 Task: In the  document Cyberbullyingfile.rtf Change the allignment of footer to  'Right' Select the entire text and insert font style 'Merriweather' and font size: 16
Action: Mouse moved to (269, 434)
Screenshot: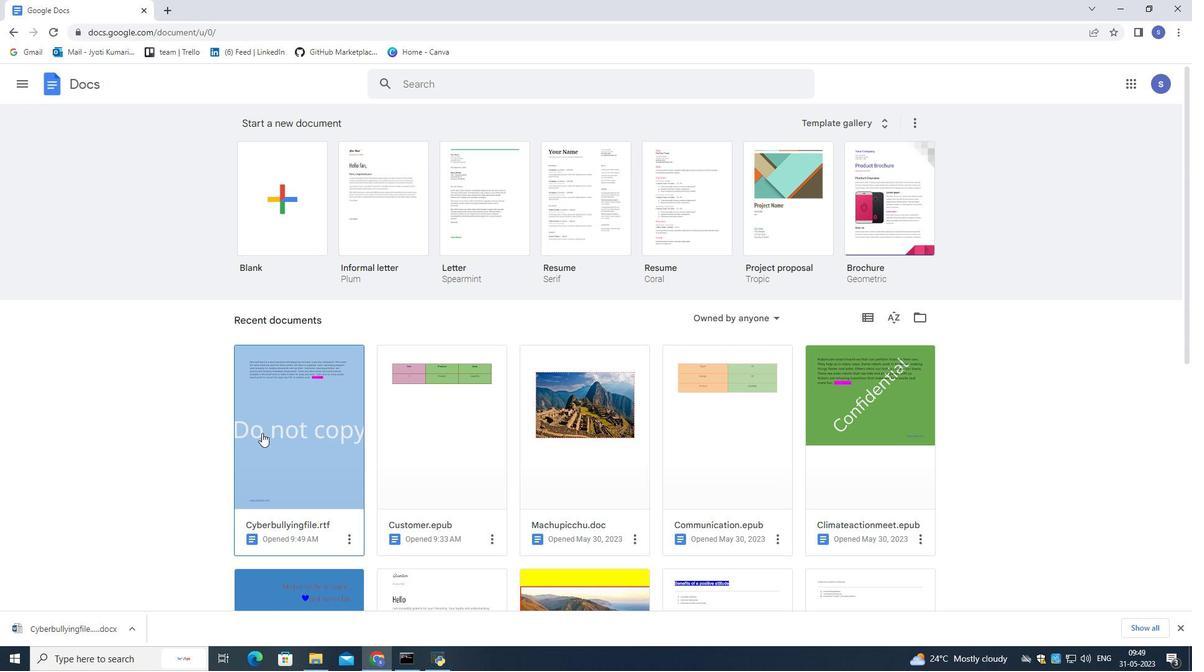 
Action: Mouse pressed left at (269, 434)
Screenshot: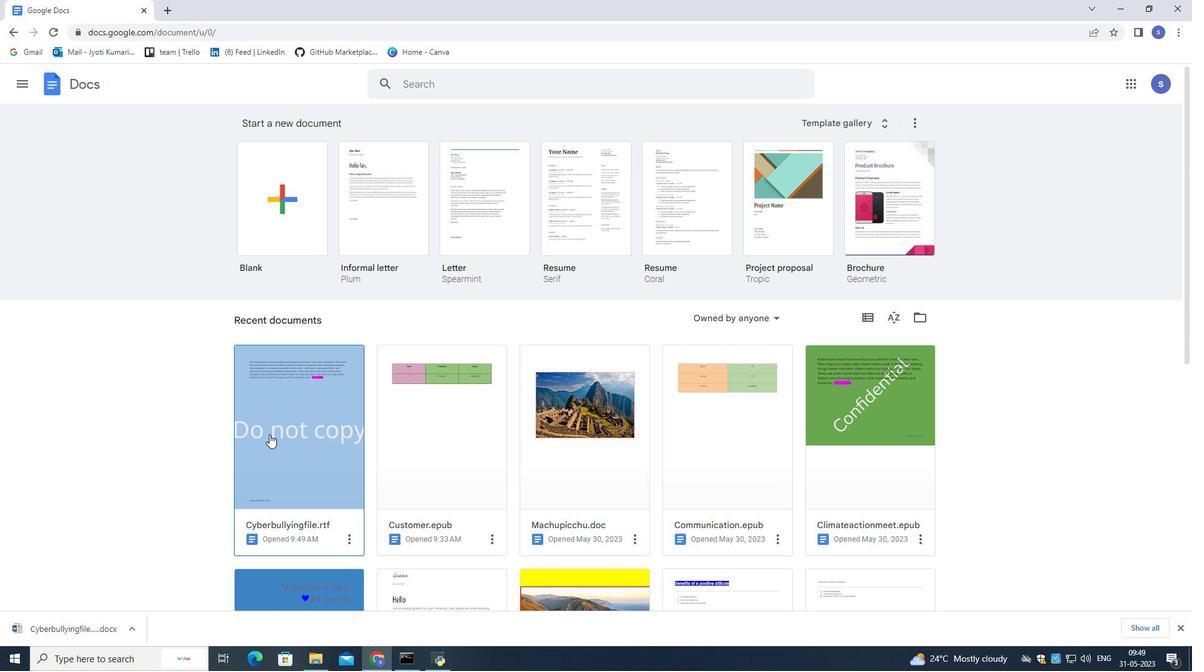 
Action: Mouse moved to (469, 508)
Screenshot: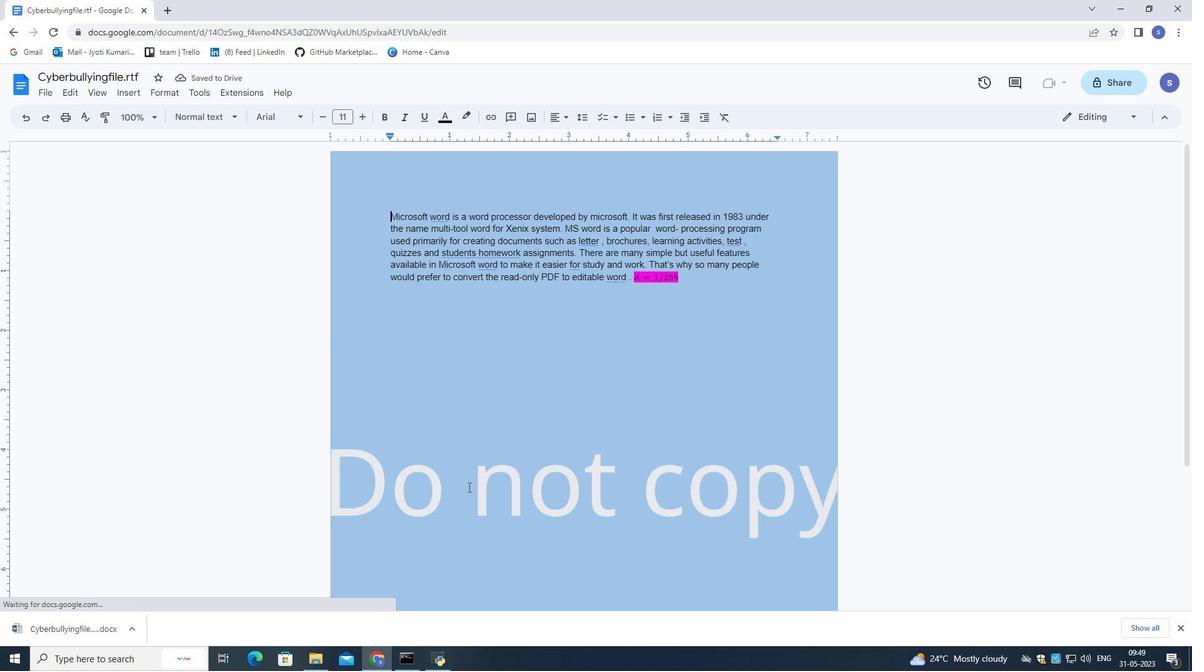 
Action: Mouse scrolled (469, 507) with delta (0, 0)
Screenshot: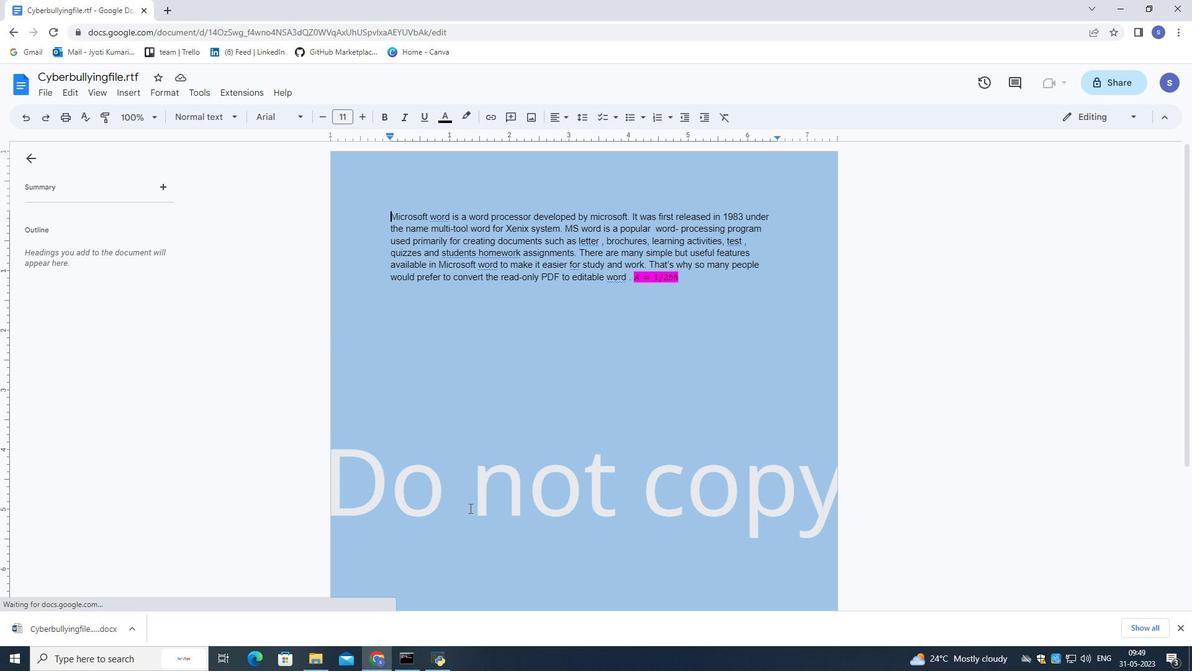 
Action: Mouse scrolled (469, 507) with delta (0, 0)
Screenshot: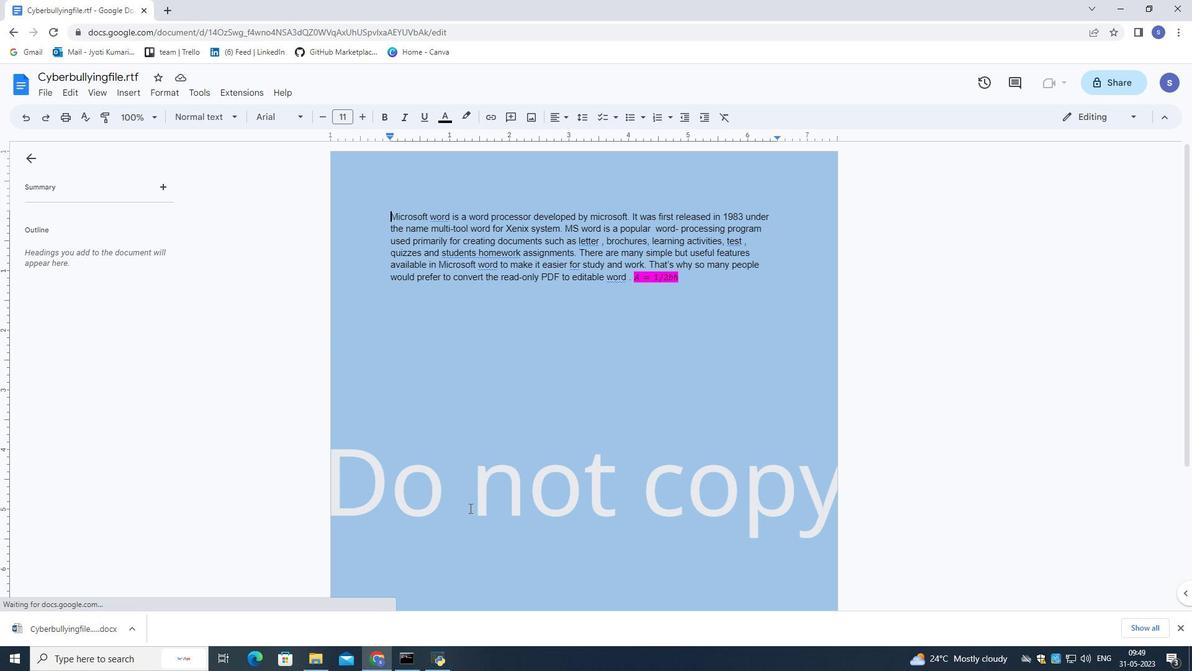 
Action: Mouse scrolled (469, 507) with delta (0, 0)
Screenshot: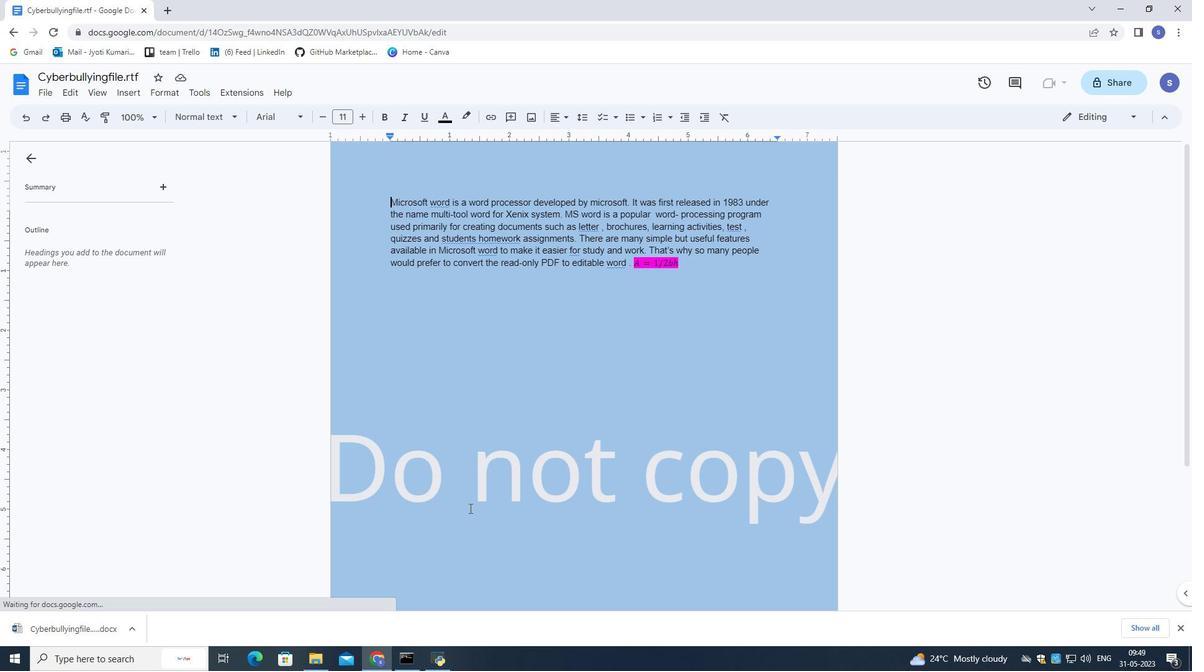 
Action: Mouse scrolled (469, 507) with delta (0, 0)
Screenshot: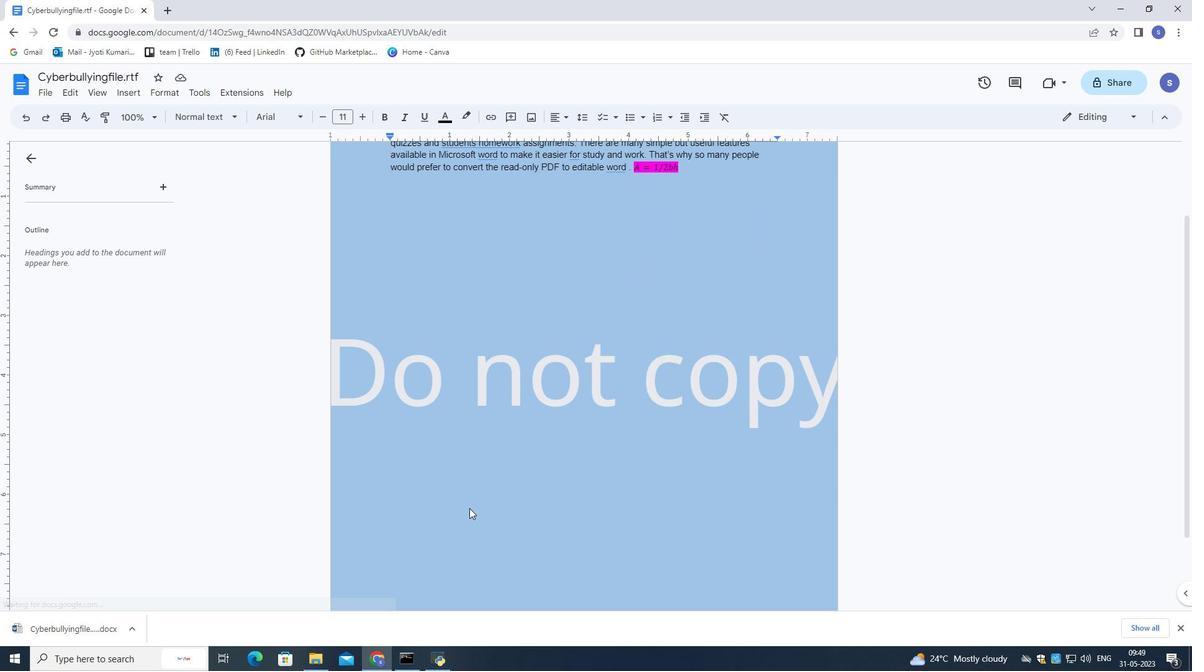 
Action: Mouse scrolled (469, 507) with delta (0, 0)
Screenshot: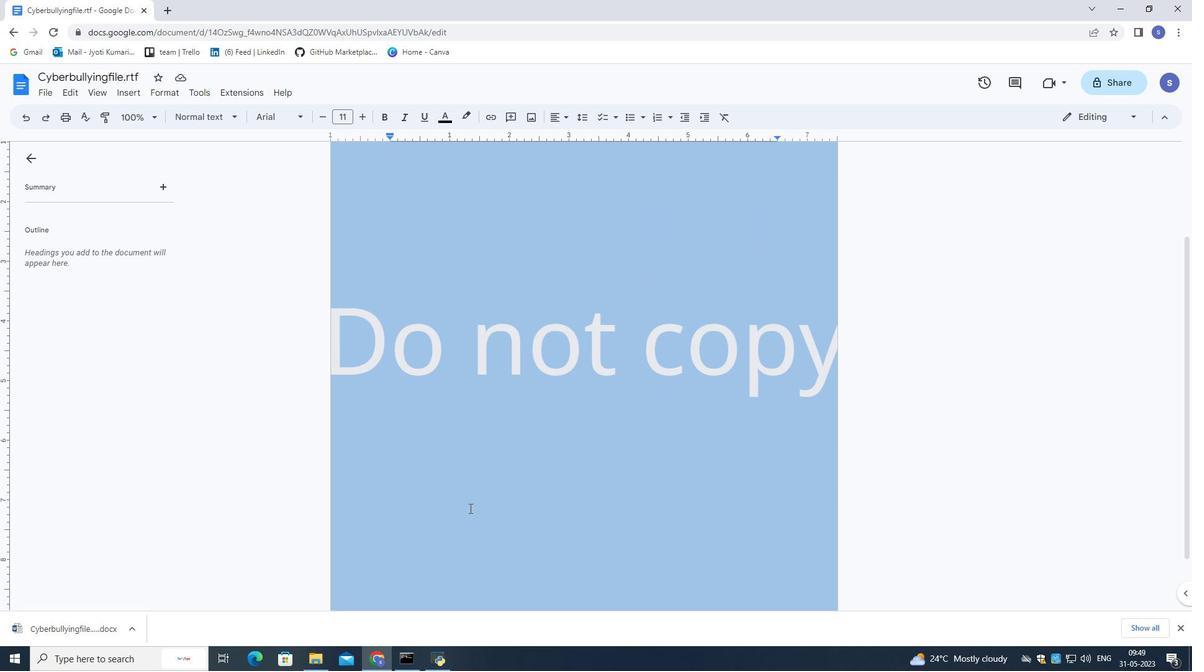 
Action: Mouse moved to (475, 553)
Screenshot: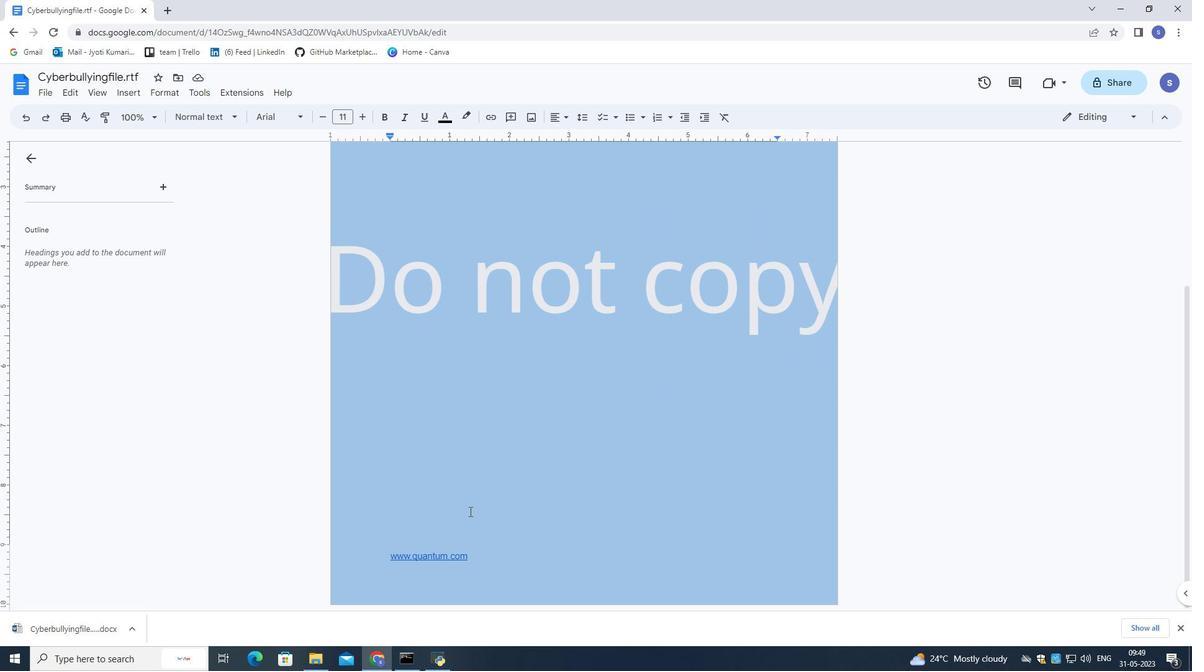 
Action: Mouse pressed left at (475, 553)
Screenshot: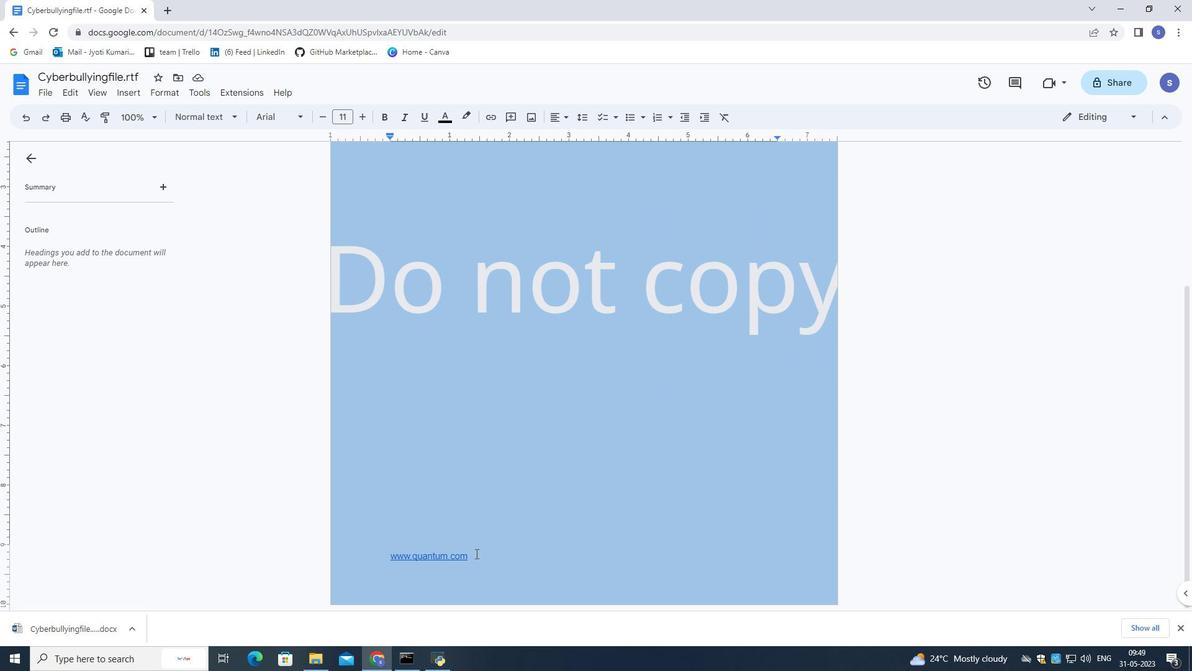 
Action: Mouse pressed left at (475, 553)
Screenshot: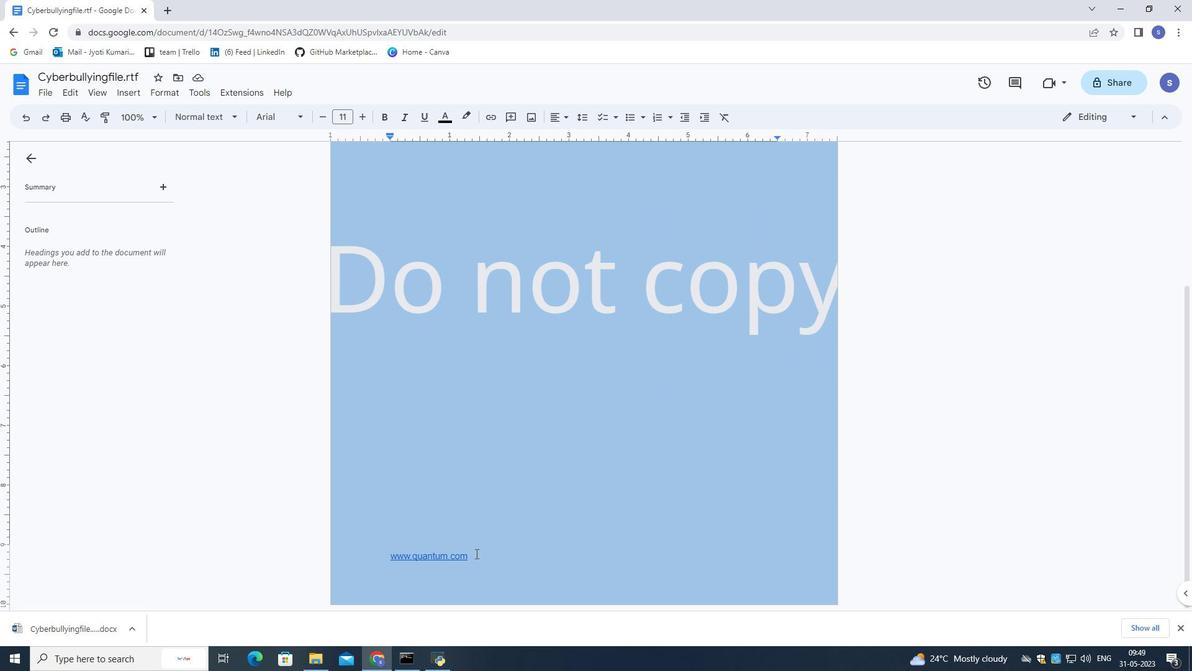 
Action: Mouse pressed left at (475, 553)
Screenshot: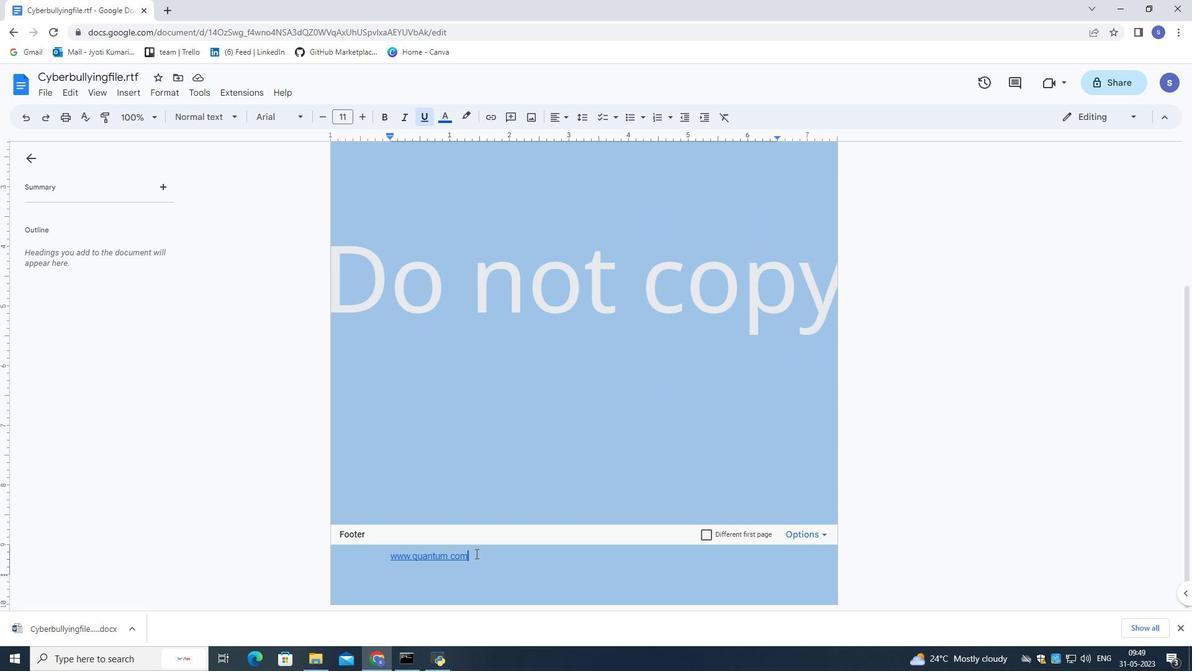 
Action: Mouse pressed left at (475, 553)
Screenshot: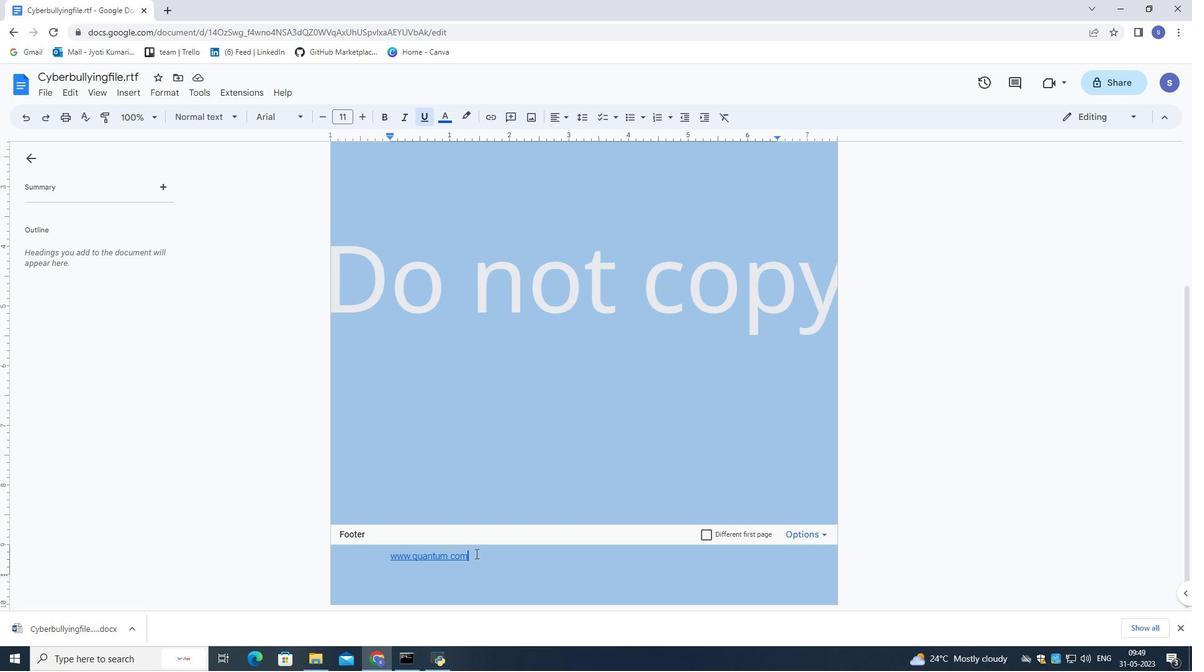 
Action: Mouse pressed left at (475, 553)
Screenshot: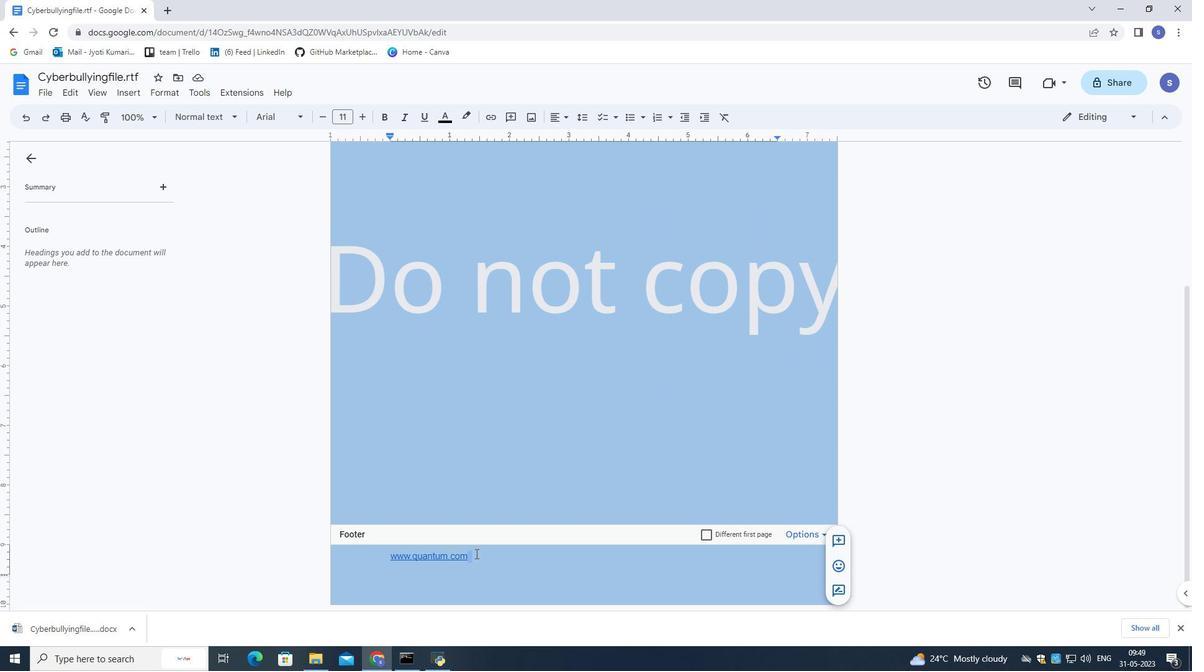 
Action: Mouse moved to (482, 580)
Screenshot: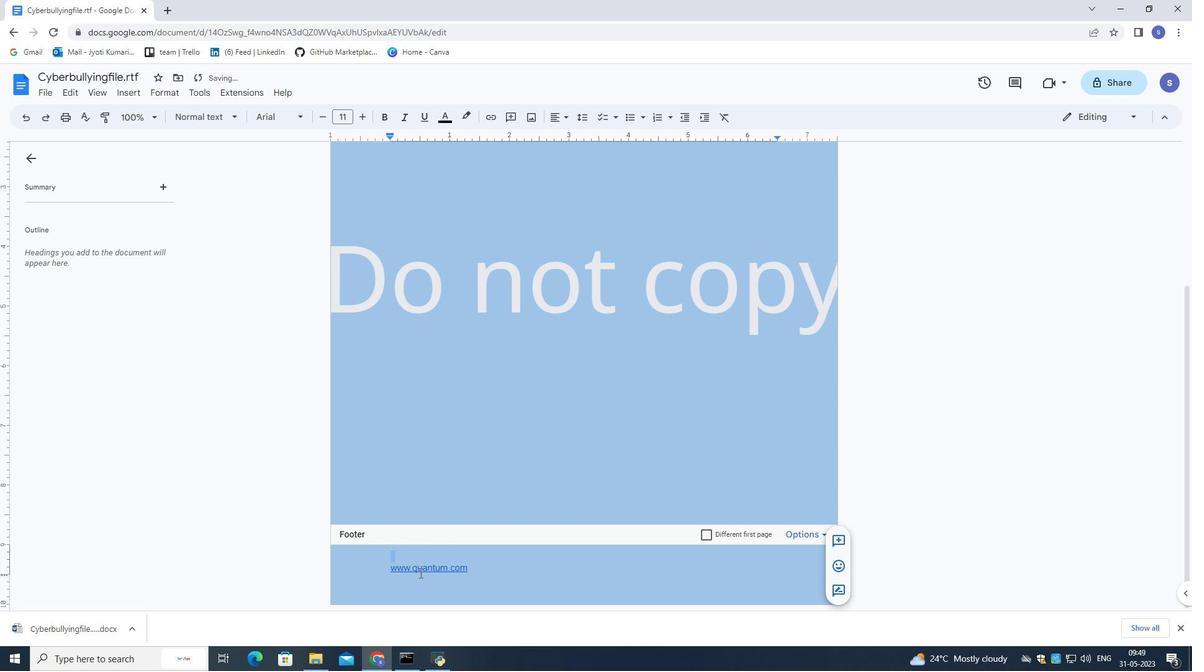 
Action: Mouse pressed left at (482, 580)
Screenshot: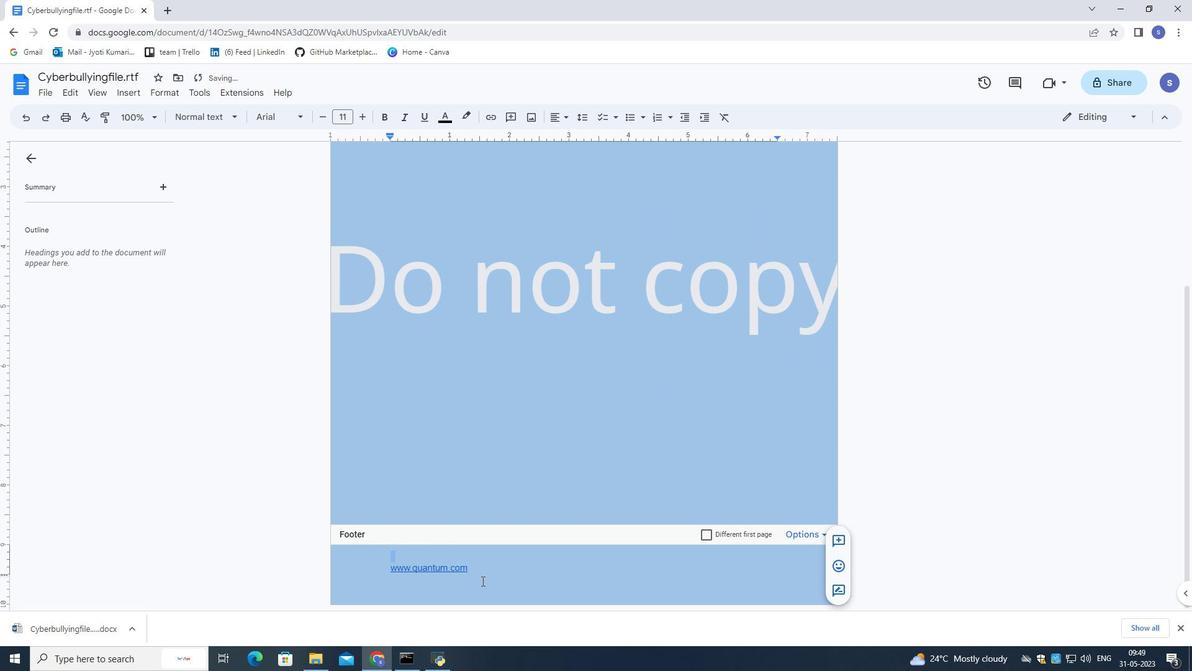 
Action: Mouse moved to (482, 571)
Screenshot: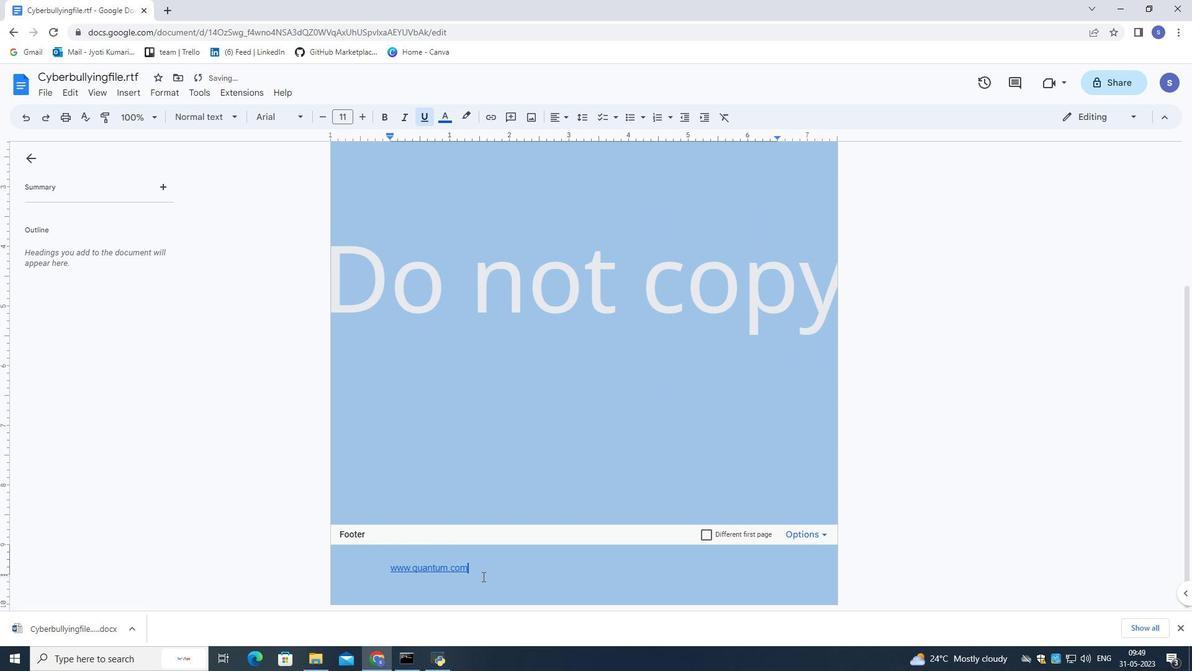 
Action: Mouse pressed left at (482, 571)
Screenshot: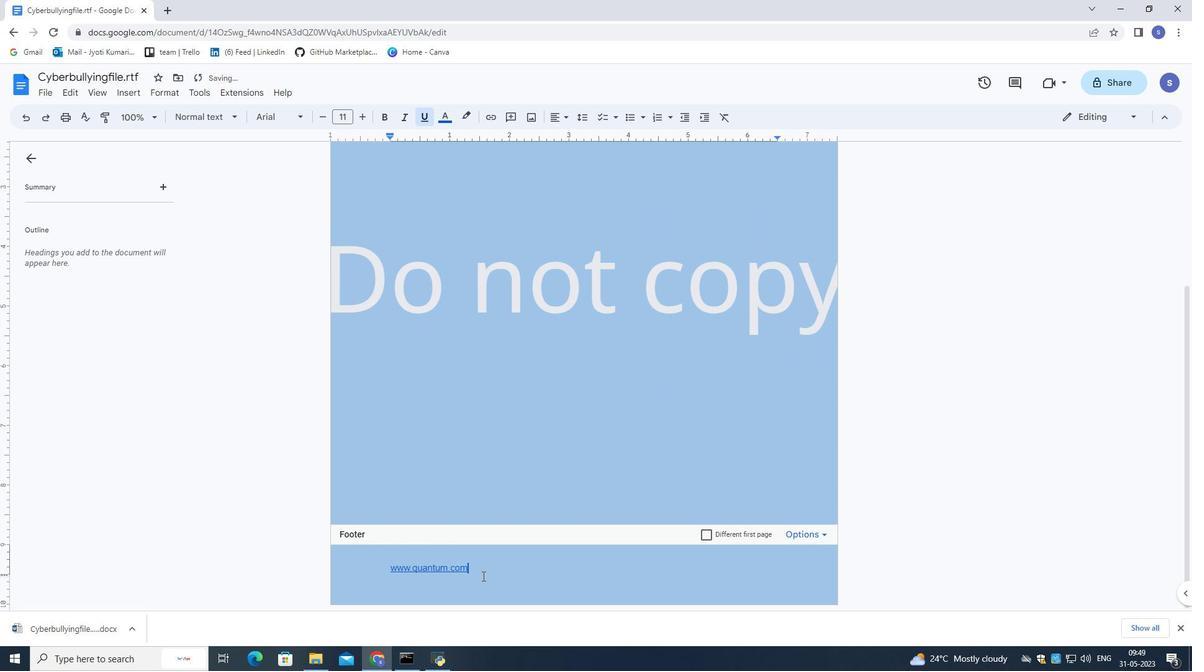 
Action: Mouse moved to (567, 108)
Screenshot: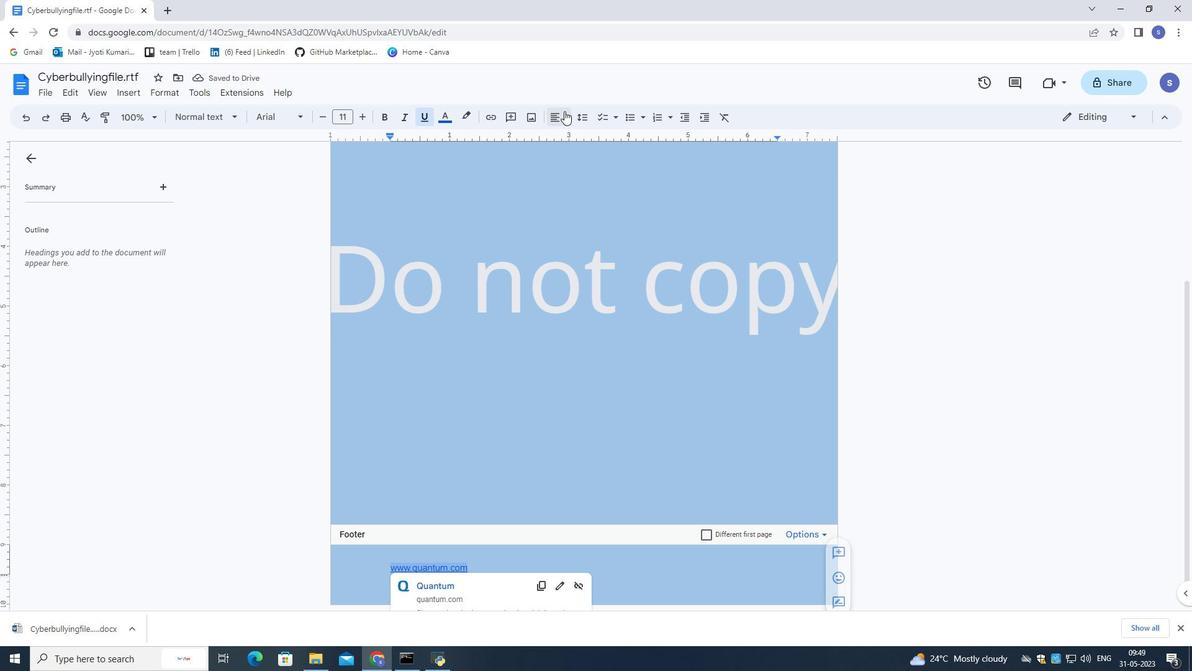 
Action: Mouse pressed left at (567, 108)
Screenshot: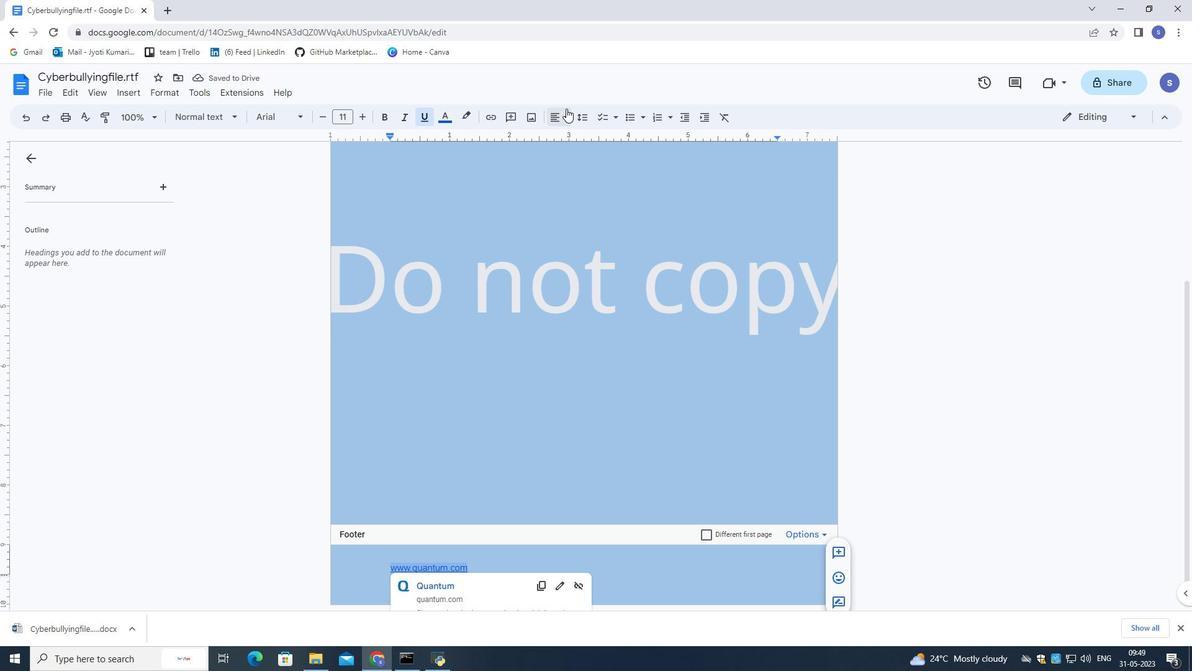 
Action: Mouse moved to (589, 140)
Screenshot: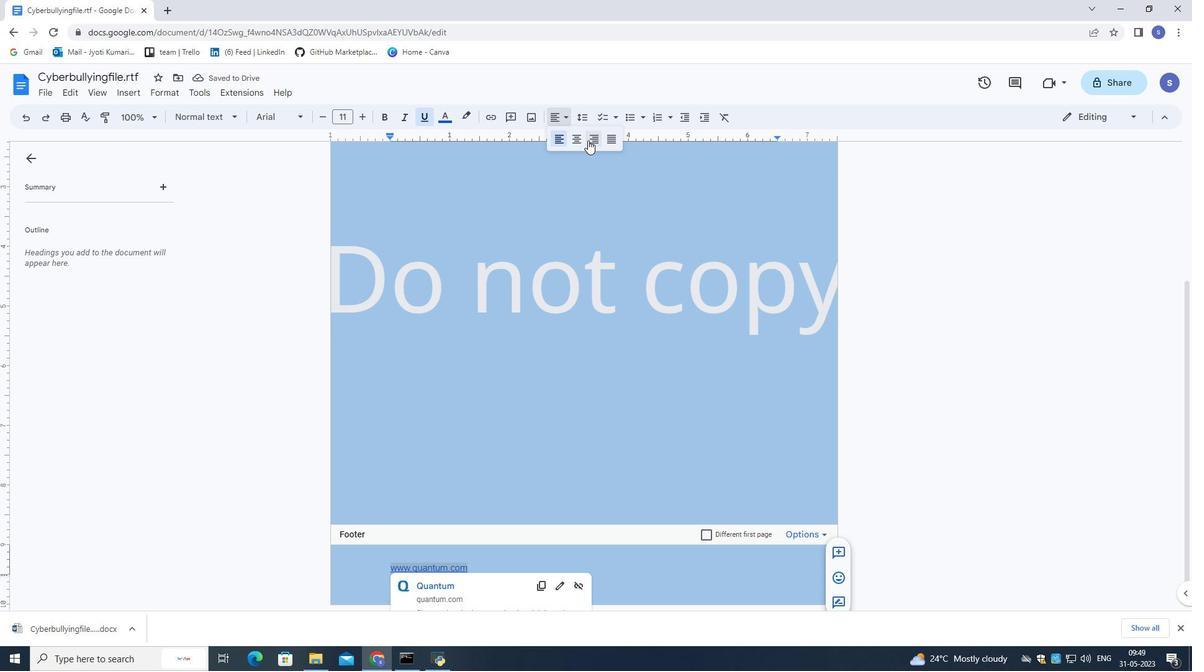 
Action: Mouse pressed left at (589, 140)
Screenshot: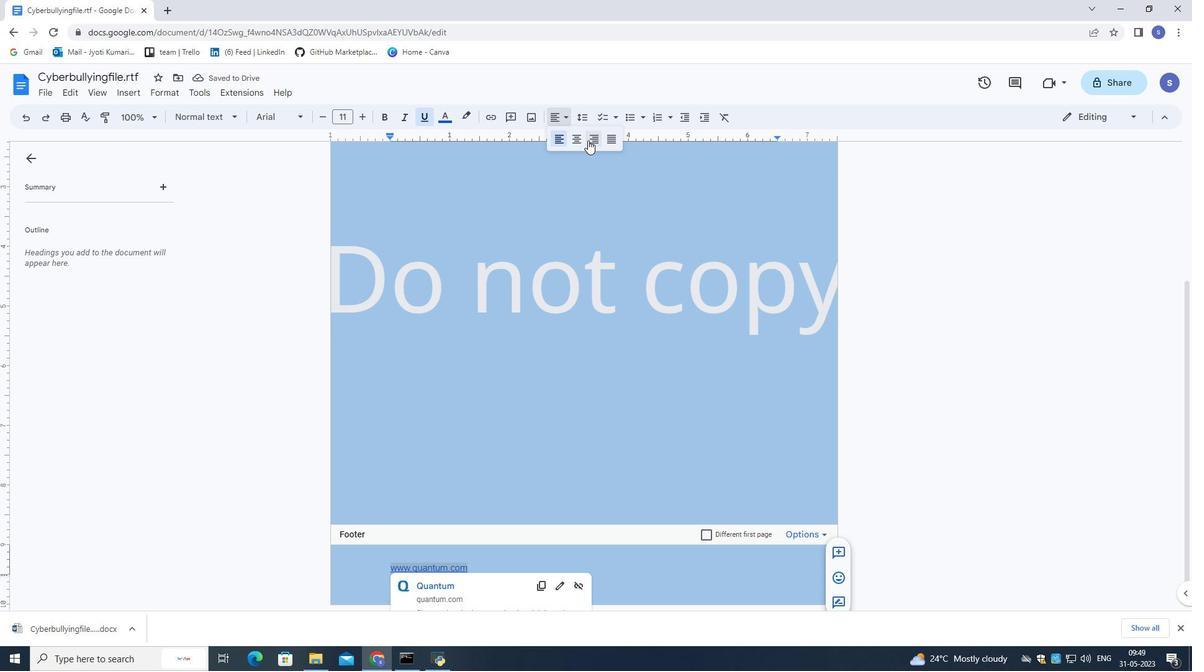 
Action: Mouse moved to (788, 529)
Screenshot: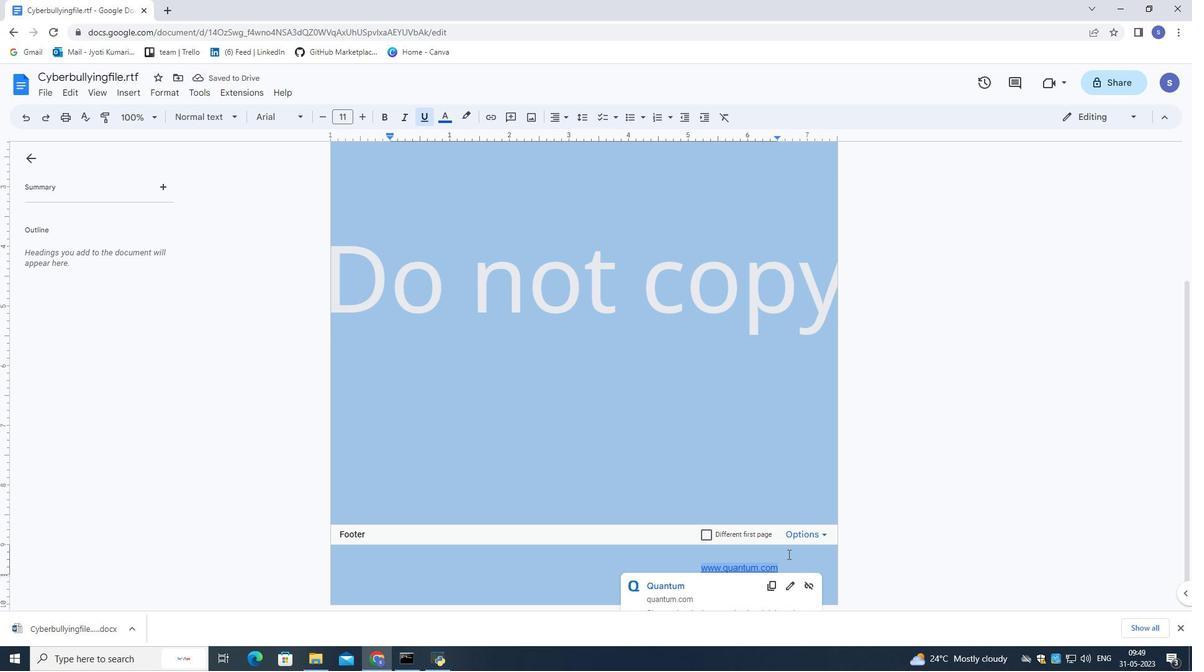 
Action: Mouse scrolled (788, 528) with delta (0, 0)
Screenshot: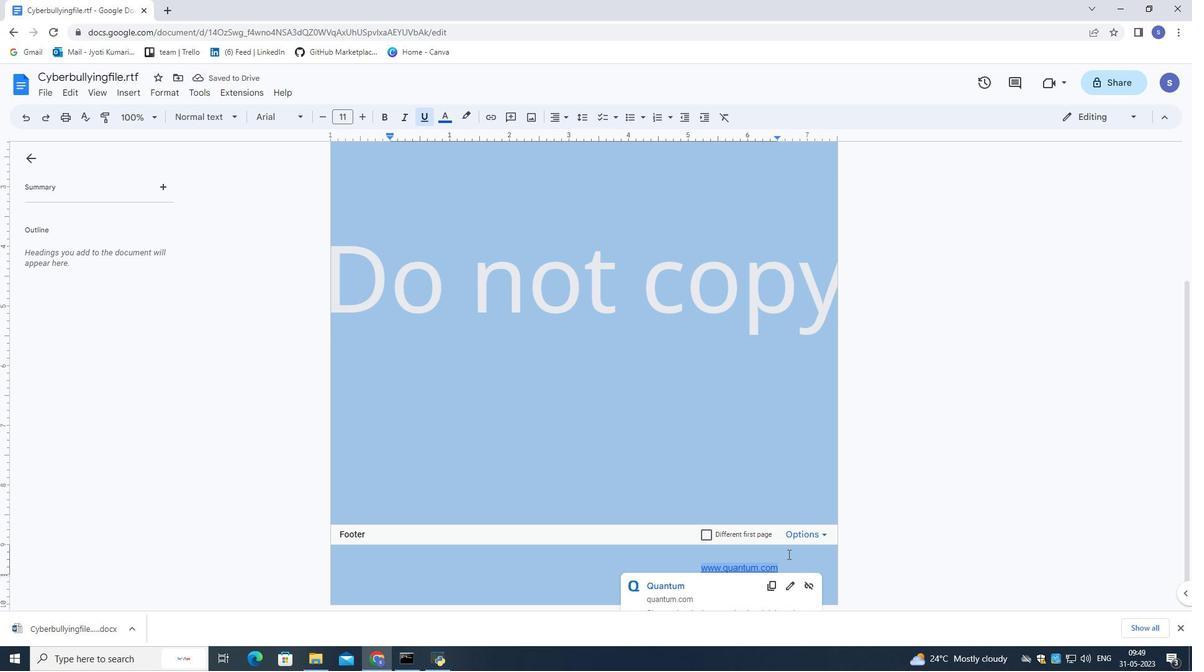 
Action: Mouse scrolled (788, 528) with delta (0, 0)
Screenshot: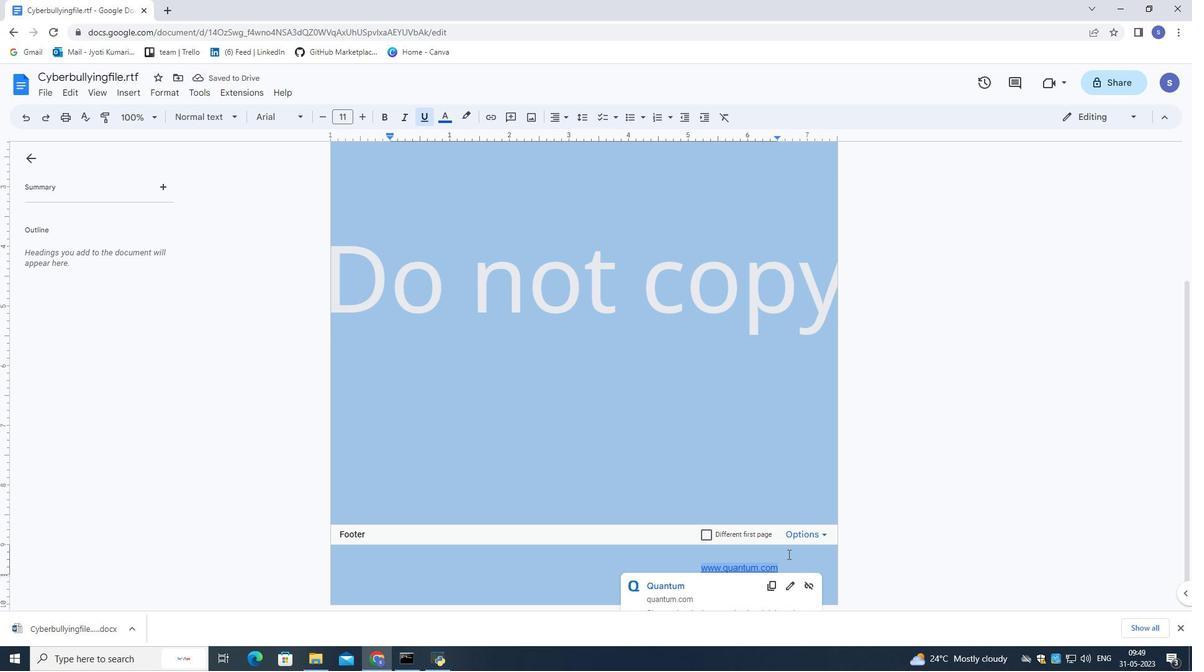 
Action: Mouse moved to (789, 527)
Screenshot: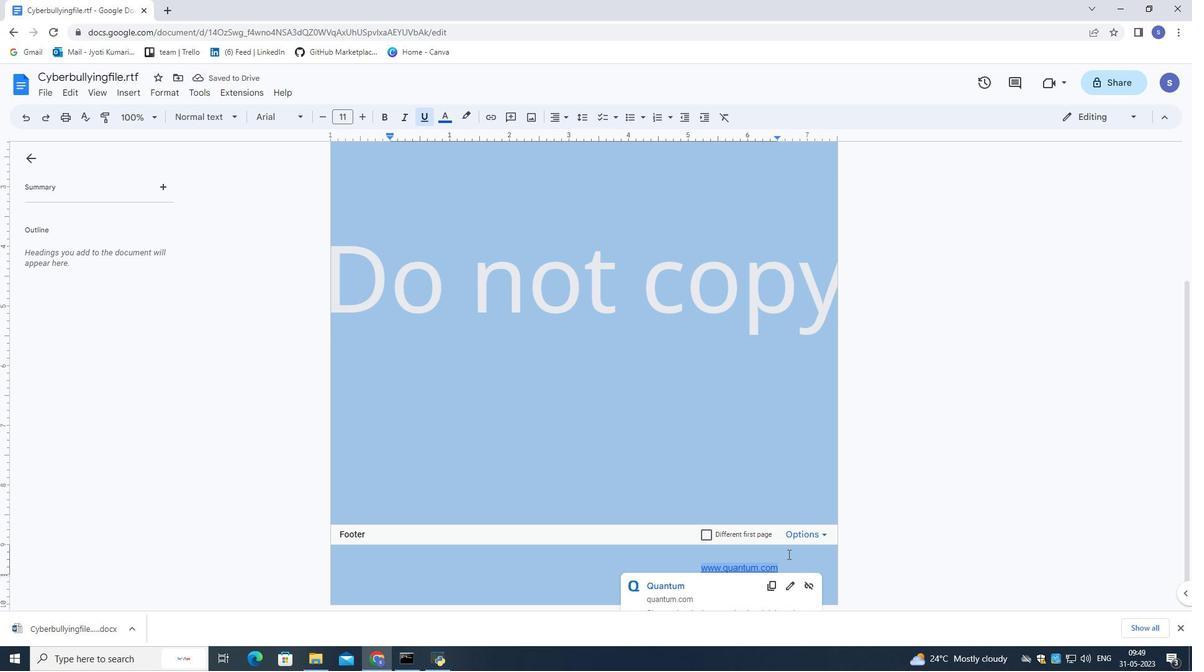 
Action: Mouse scrolled (789, 526) with delta (0, 0)
Screenshot: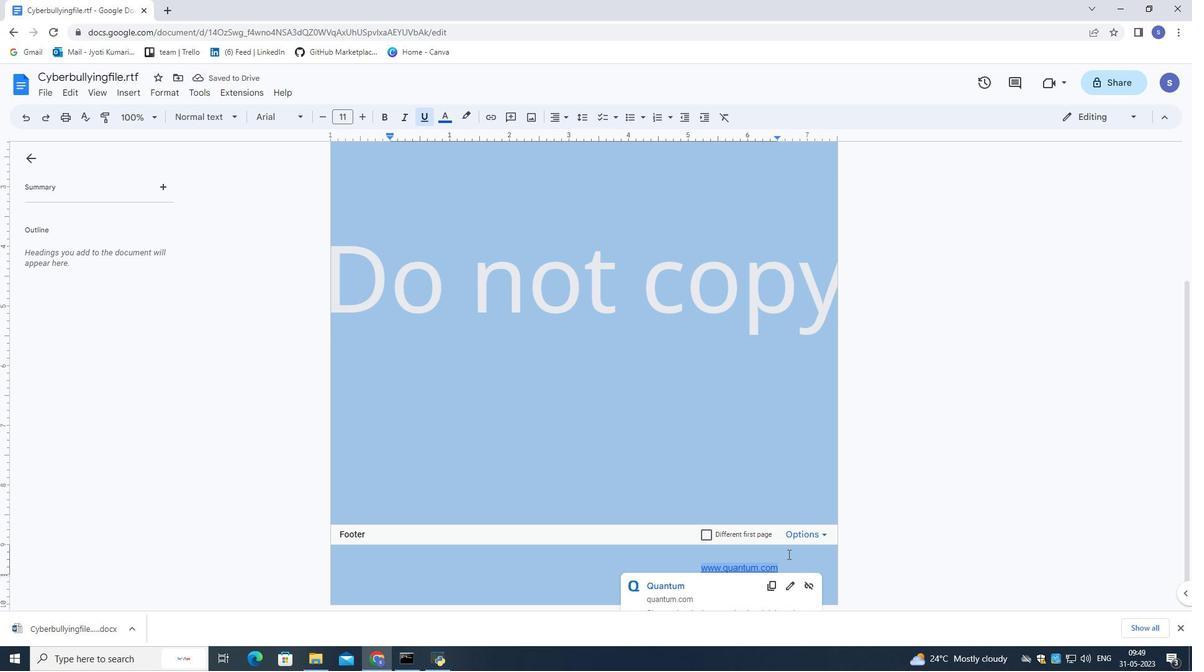 
Action: Mouse moved to (789, 524)
Screenshot: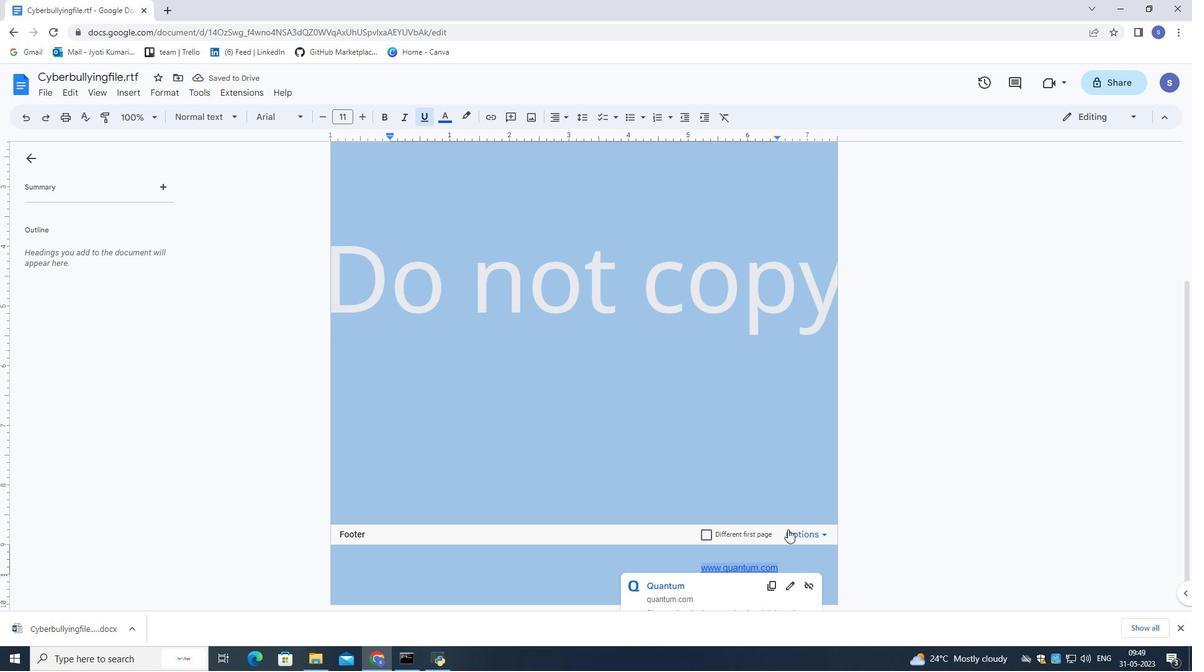 
Action: Mouse scrolled (789, 523) with delta (0, 0)
Screenshot: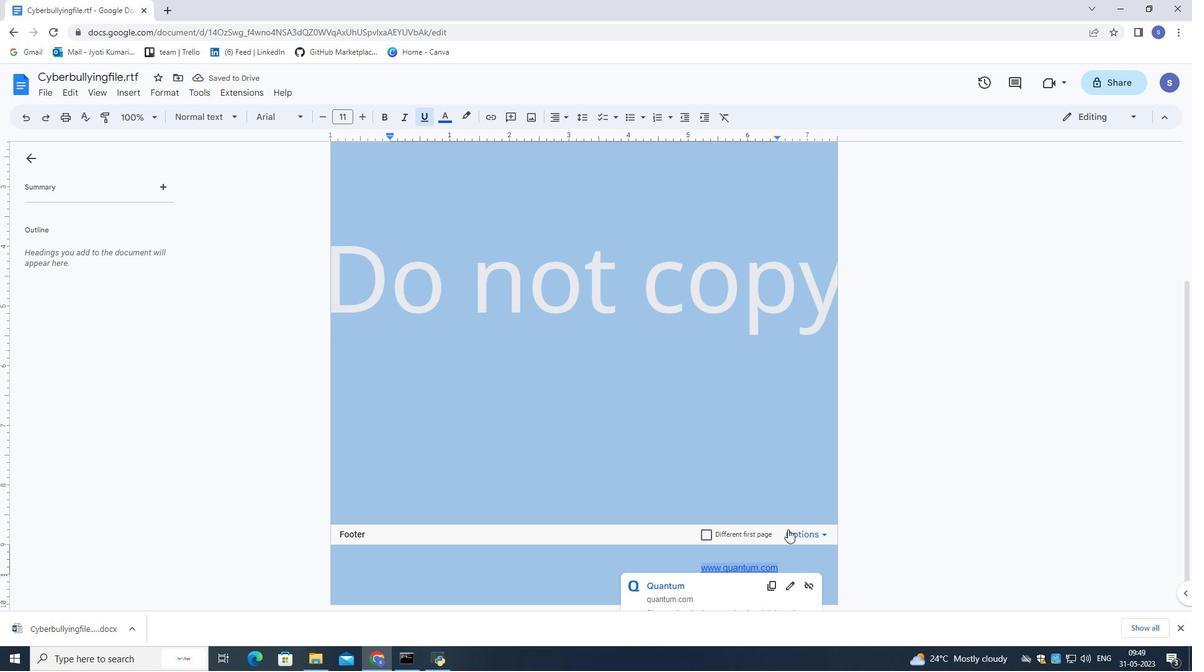 
Action: Mouse moved to (791, 512)
Screenshot: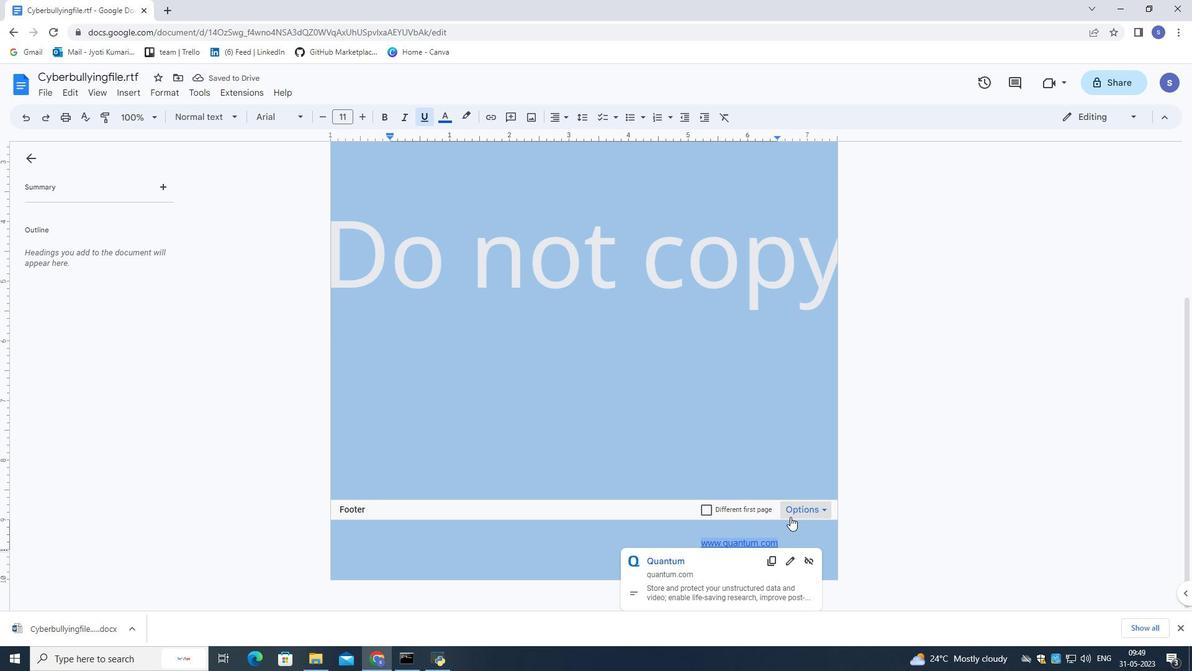 
Action: Mouse scrolled (791, 511) with delta (0, 0)
Screenshot: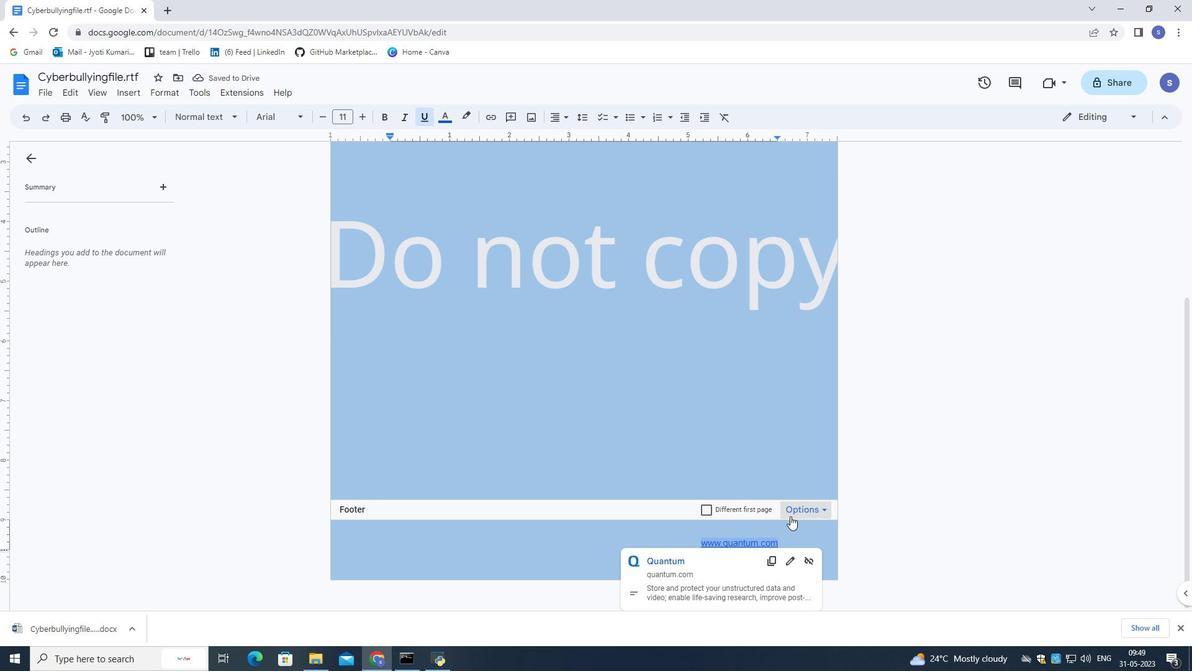 
Action: Mouse scrolled (791, 511) with delta (0, 0)
Screenshot: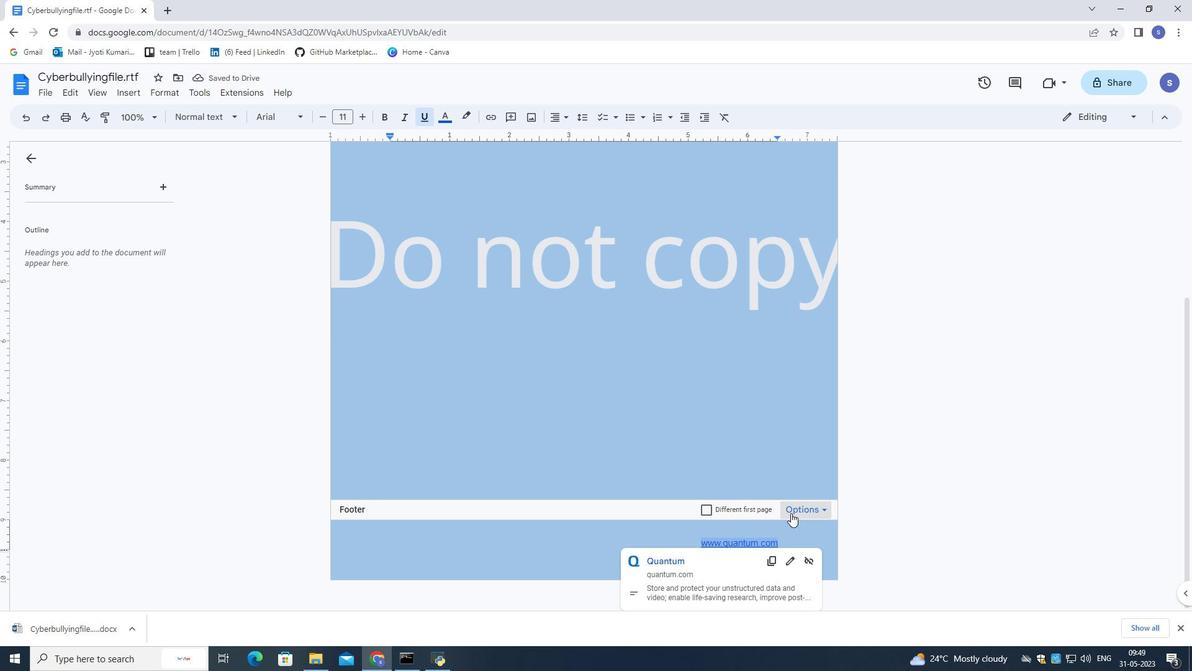 
Action: Mouse moved to (690, 400)
Screenshot: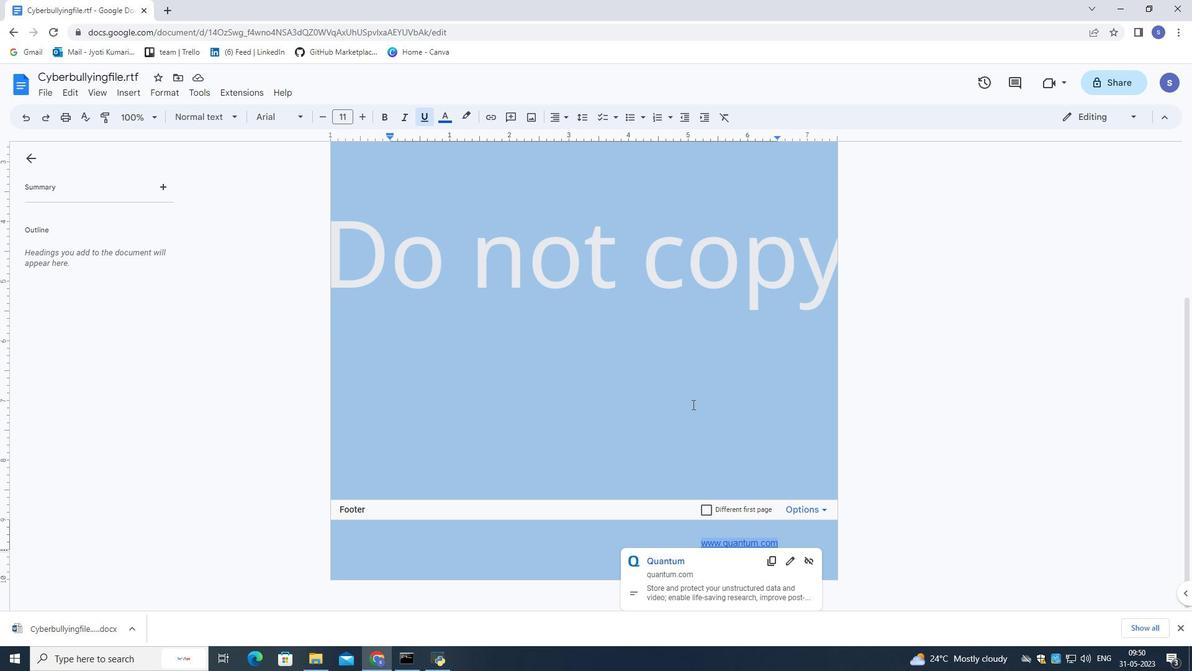 
Action: Mouse pressed left at (690, 400)
Screenshot: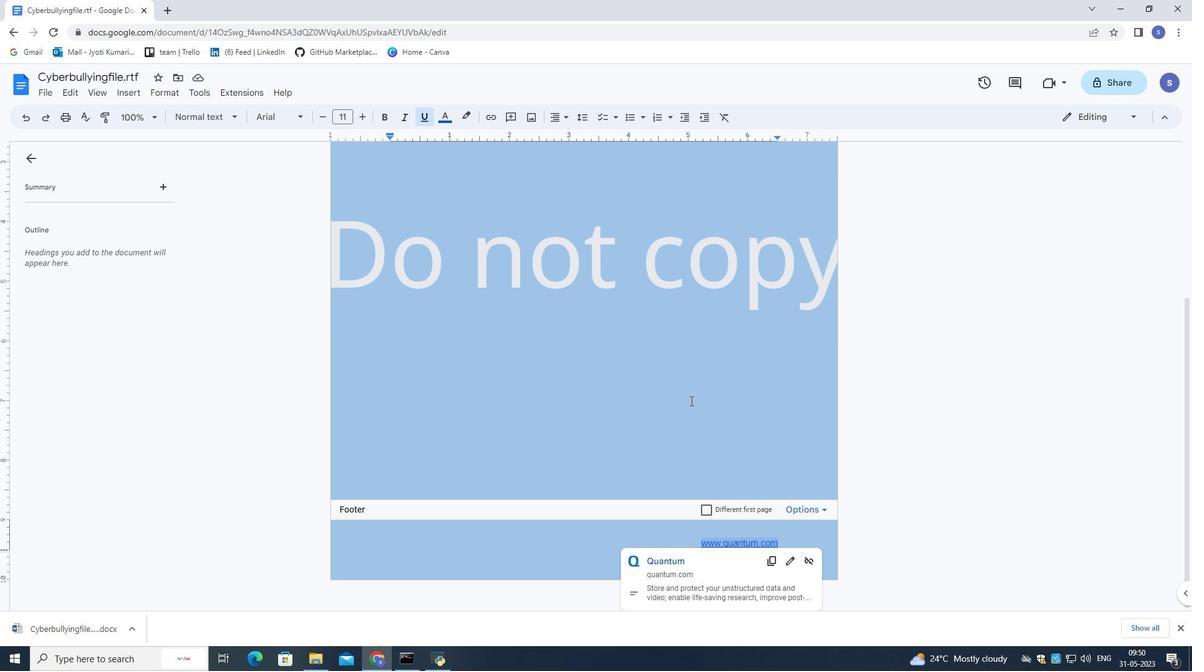 
Action: Mouse scrolled (690, 401) with delta (0, 0)
Screenshot: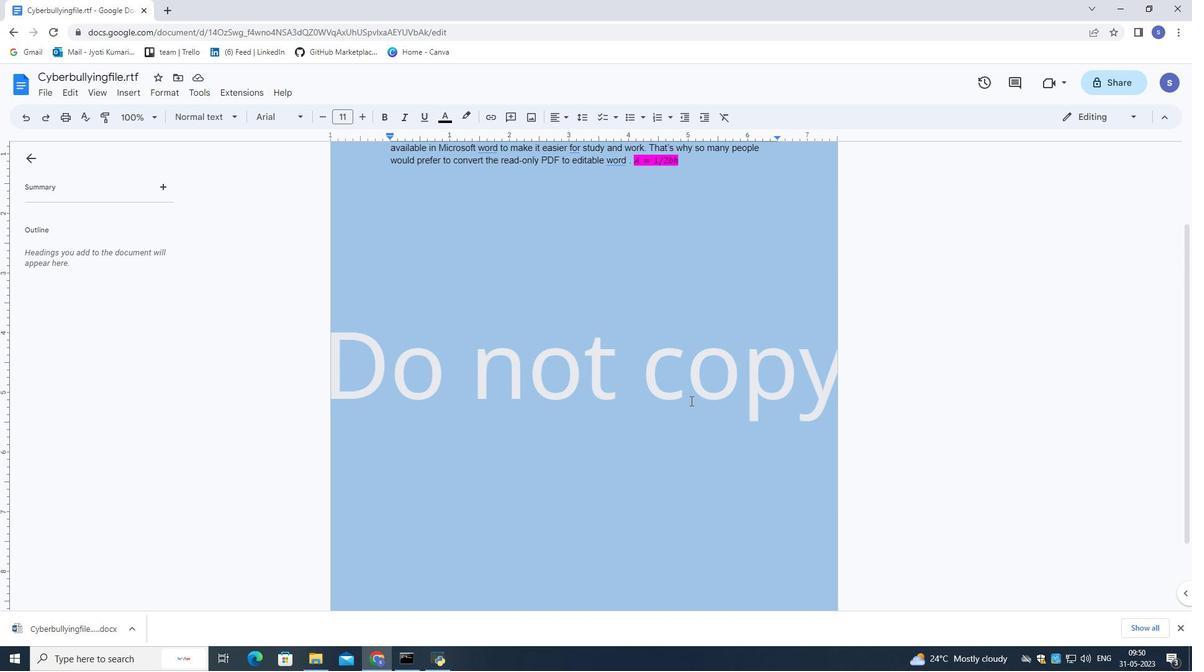 
Action: Mouse moved to (689, 399)
Screenshot: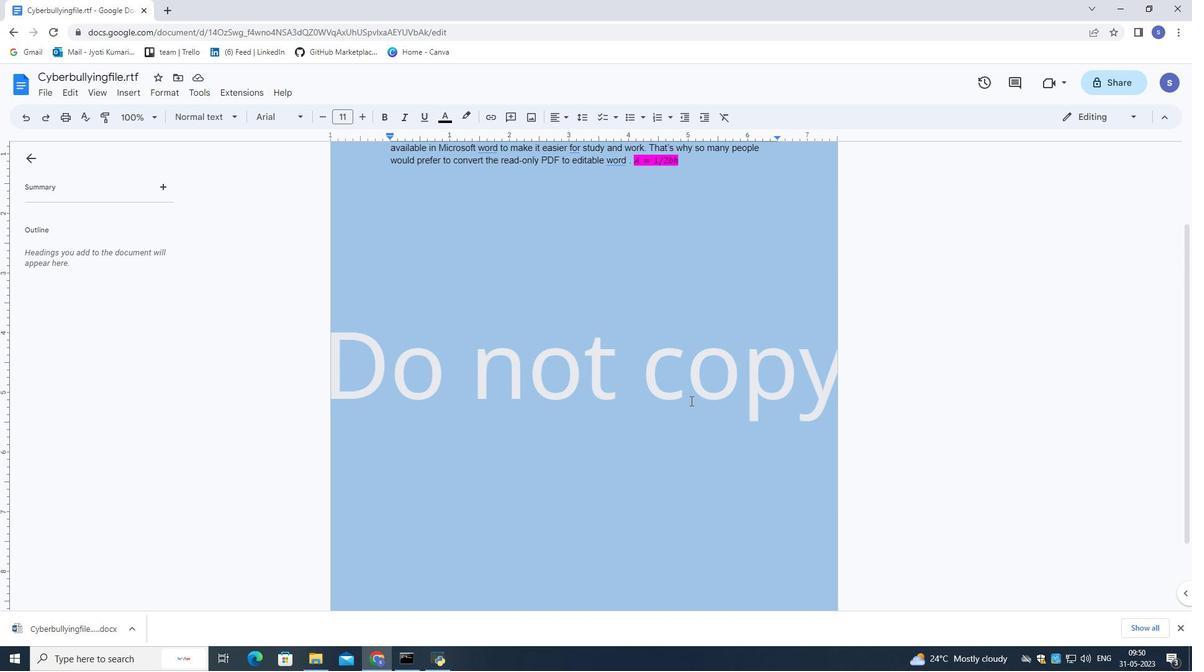 
Action: Mouse scrolled (689, 400) with delta (0, 0)
Screenshot: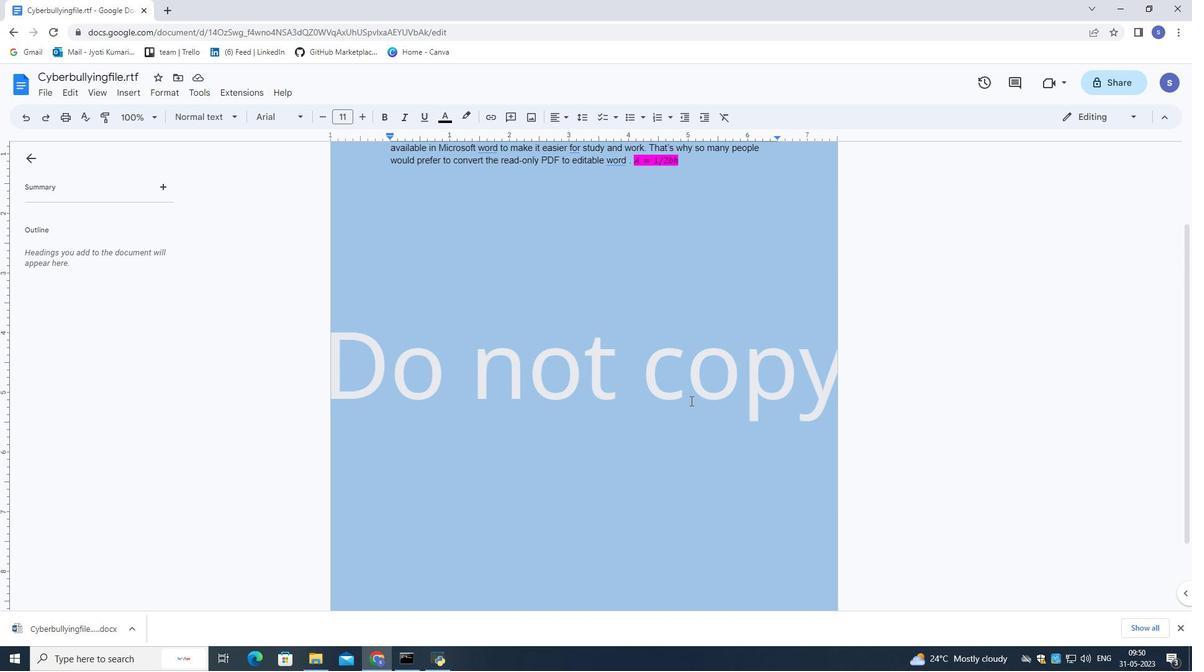 
Action: Mouse moved to (688, 397)
Screenshot: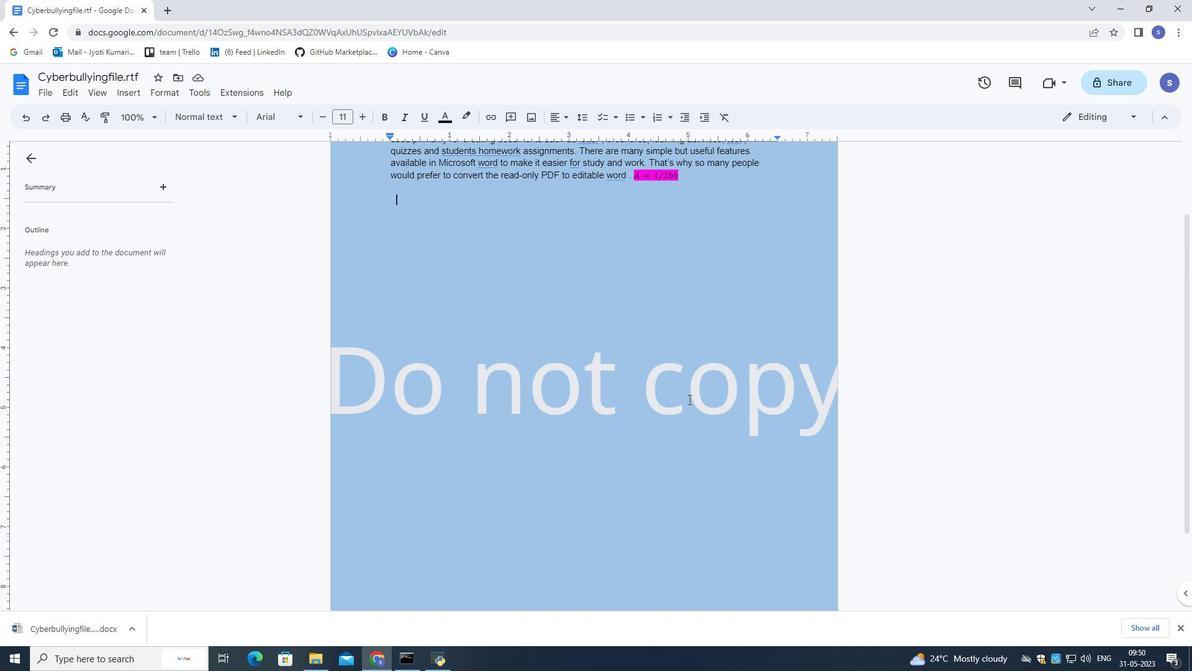 
Action: Mouse scrolled (688, 397) with delta (0, 0)
Screenshot: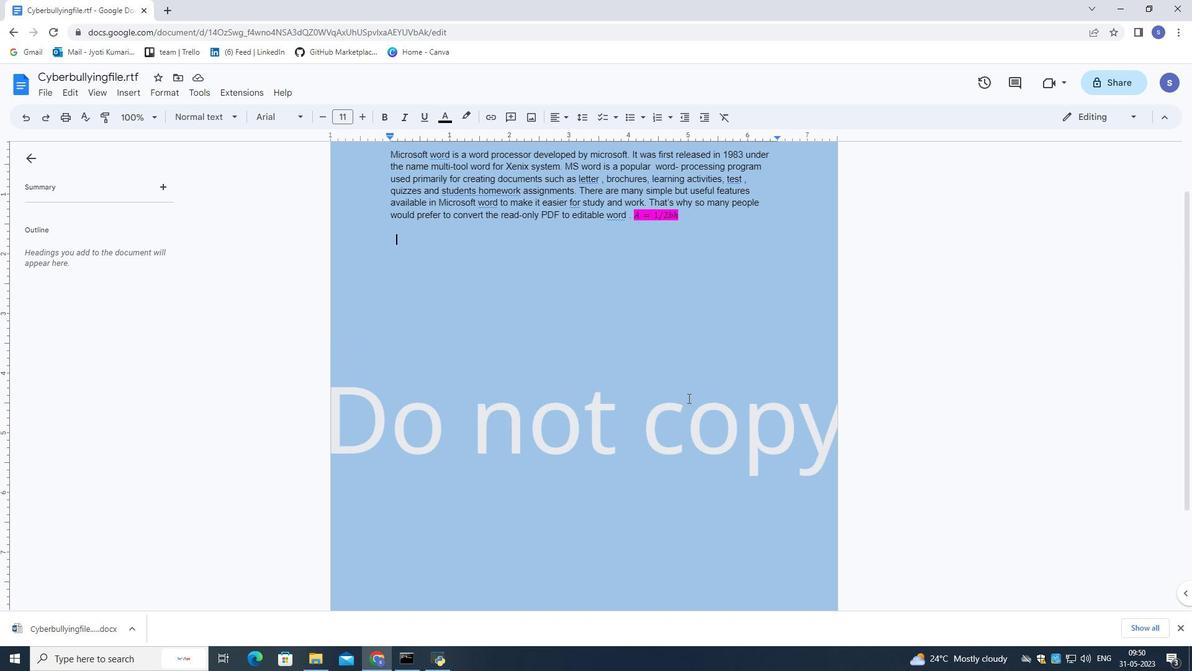 
Action: Mouse scrolled (688, 397) with delta (0, 0)
Screenshot: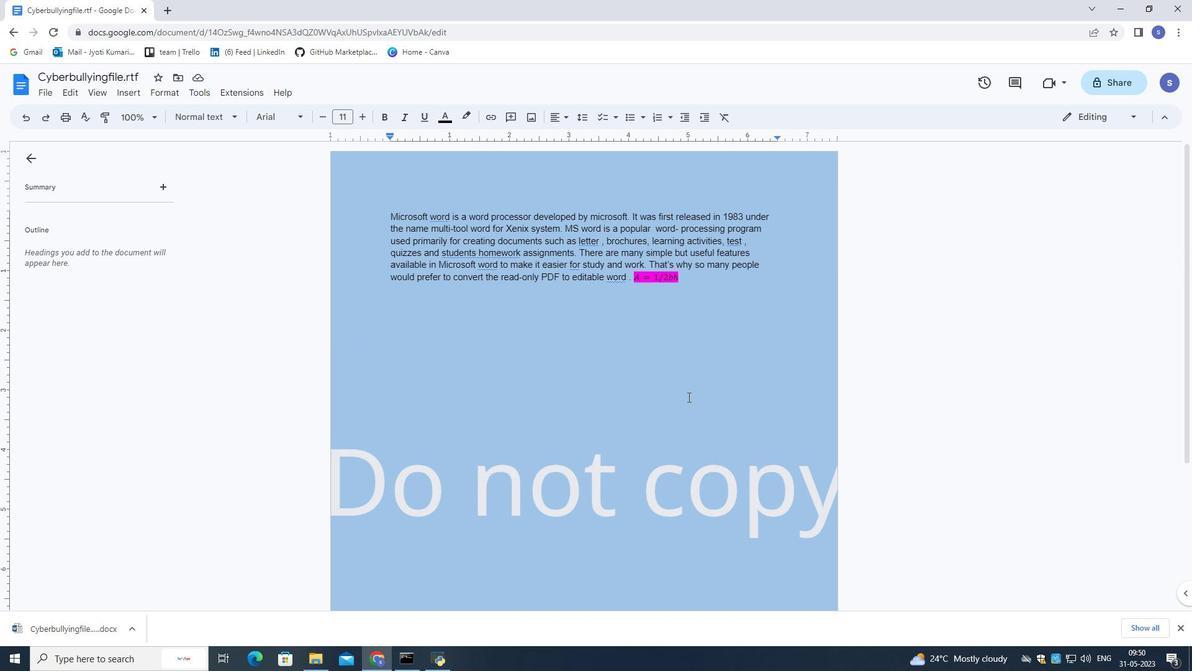 
Action: Mouse scrolled (688, 397) with delta (0, 0)
Screenshot: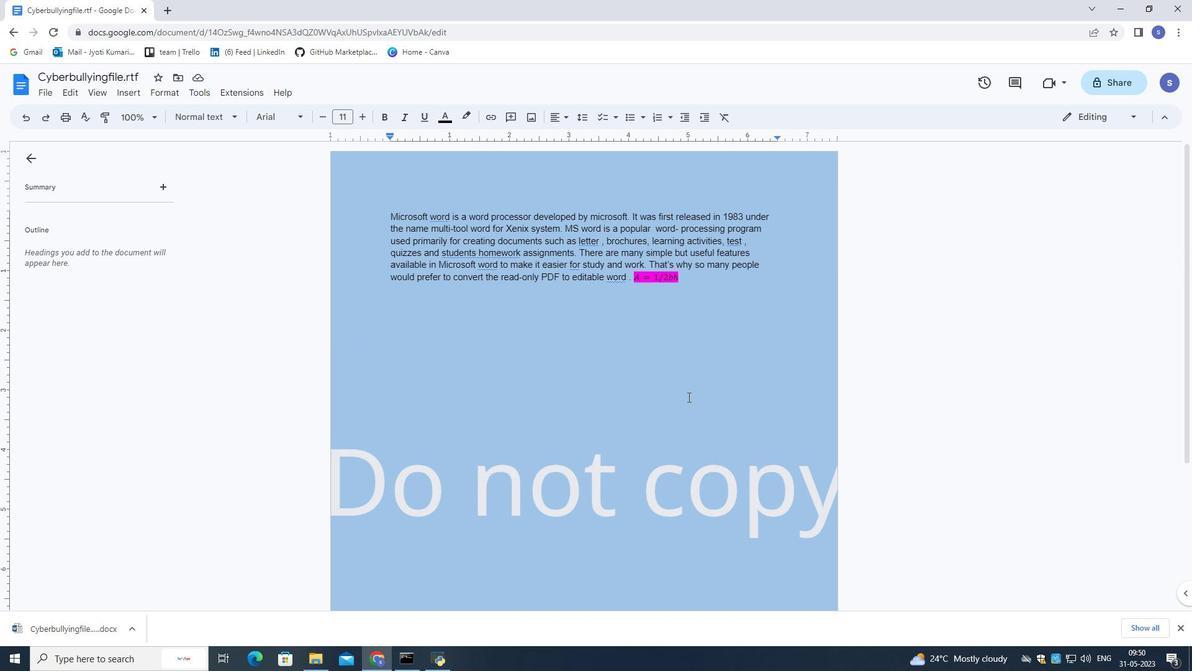 
Action: Mouse moved to (752, 283)
Screenshot: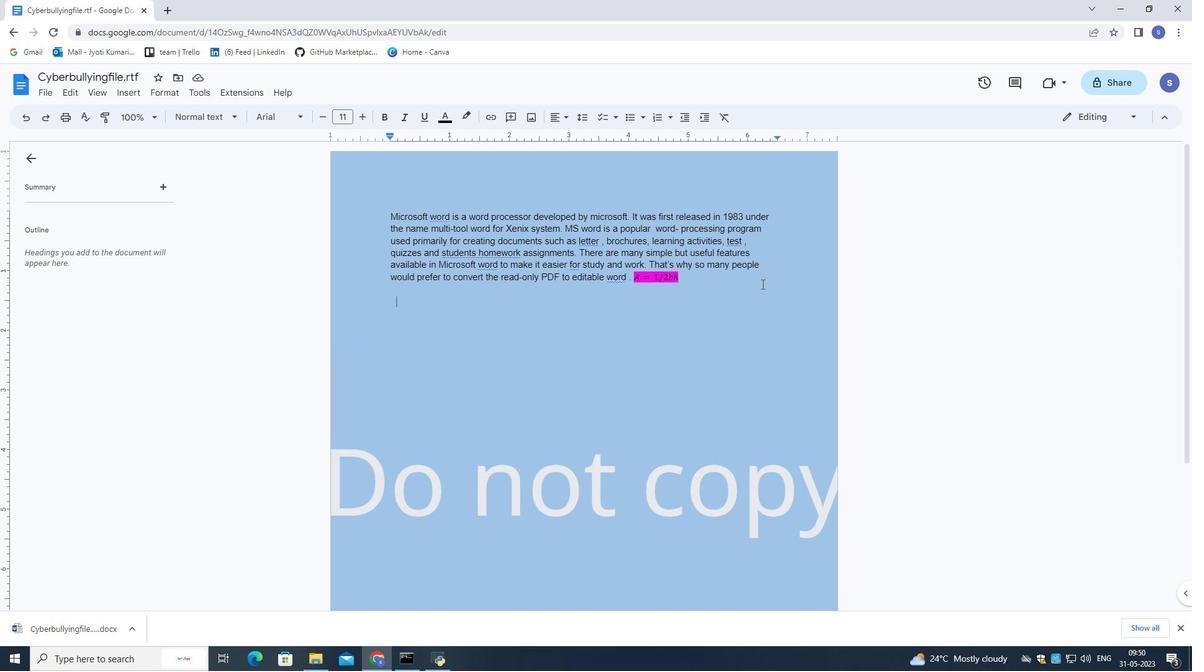 
Action: Mouse pressed left at (752, 283)
Screenshot: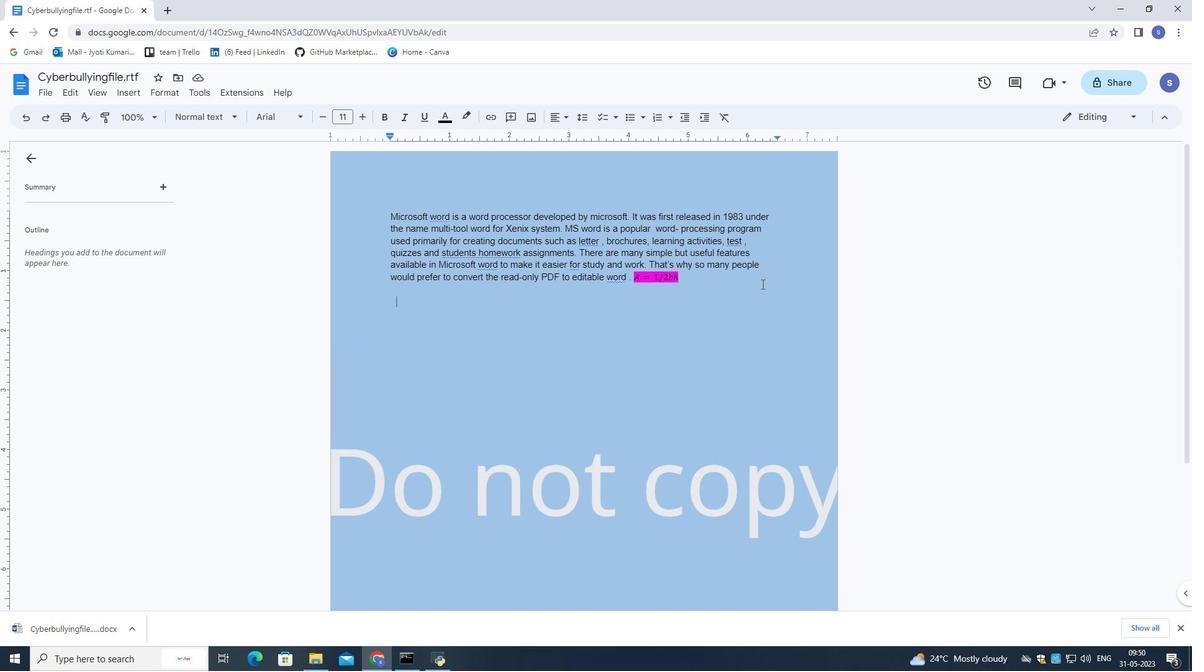 
Action: Mouse moved to (540, 434)
Screenshot: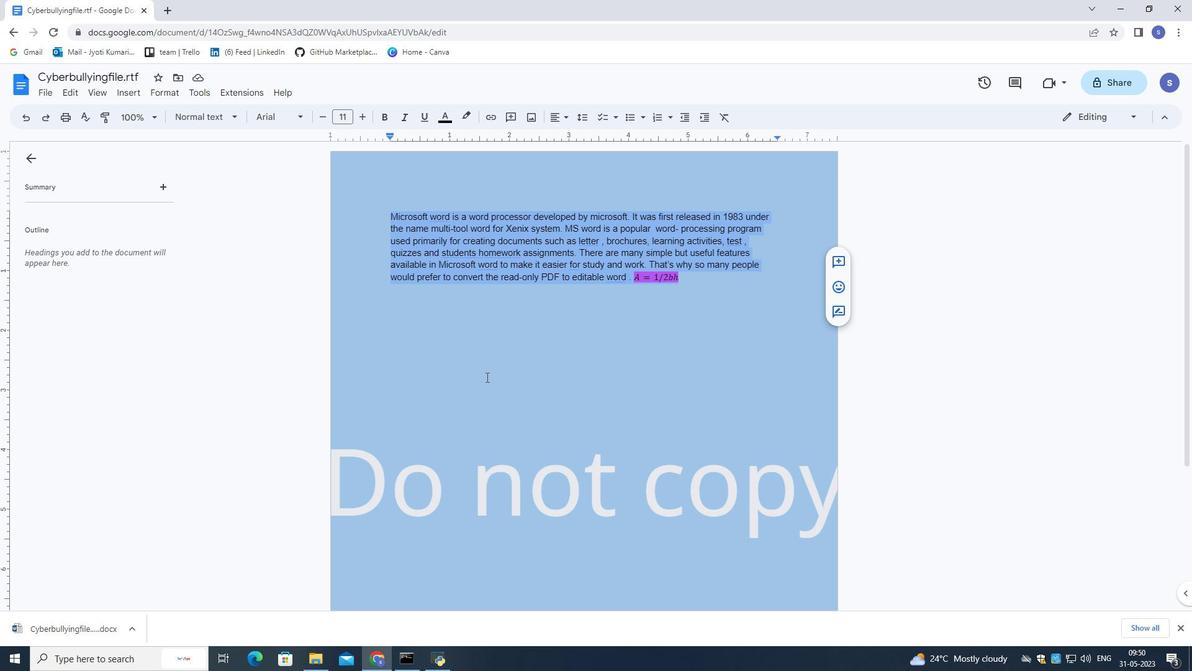 
Action: Mouse pressed left at (540, 434)
Screenshot: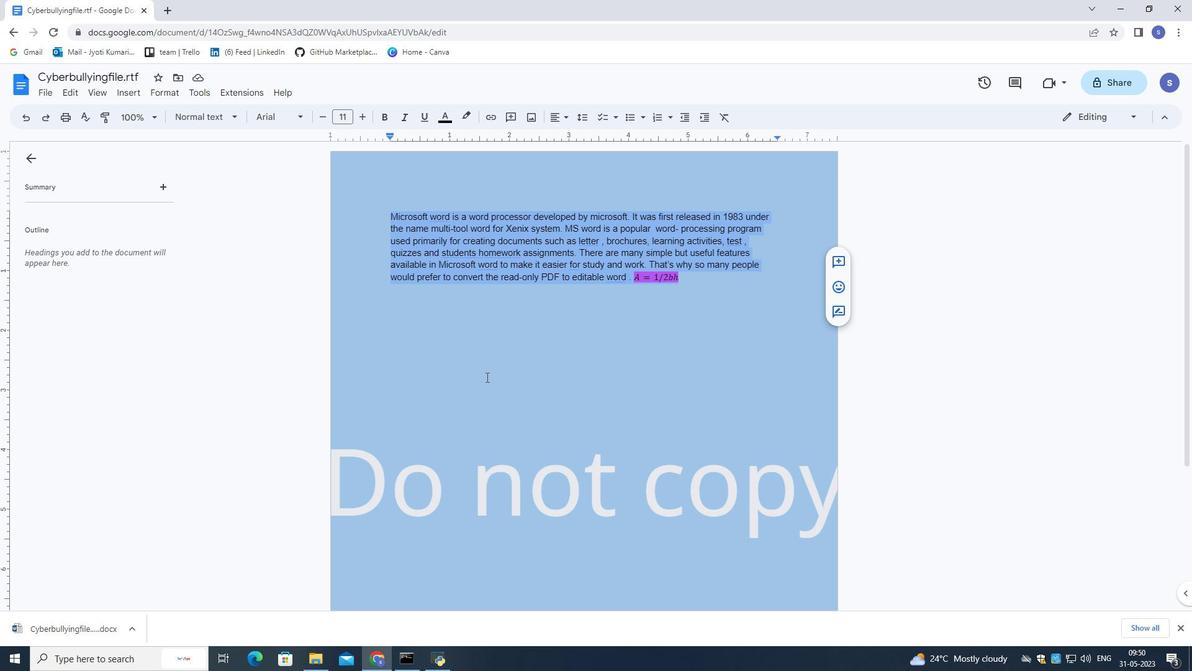 
Action: Mouse moved to (744, 542)
Screenshot: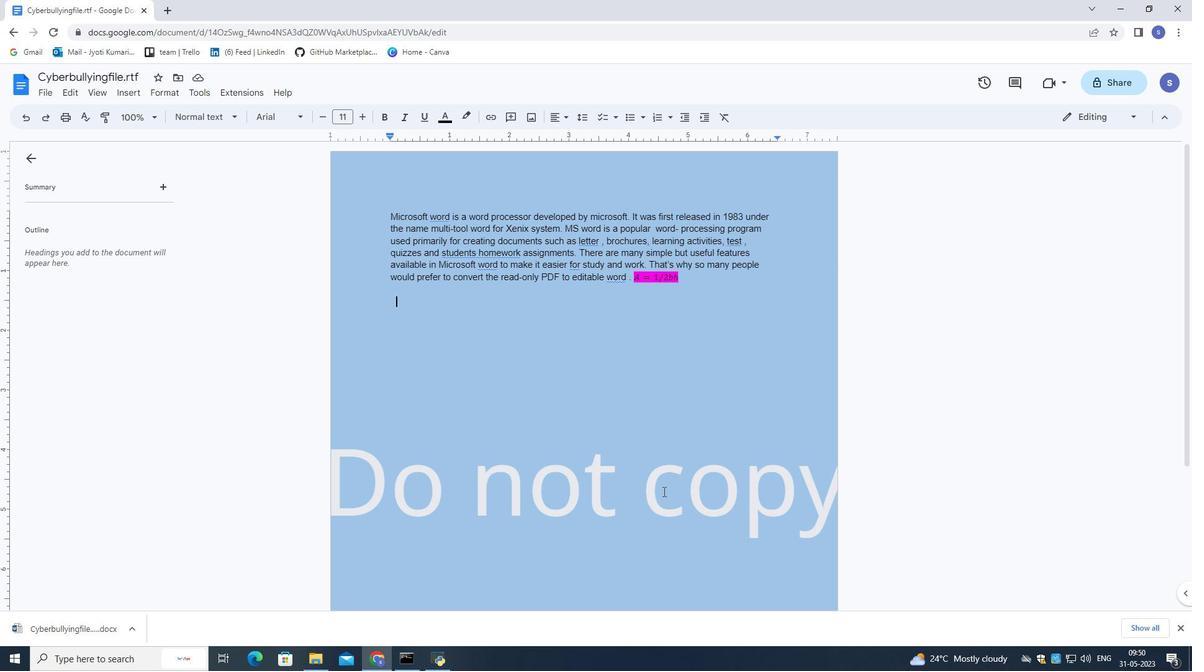 
Action: Mouse pressed left at (744, 542)
Screenshot: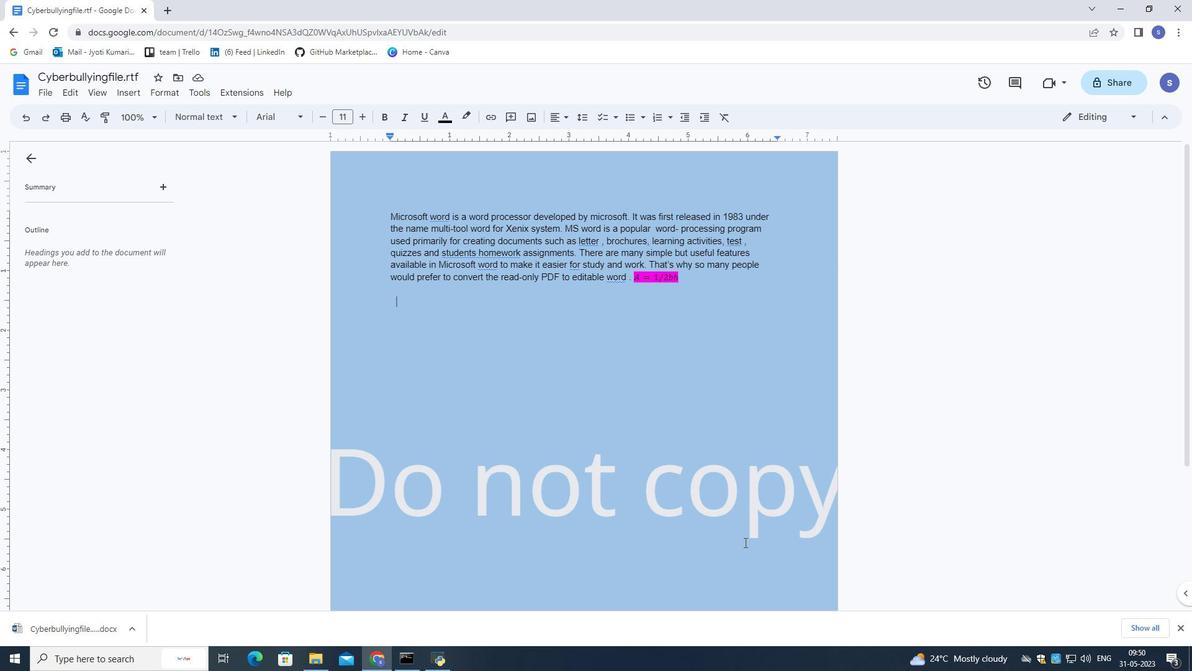 
Action: Mouse moved to (269, 114)
Screenshot: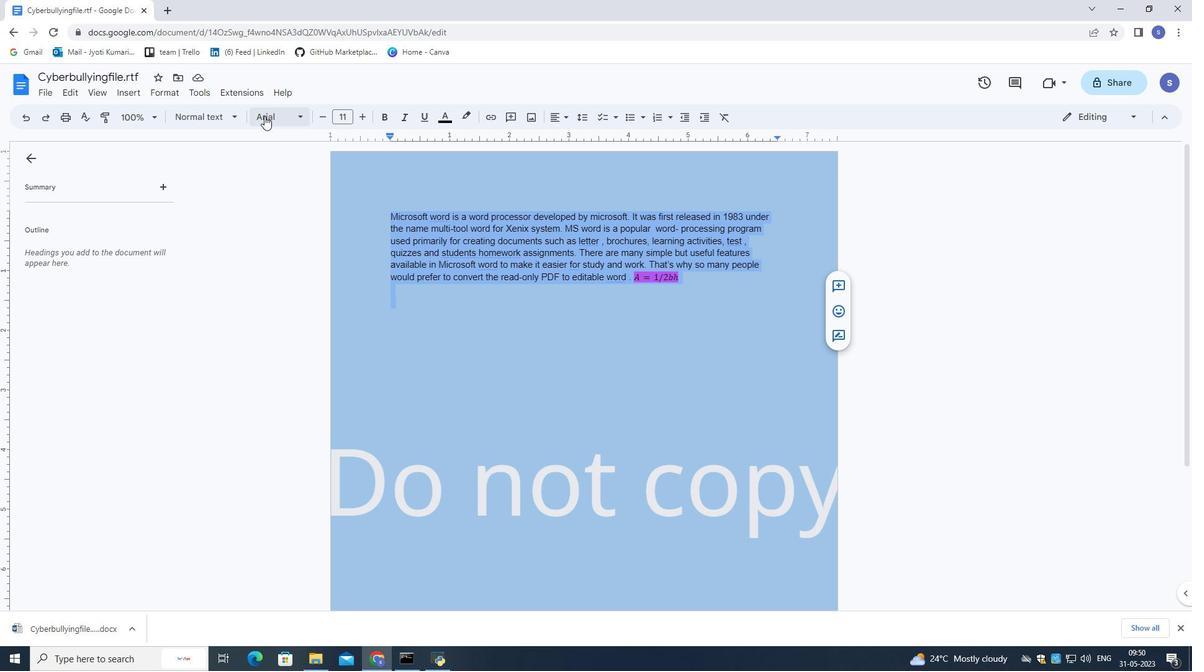 
Action: Mouse pressed left at (269, 114)
Screenshot: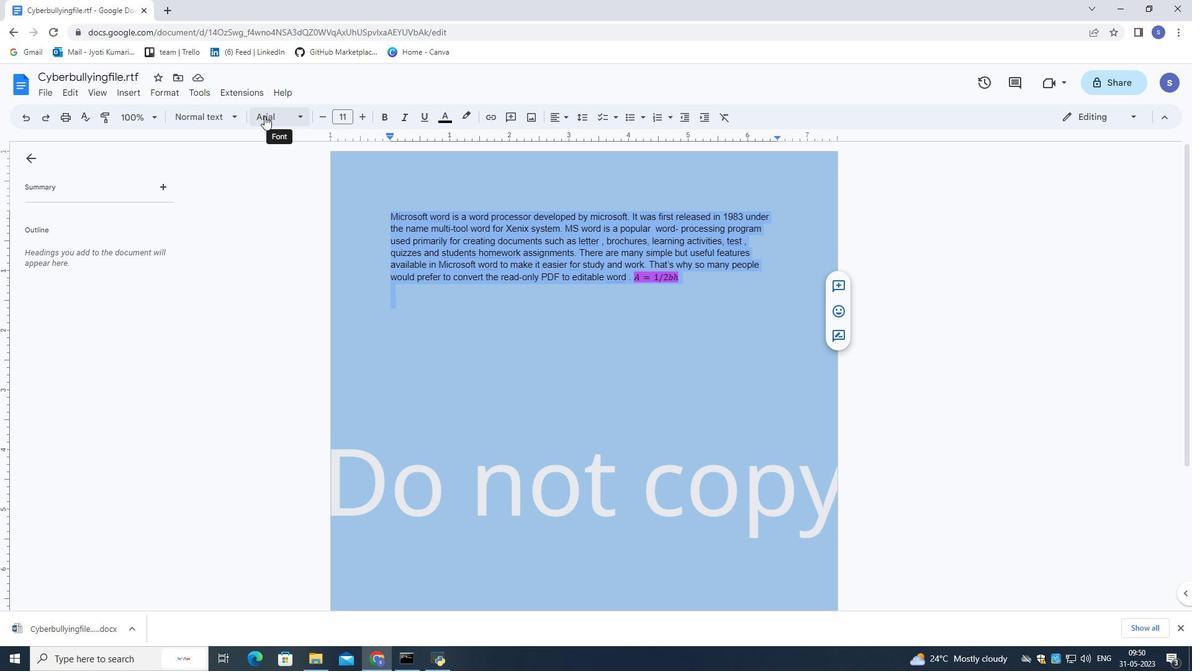 
Action: Mouse moved to (291, 135)
Screenshot: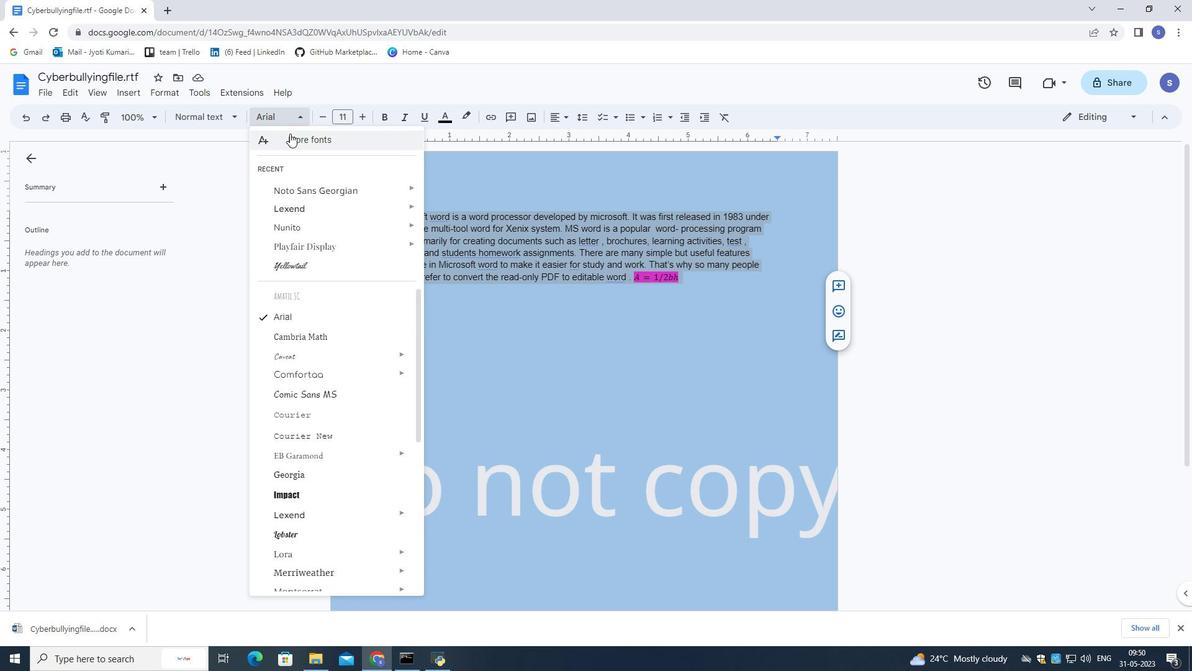 
Action: Mouse pressed left at (291, 135)
Screenshot: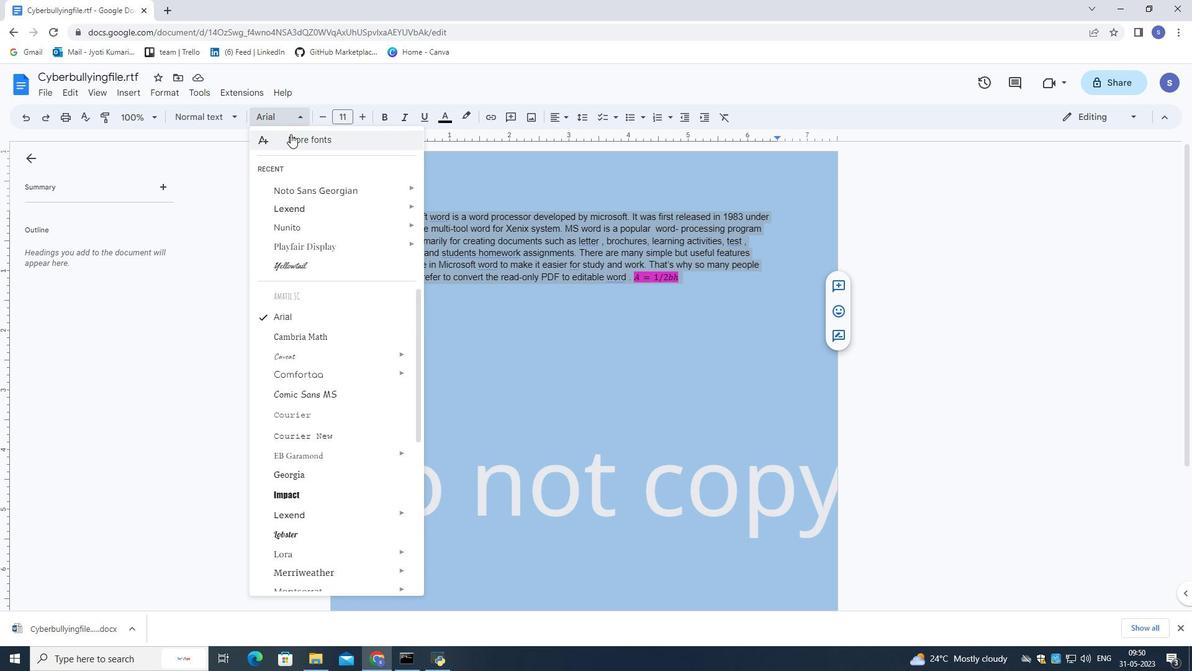 
Action: Mouse moved to (366, 190)
Screenshot: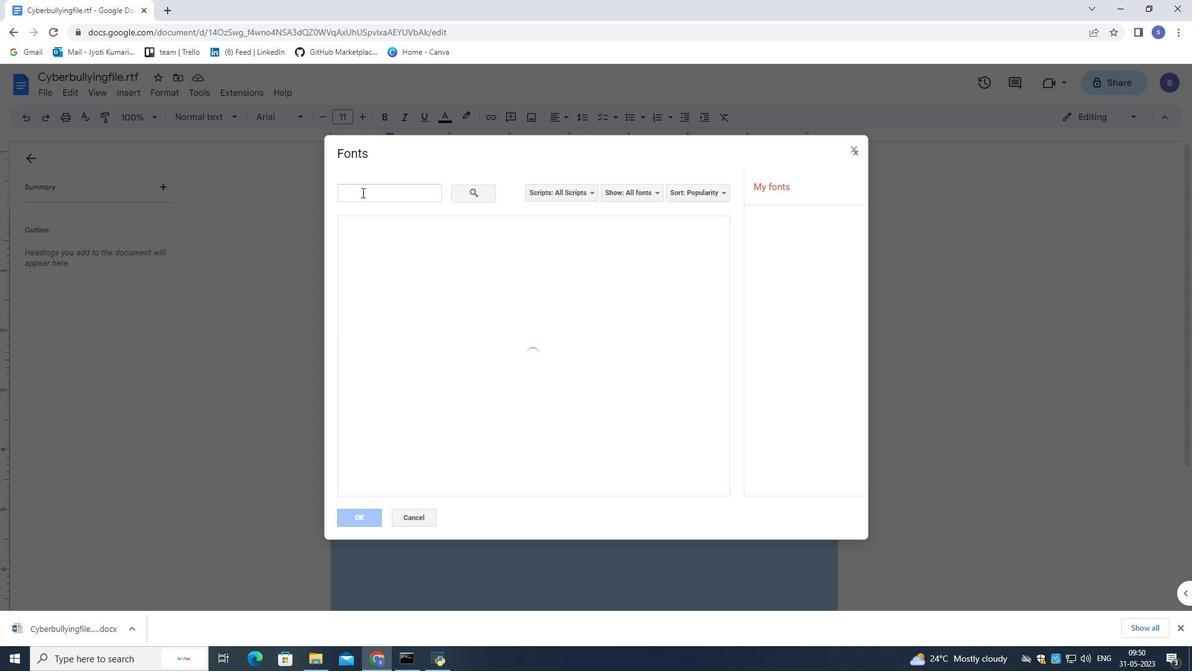 
Action: Mouse pressed left at (366, 190)
Screenshot: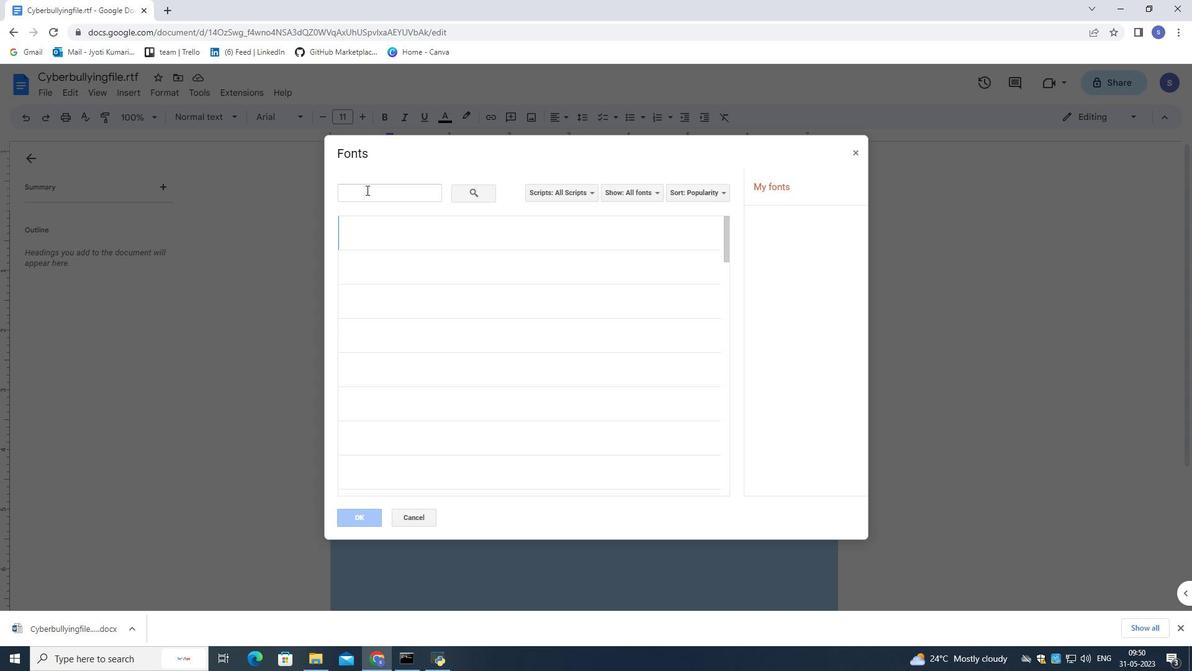 
Action: Key pressed m
Screenshot: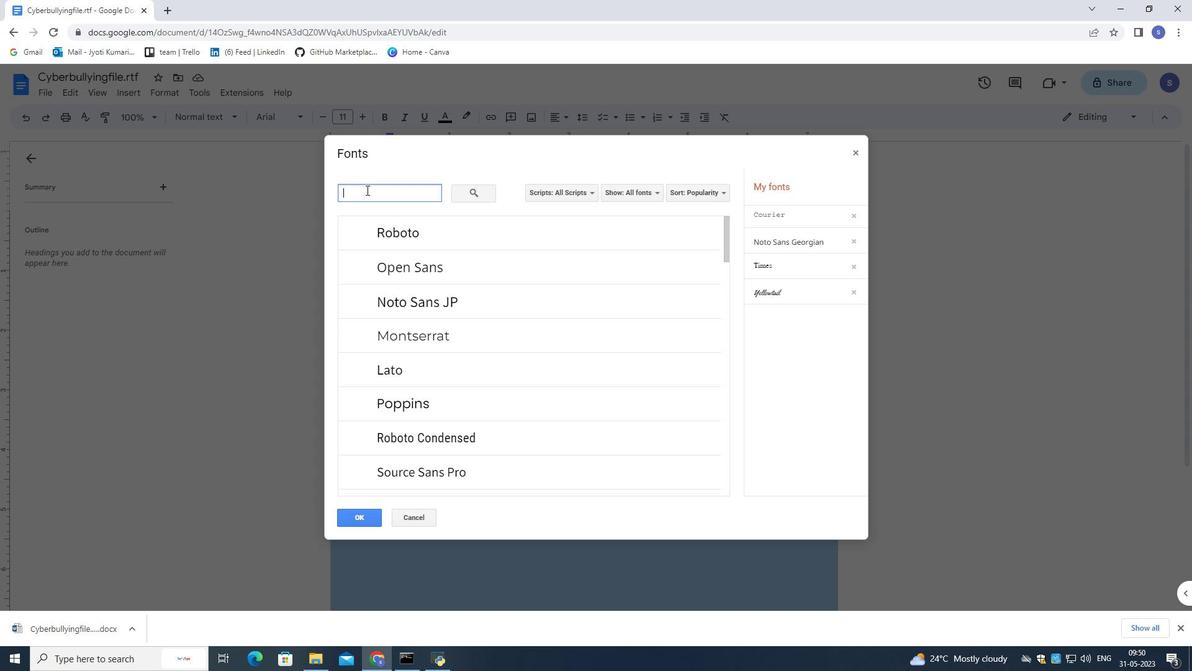 
Action: Mouse moved to (368, 187)
Screenshot: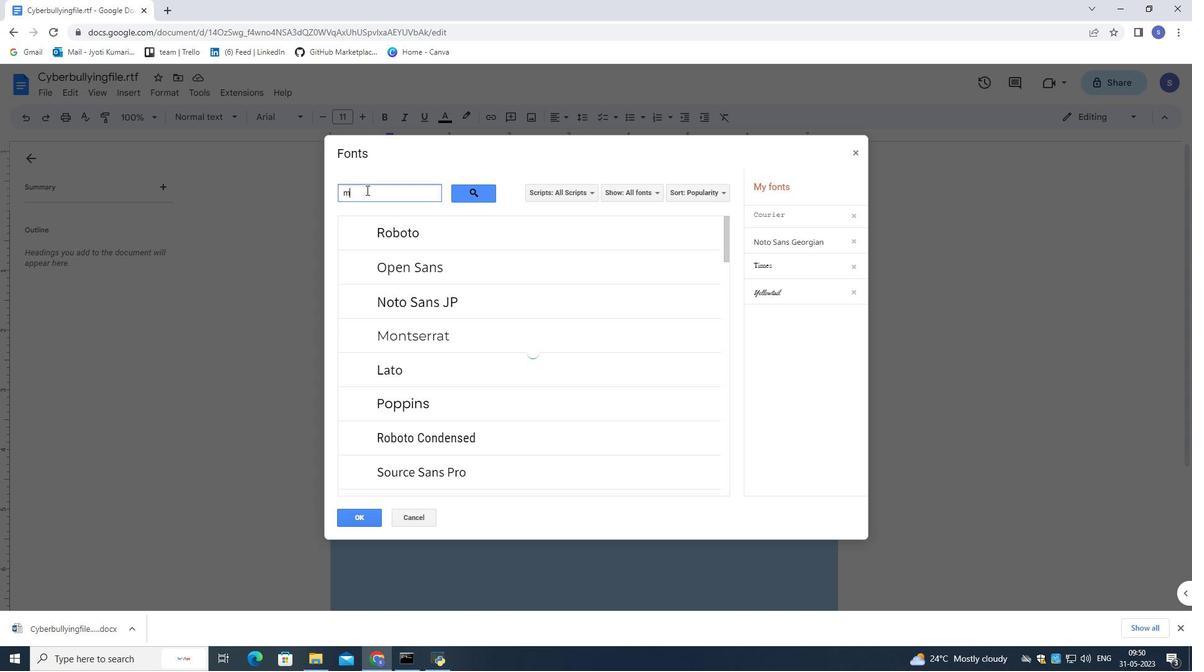 
Action: Key pressed e
Screenshot: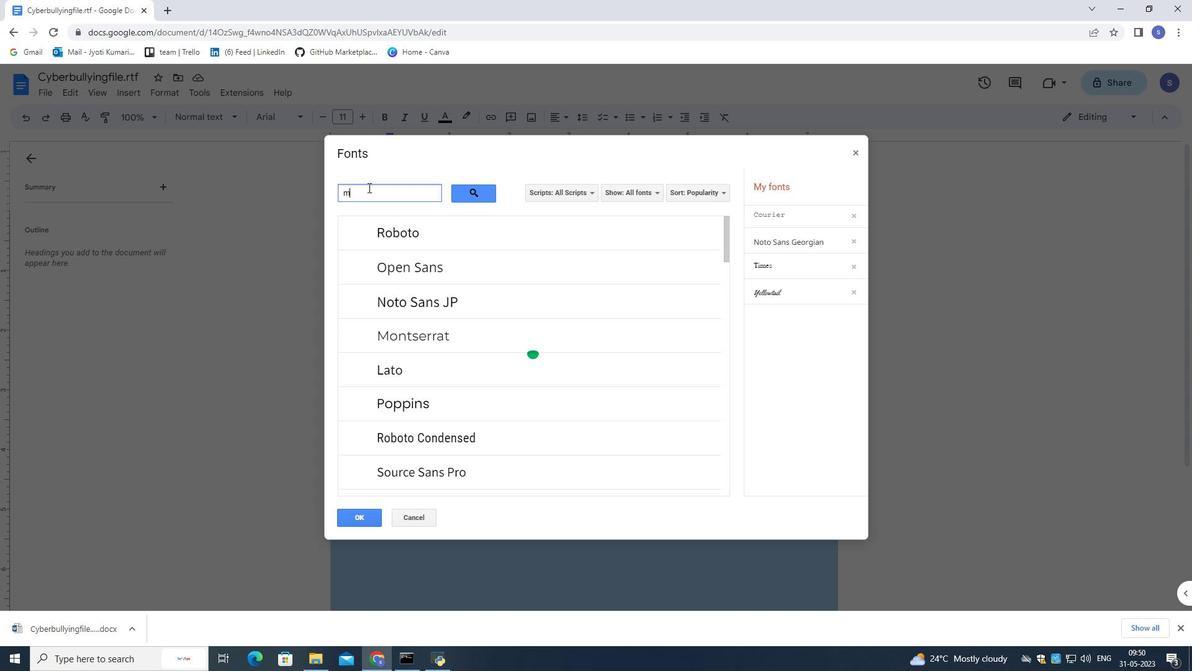 
Action: Mouse moved to (369, 185)
Screenshot: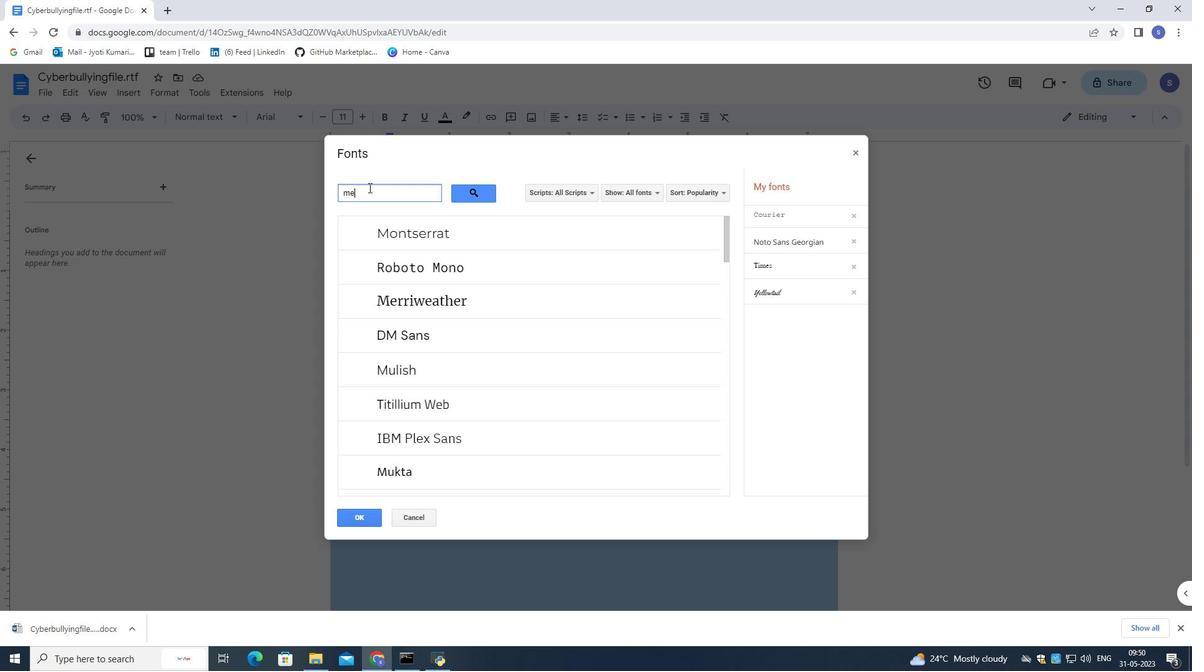
Action: Key pressed rr
Screenshot: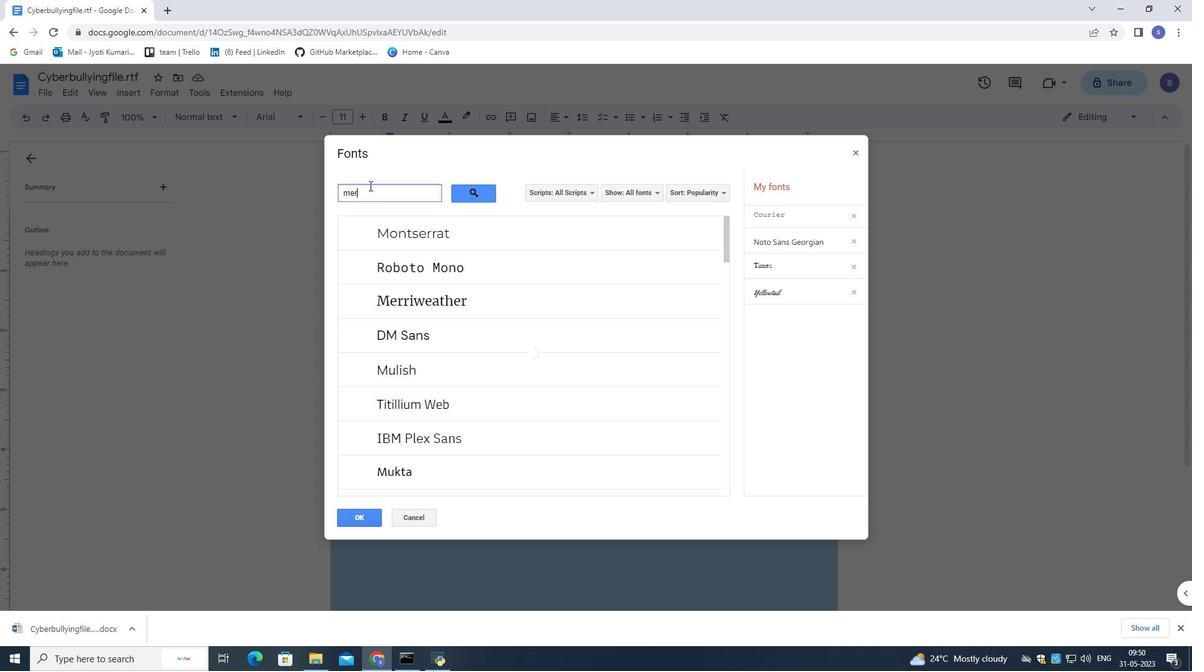 
Action: Mouse moved to (369, 182)
Screenshot: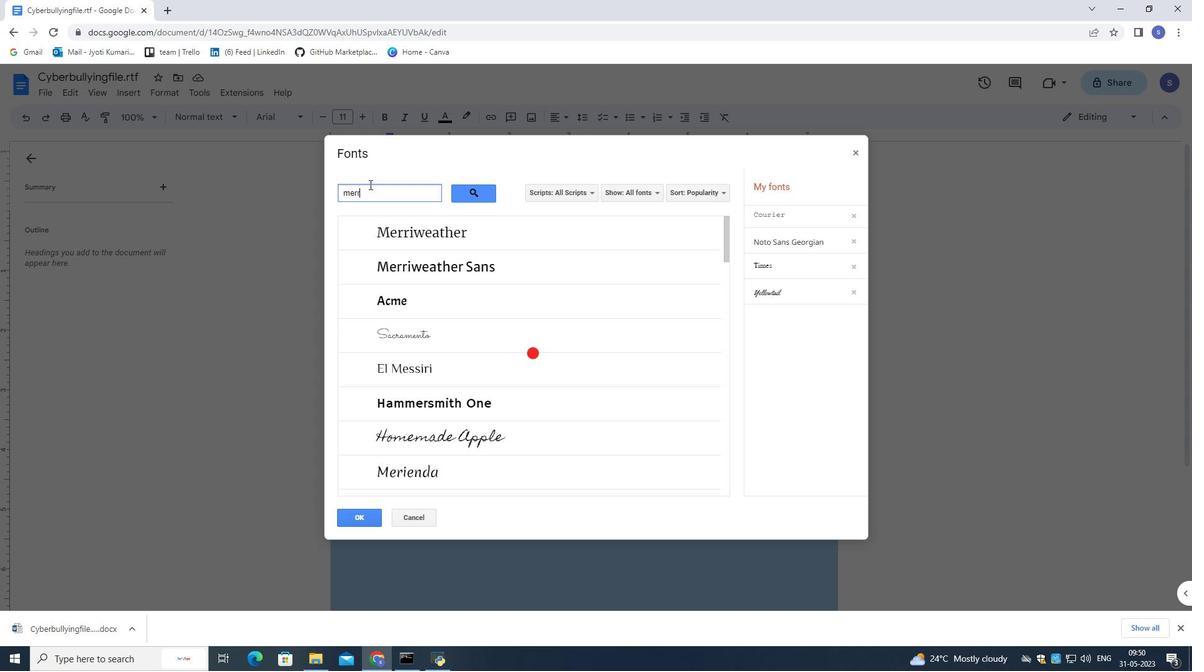 
Action: Key pressed i
Screenshot: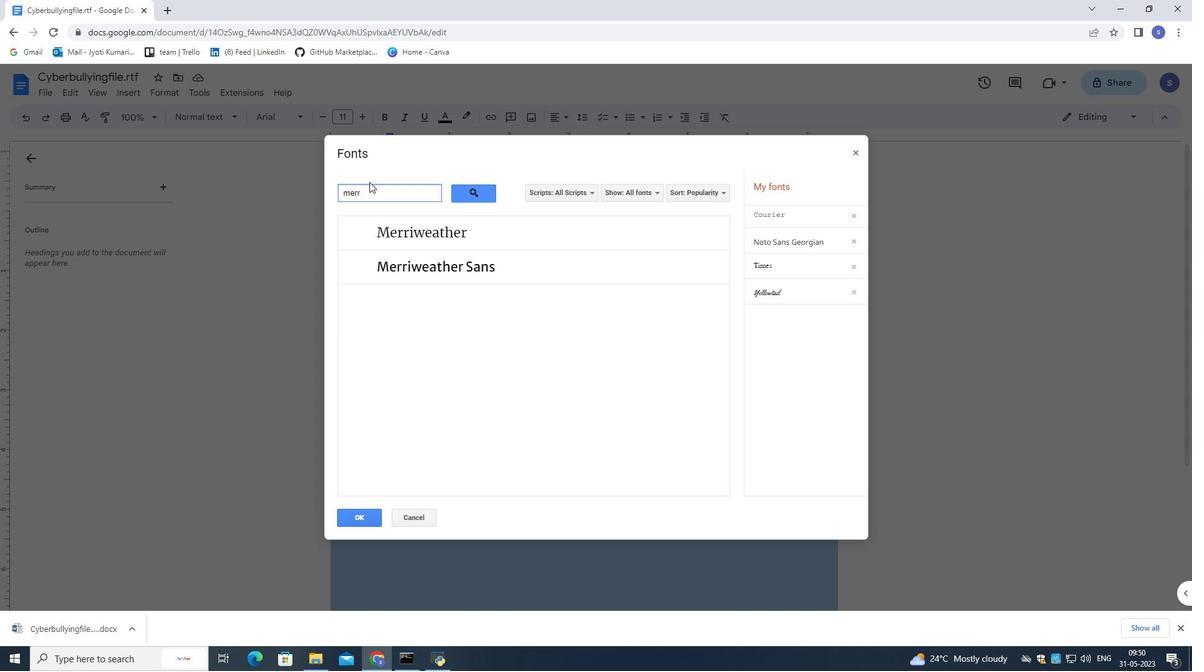 
Action: Mouse moved to (370, 180)
Screenshot: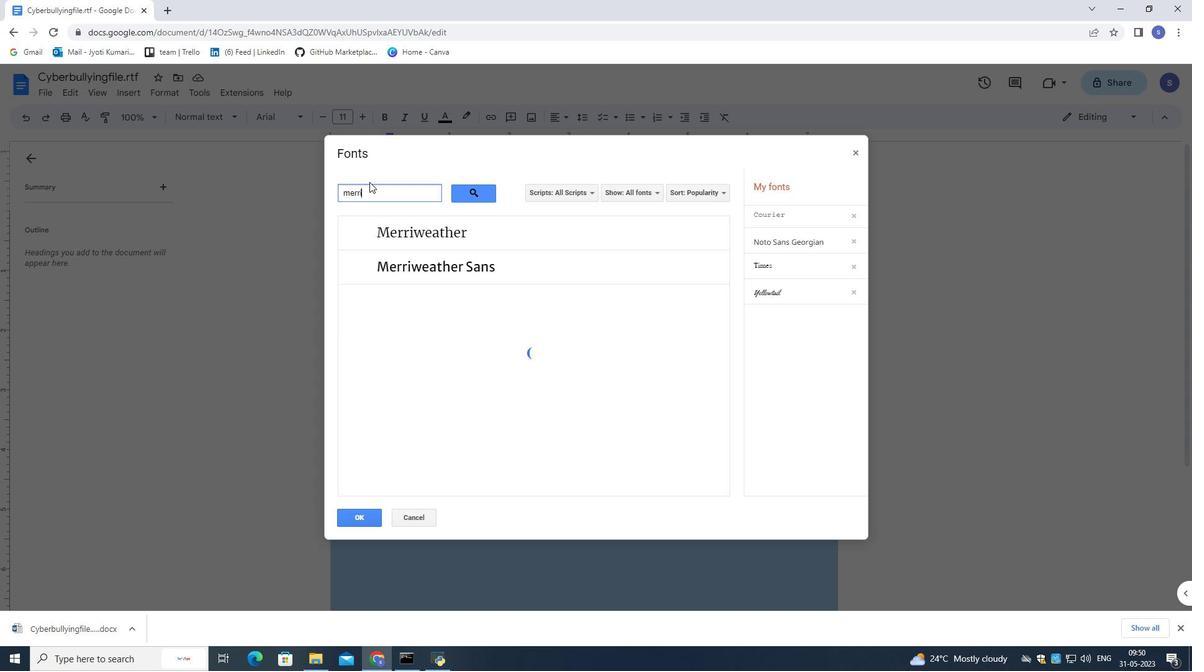 
Action: Key pressed w
Screenshot: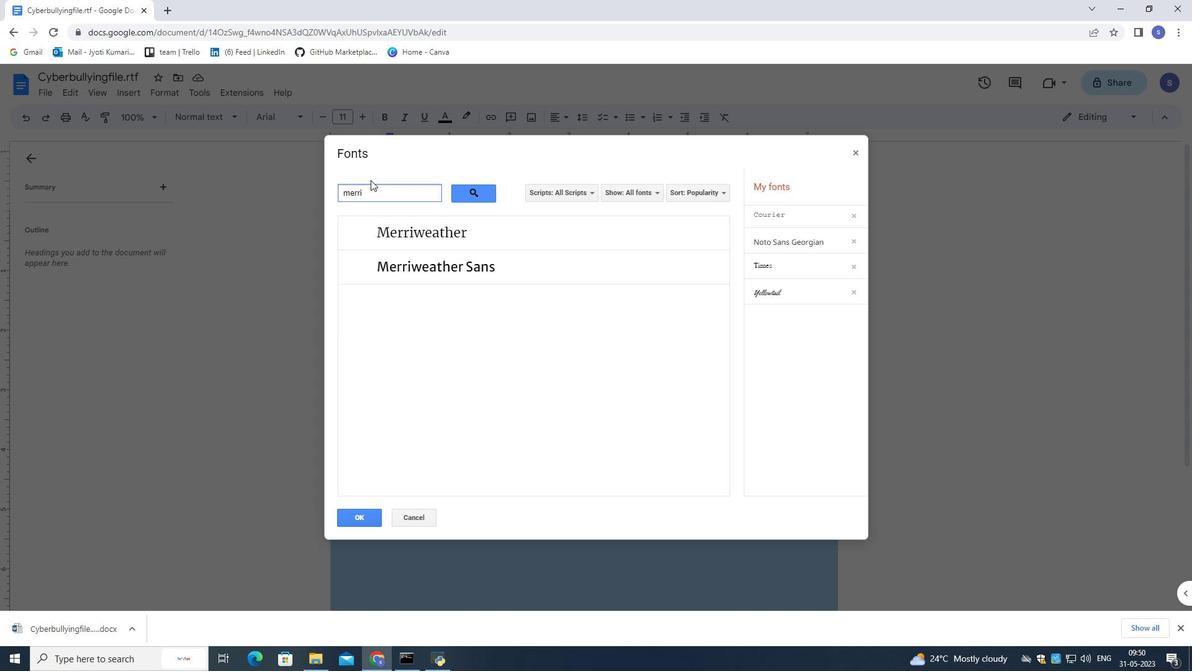 
Action: Mouse moved to (370, 179)
Screenshot: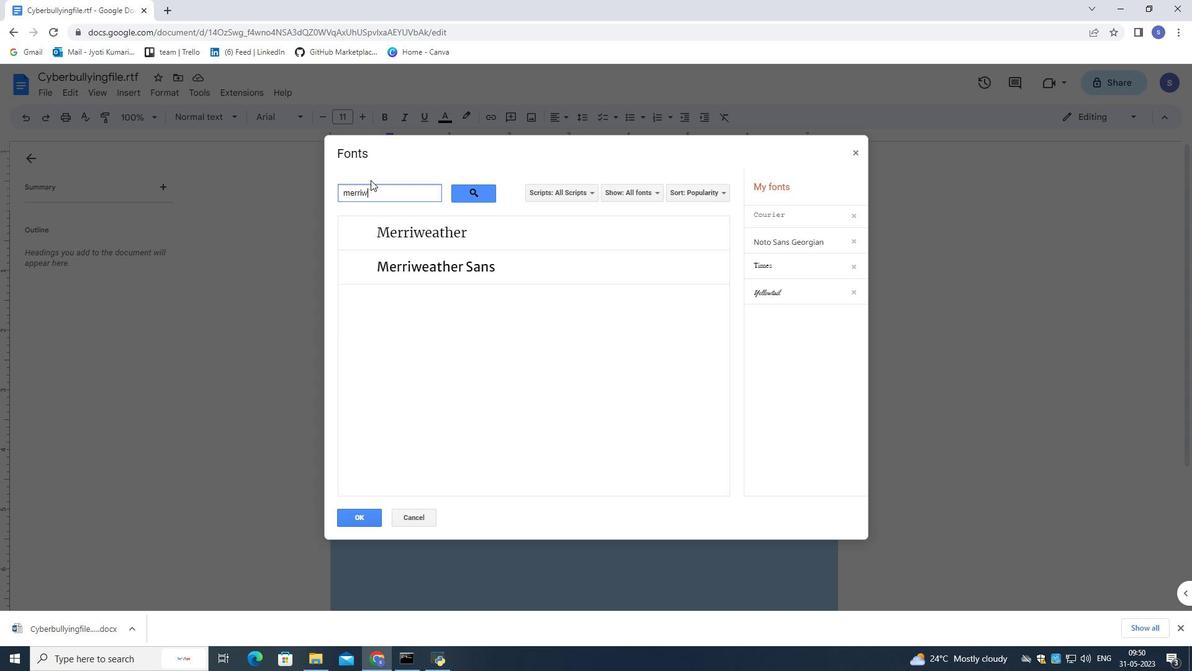 
Action: Key pressed e
Screenshot: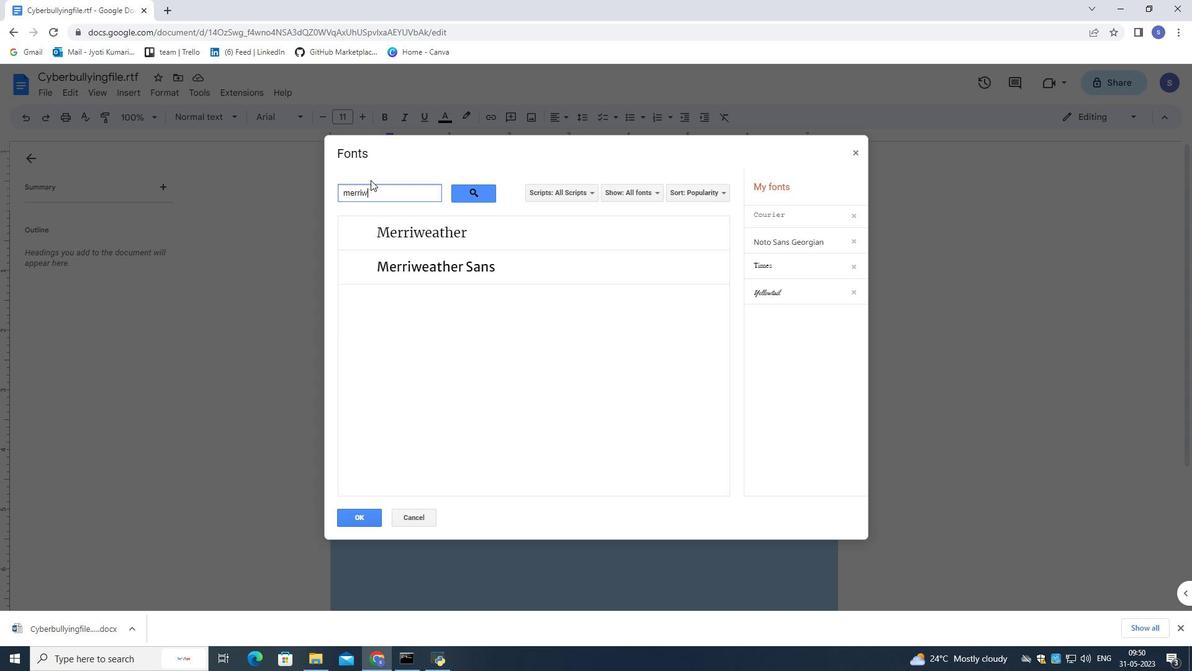 
Action: Mouse moved to (371, 179)
Screenshot: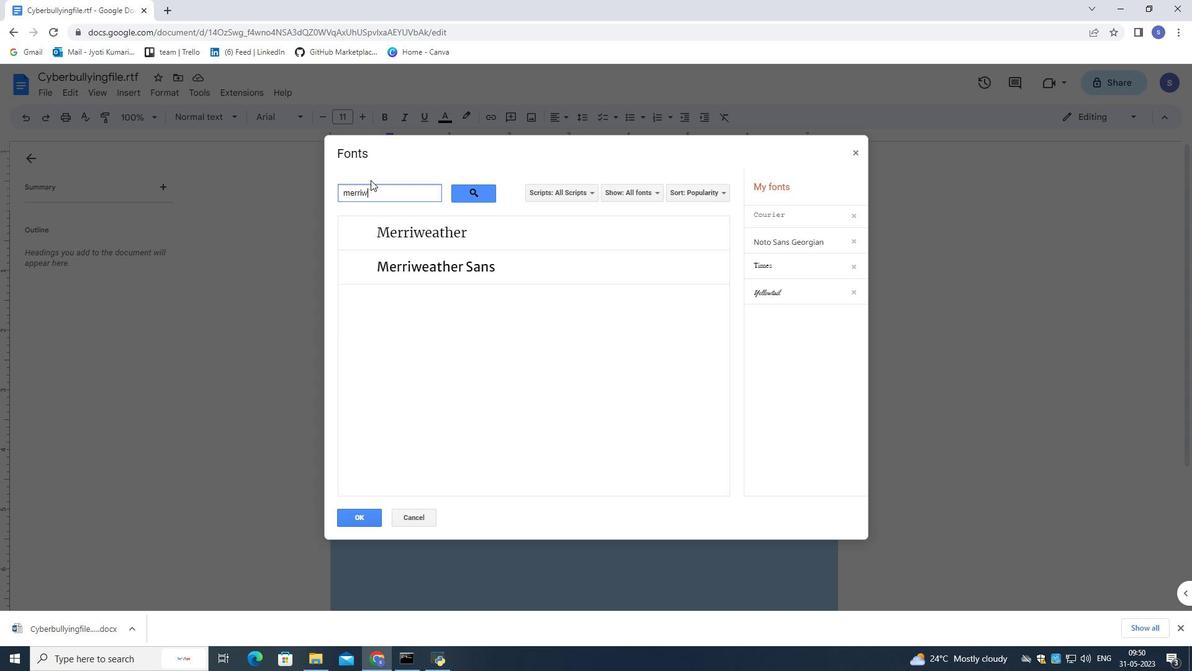 
Action: Key pressed at
Screenshot: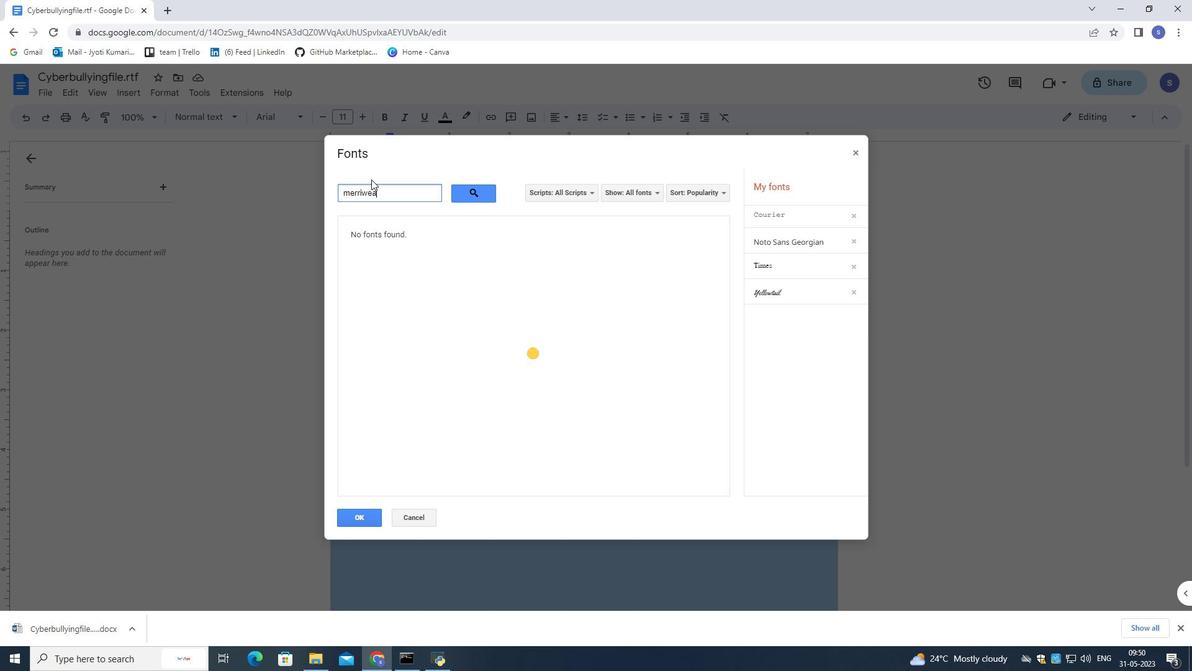 
Action: Mouse moved to (371, 178)
Screenshot: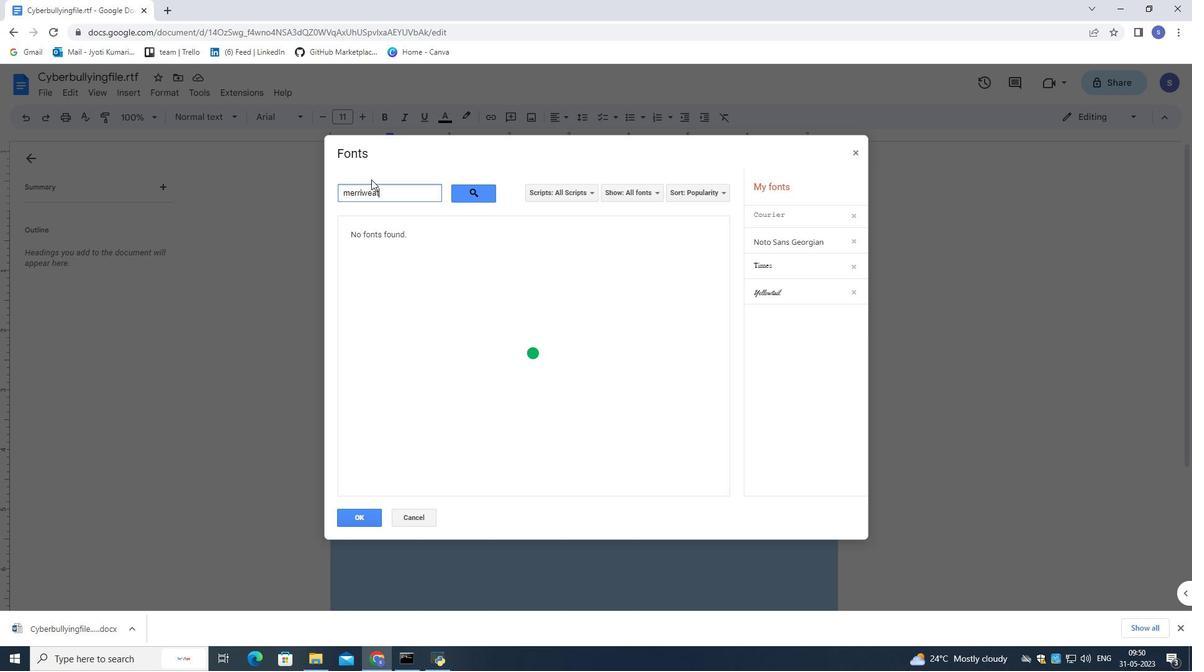 
Action: Key pressed he
Screenshot: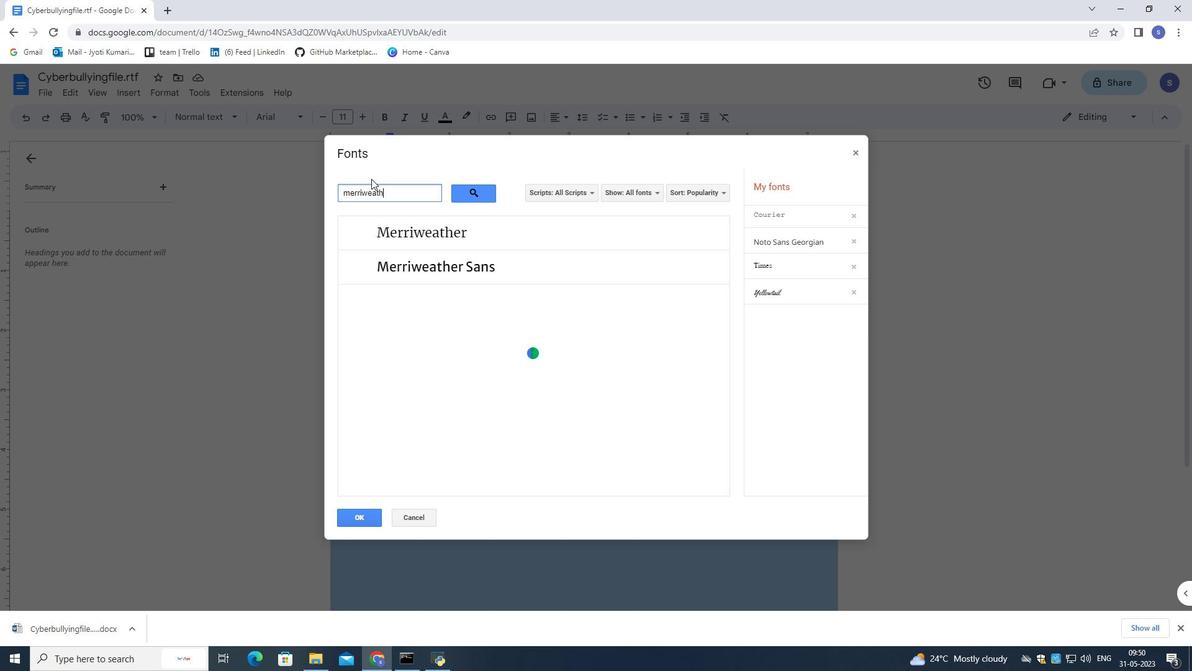 
Action: Mouse moved to (371, 178)
Screenshot: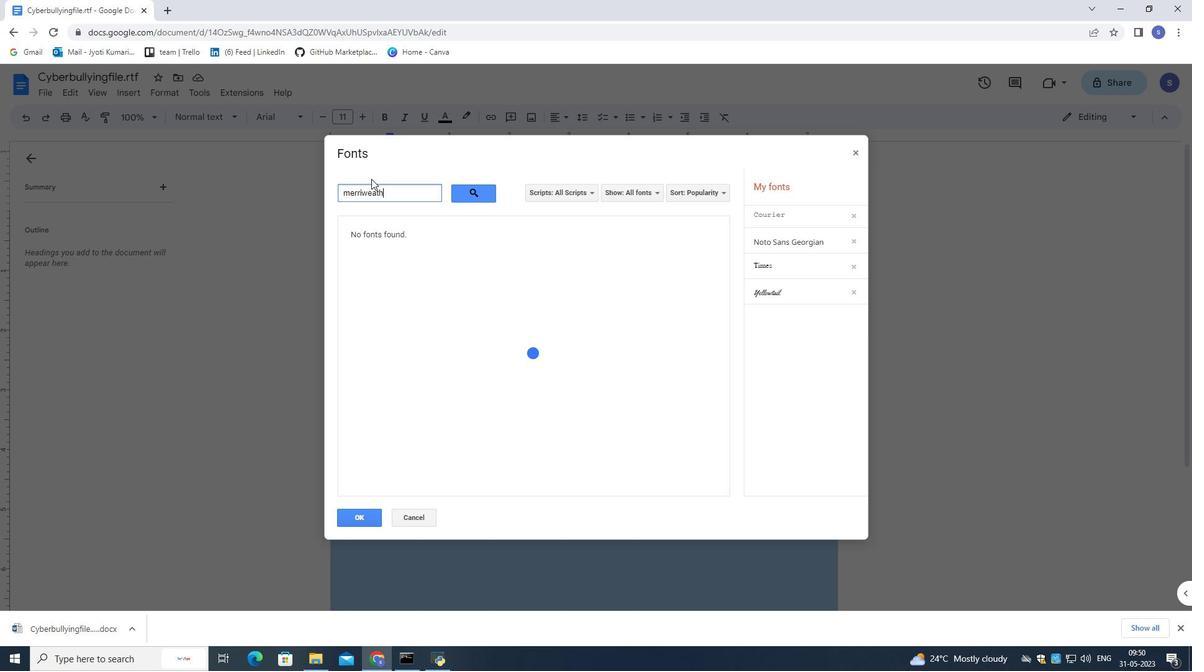 
Action: Key pressed r
Screenshot: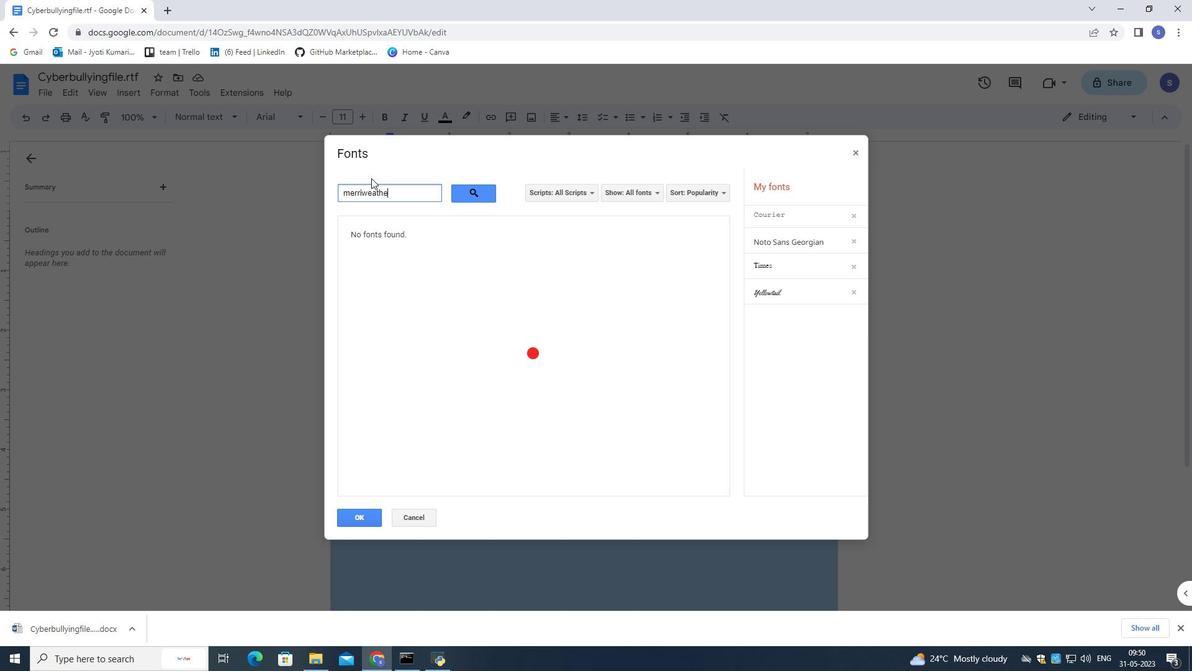 
Action: Mouse moved to (420, 226)
Screenshot: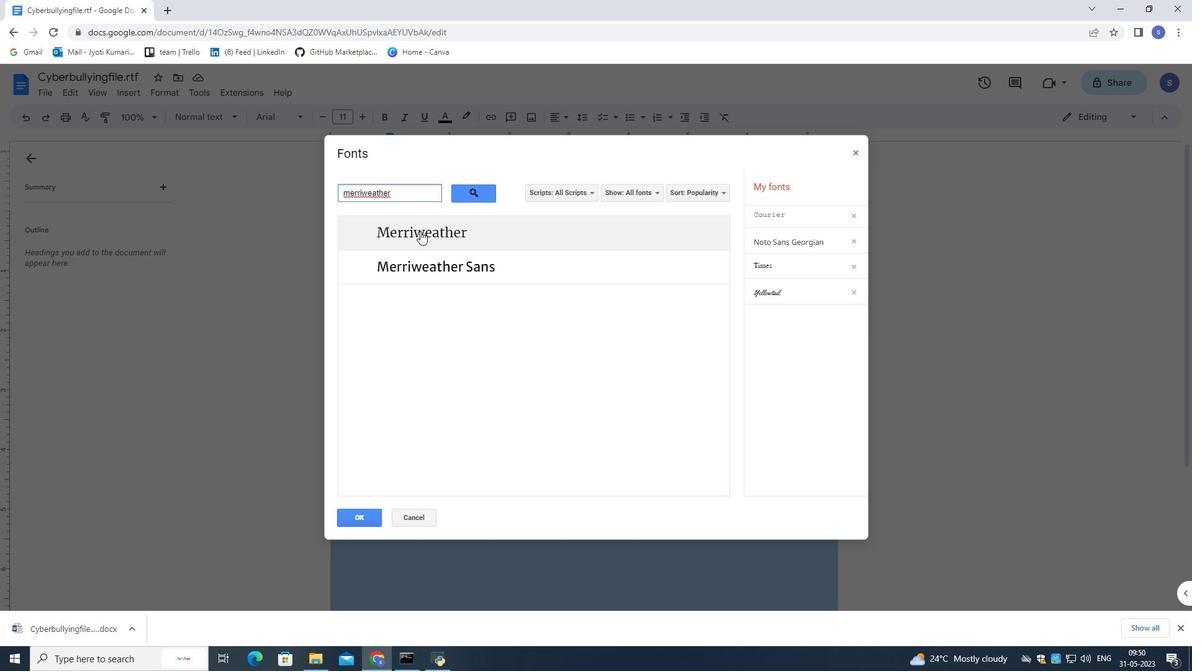 
Action: Mouse pressed left at (420, 226)
Screenshot: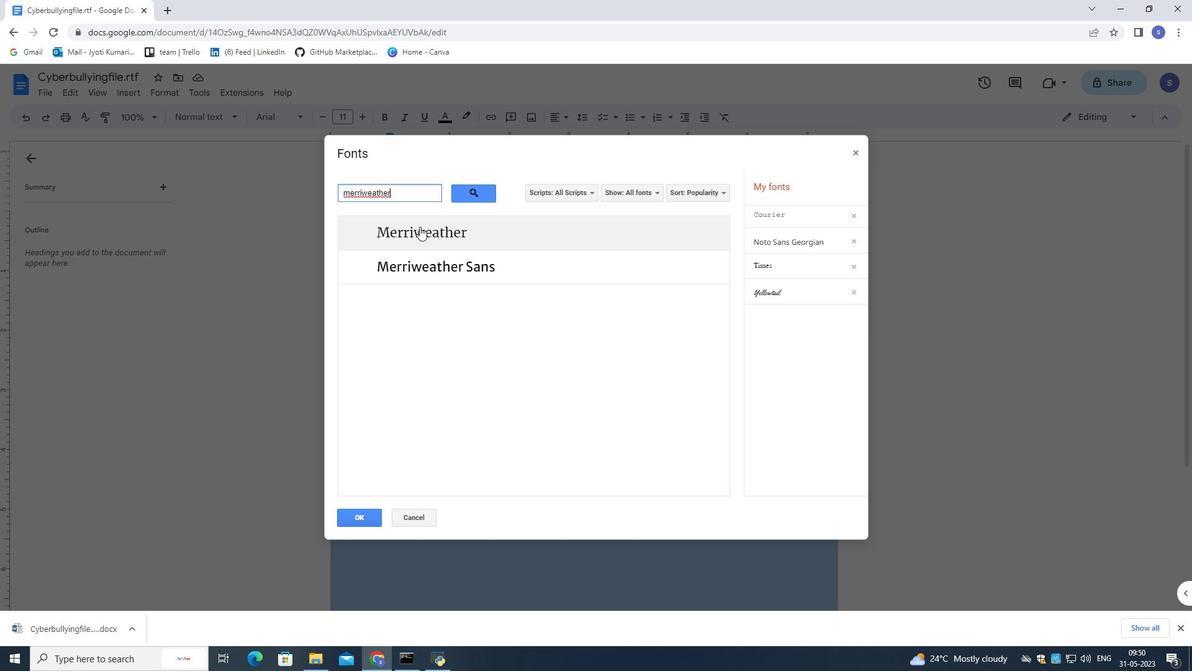 
Action: Mouse moved to (360, 519)
Screenshot: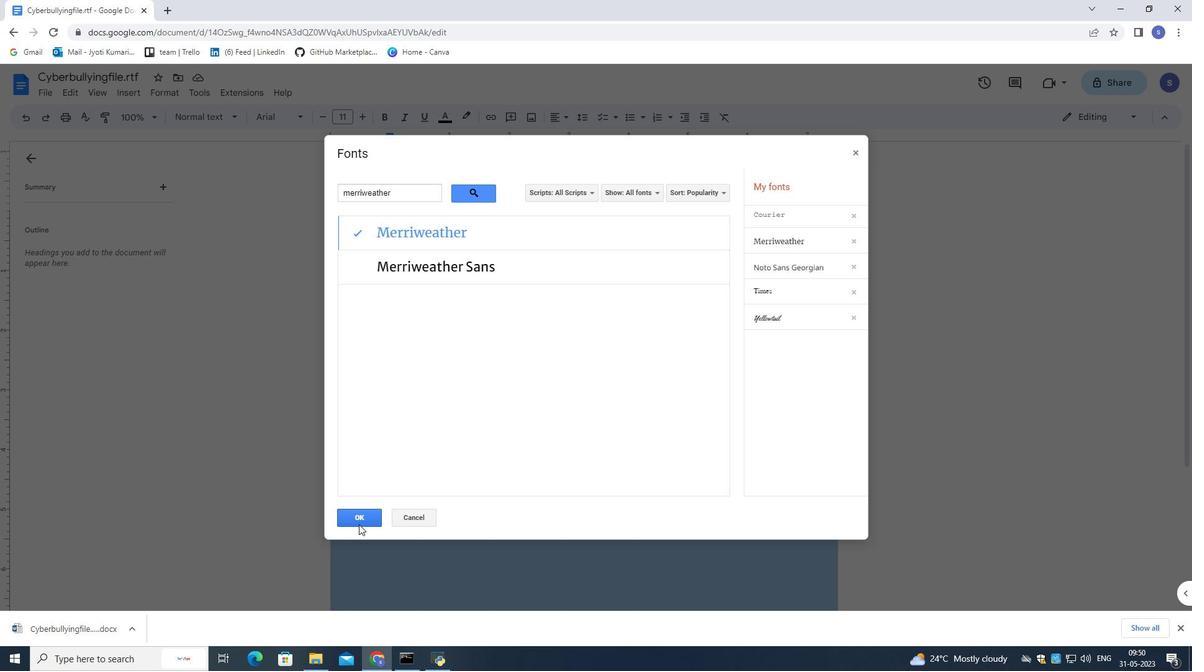 
Action: Mouse pressed left at (360, 519)
Screenshot: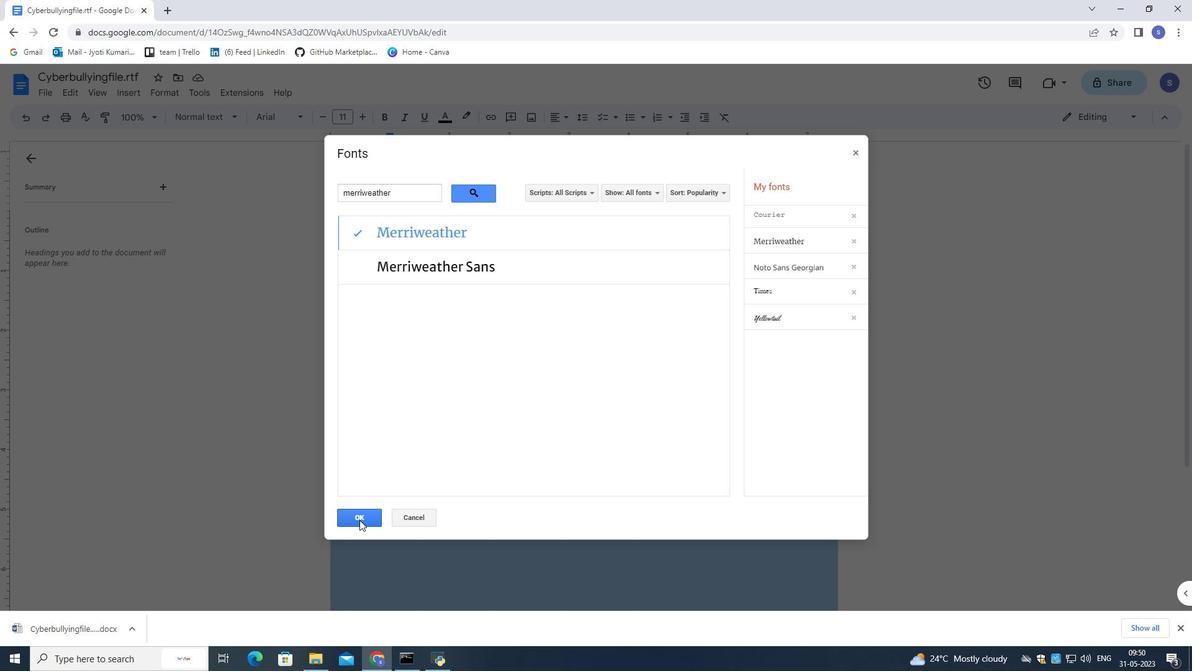
Action: Mouse moved to (357, 114)
Screenshot: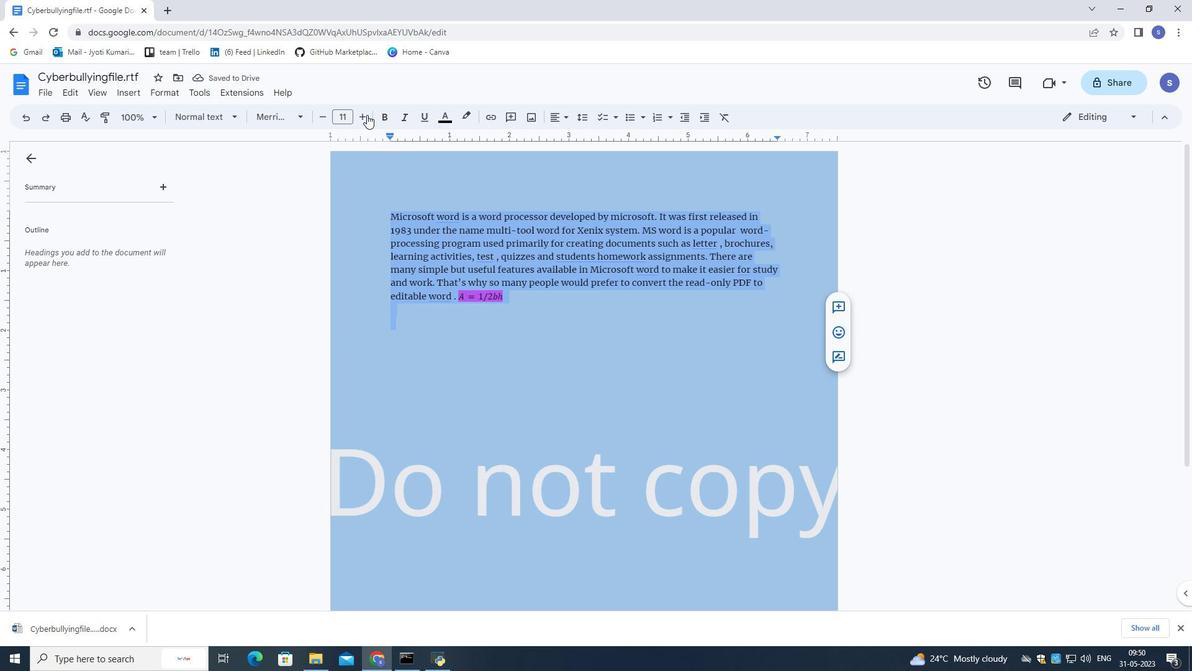 
Action: Mouse pressed left at (357, 114)
Screenshot: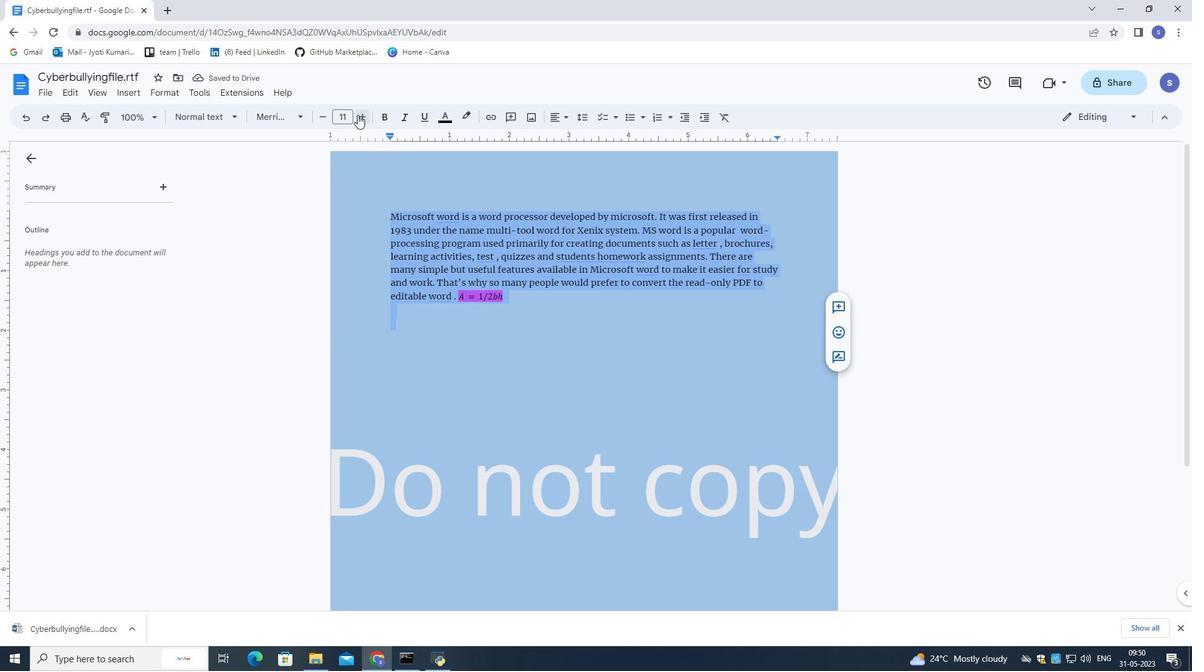 
Action: Mouse pressed left at (357, 114)
Screenshot: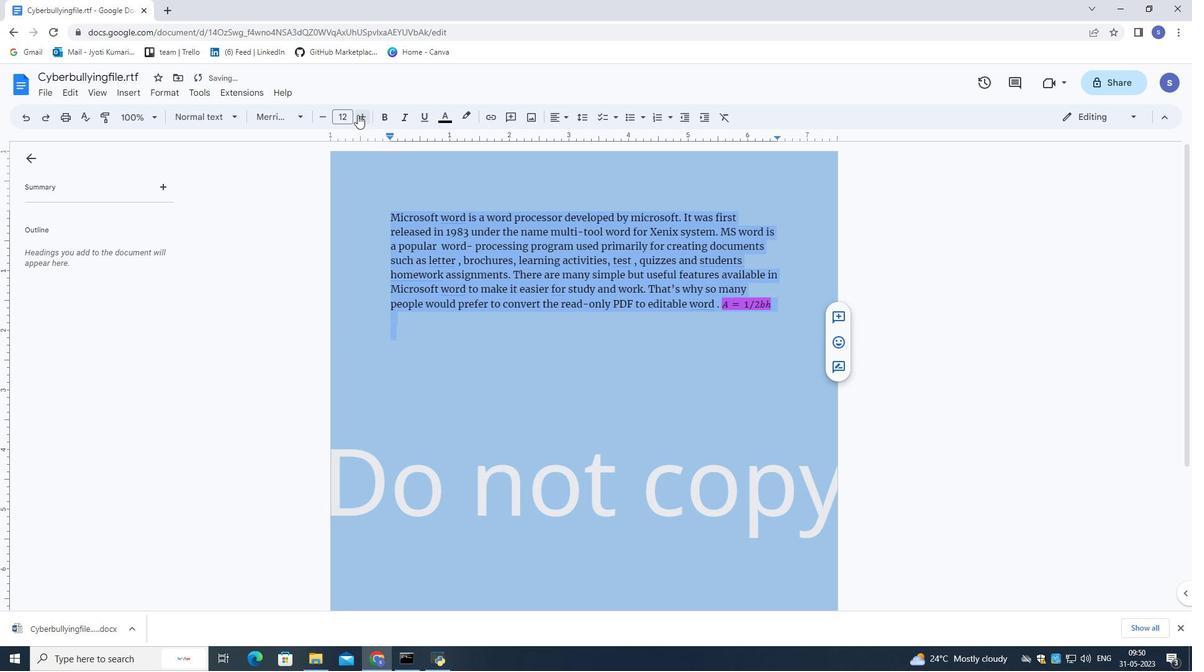 
Action: Mouse pressed left at (357, 114)
Screenshot: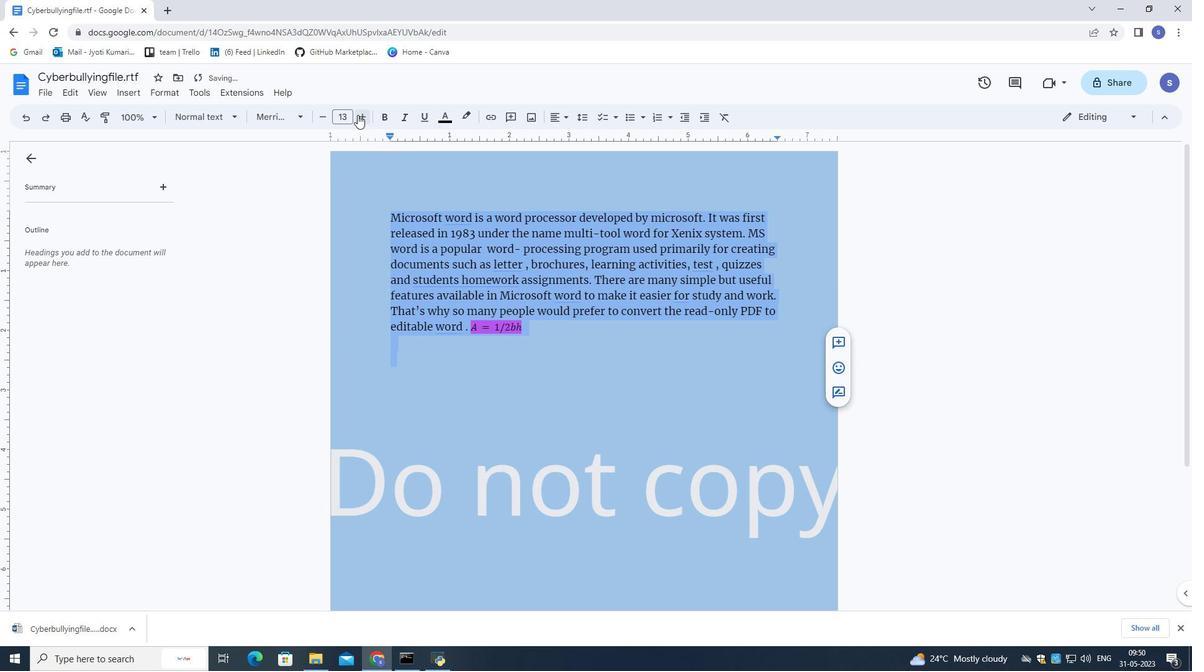 
Action: Mouse pressed left at (357, 114)
Screenshot: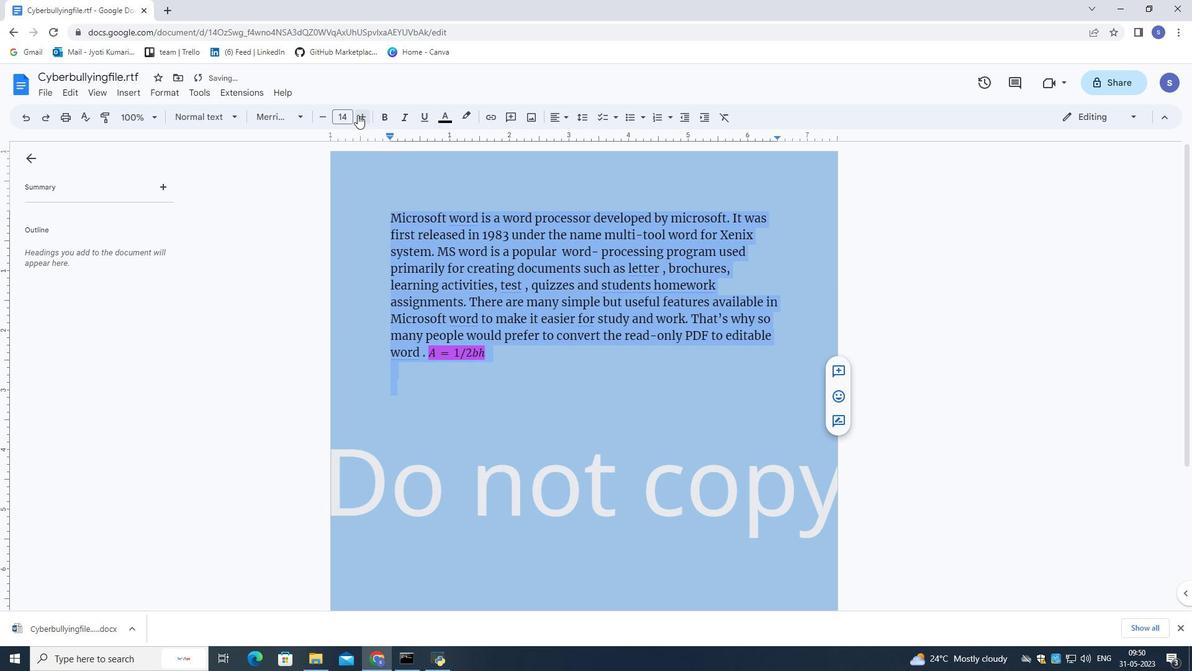 
Action: Mouse pressed left at (357, 114)
Screenshot: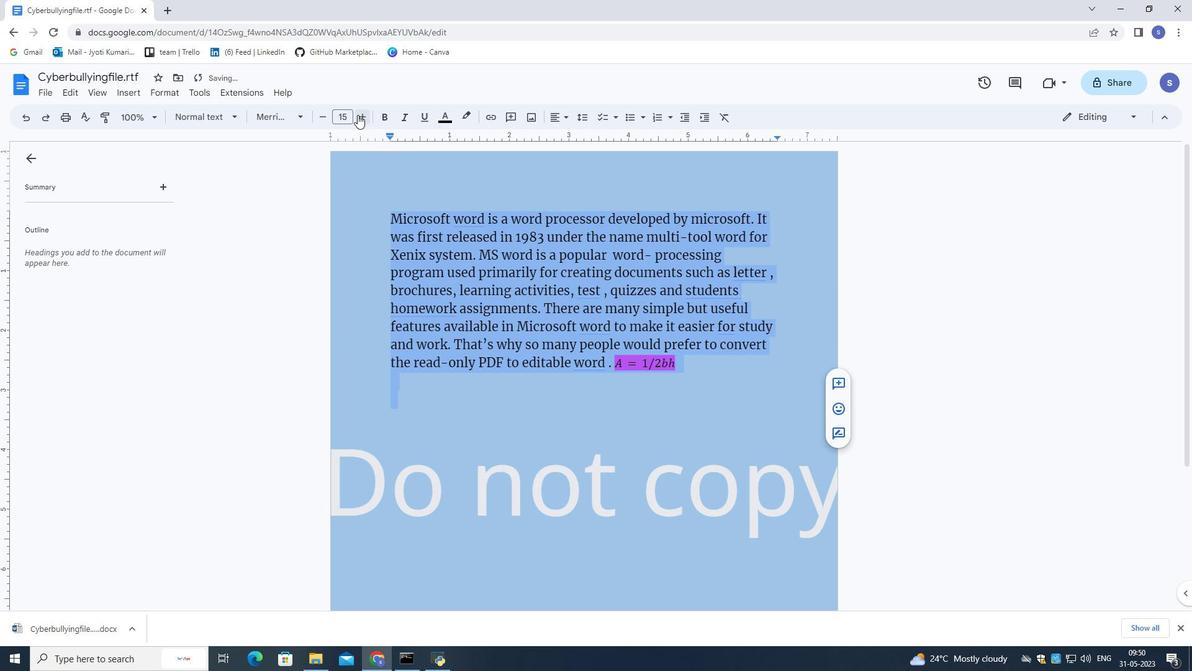 
Action: Mouse moved to (590, 405)
Screenshot: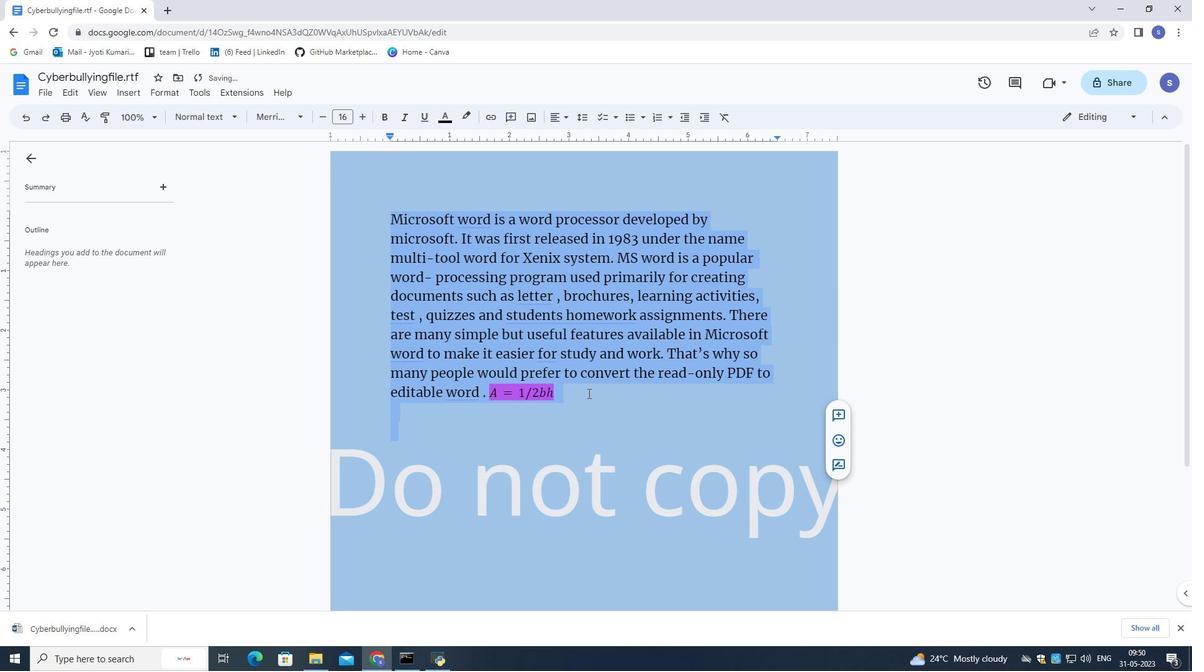 
Action: Mouse pressed left at (590, 405)
Screenshot: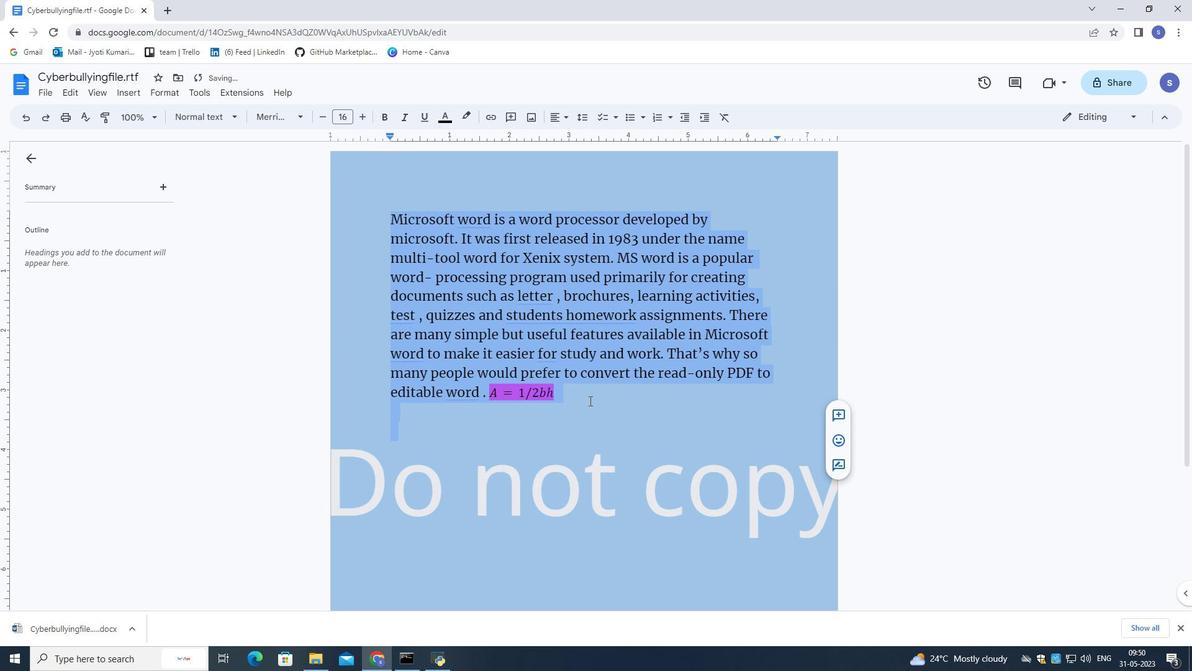 
Action: Mouse moved to (590, 405)
Screenshot: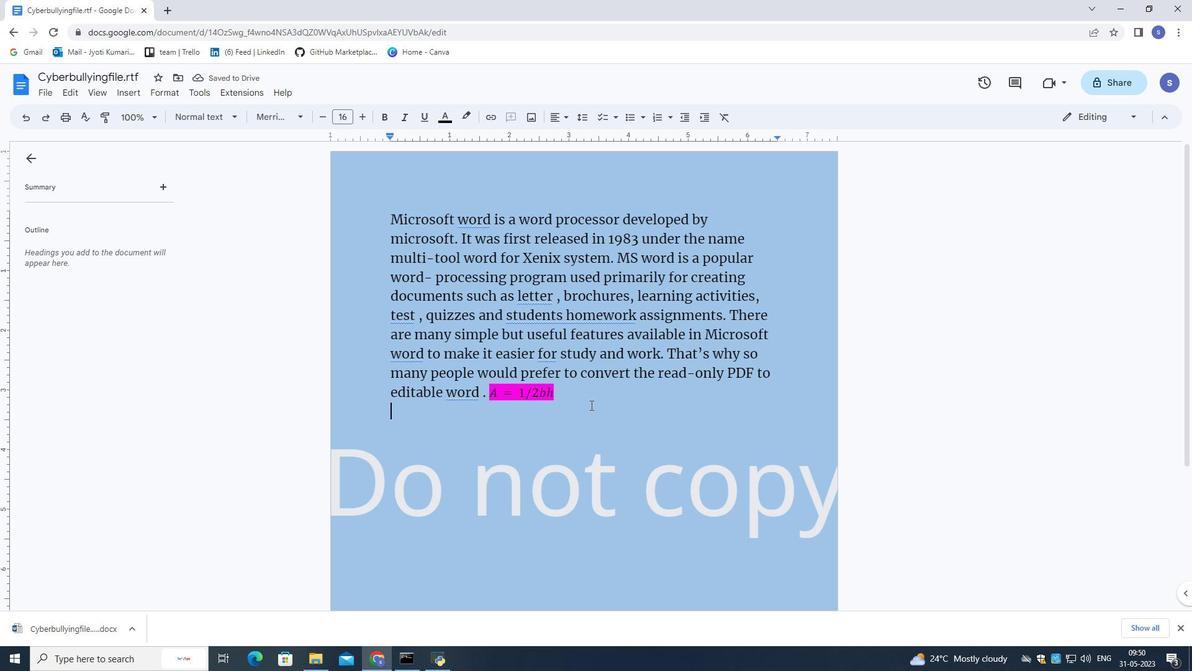 
Action: Mouse scrolled (590, 405) with delta (0, 0)
Screenshot: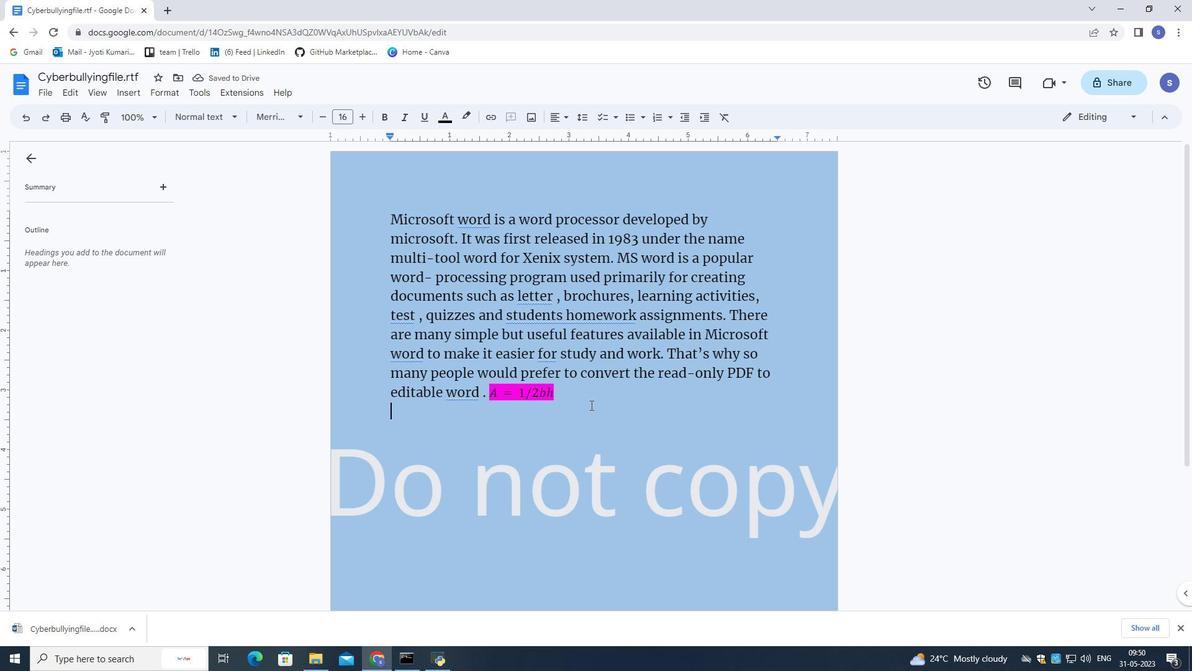 
Action: Mouse moved to (589, 404)
Screenshot: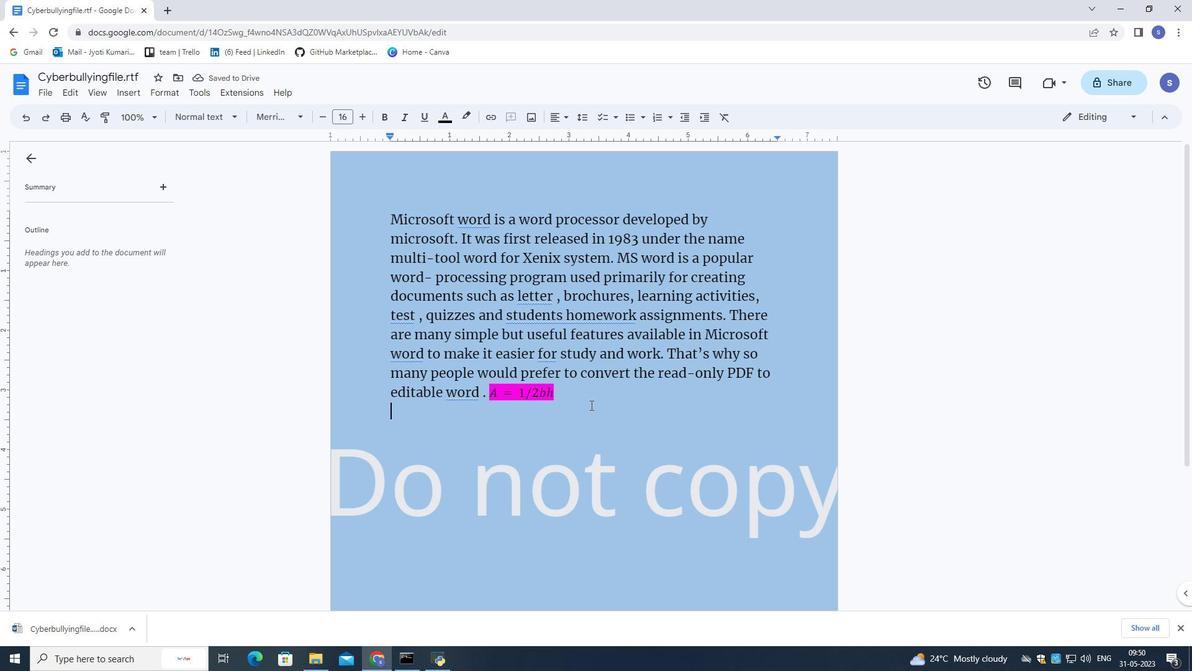 
Action: Mouse scrolled (589, 405) with delta (0, 0)
Screenshot: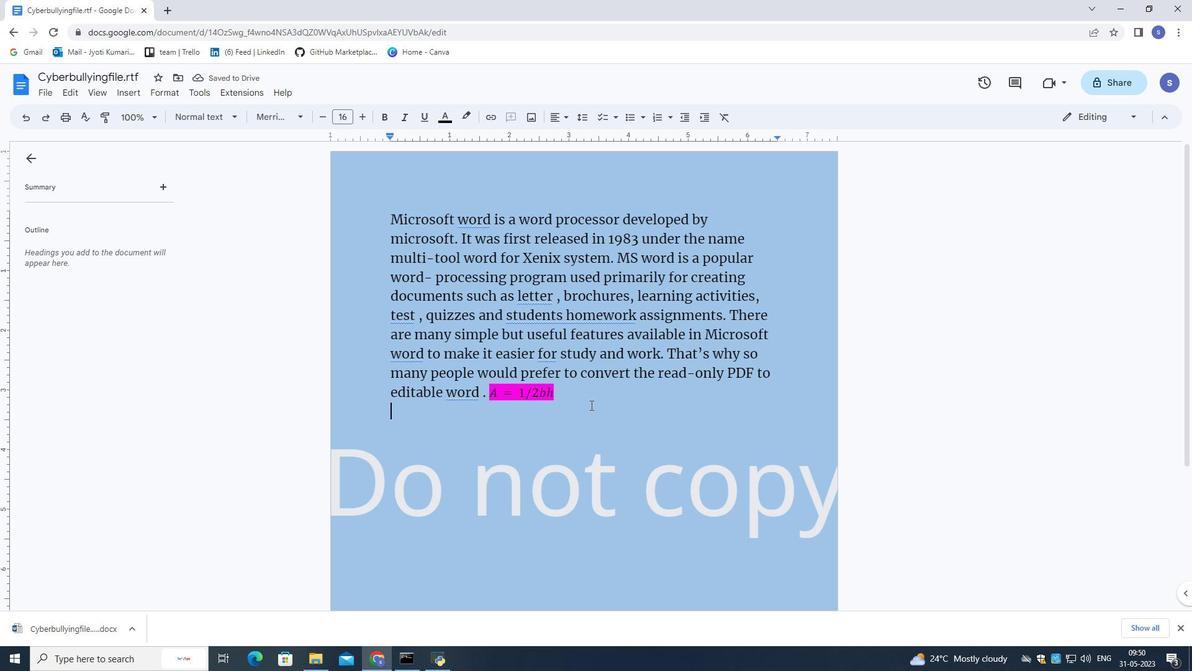 
Action: Mouse scrolled (589, 405) with delta (0, 0)
Screenshot: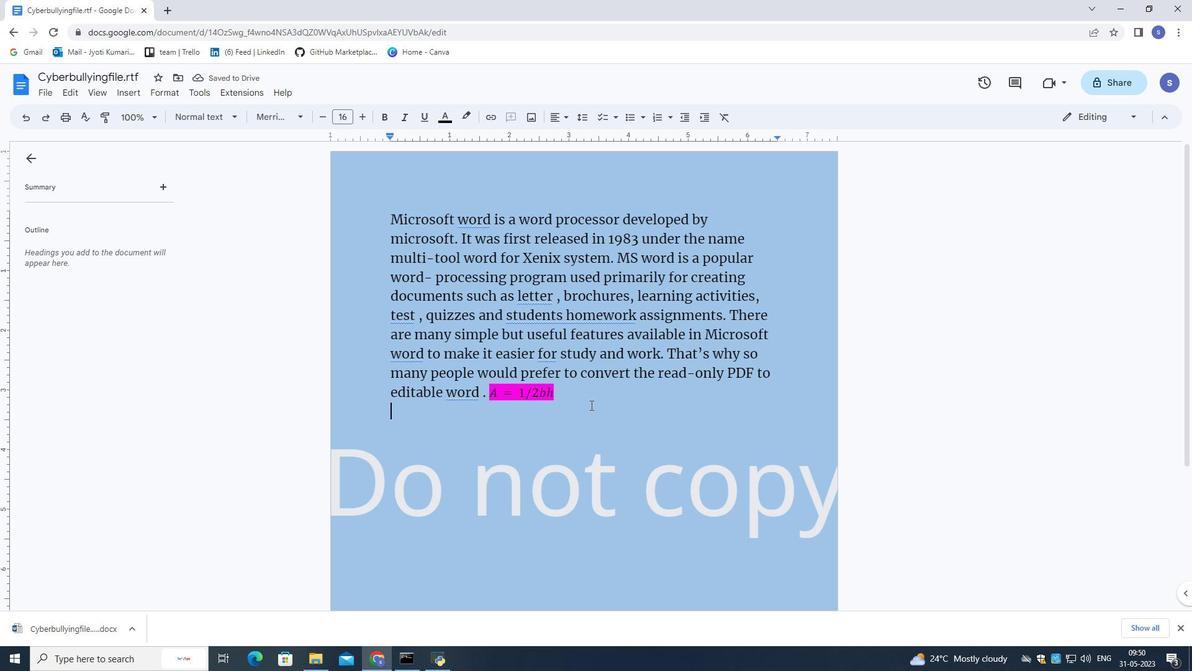 
Action: Mouse scrolled (589, 403) with delta (0, 0)
Screenshot: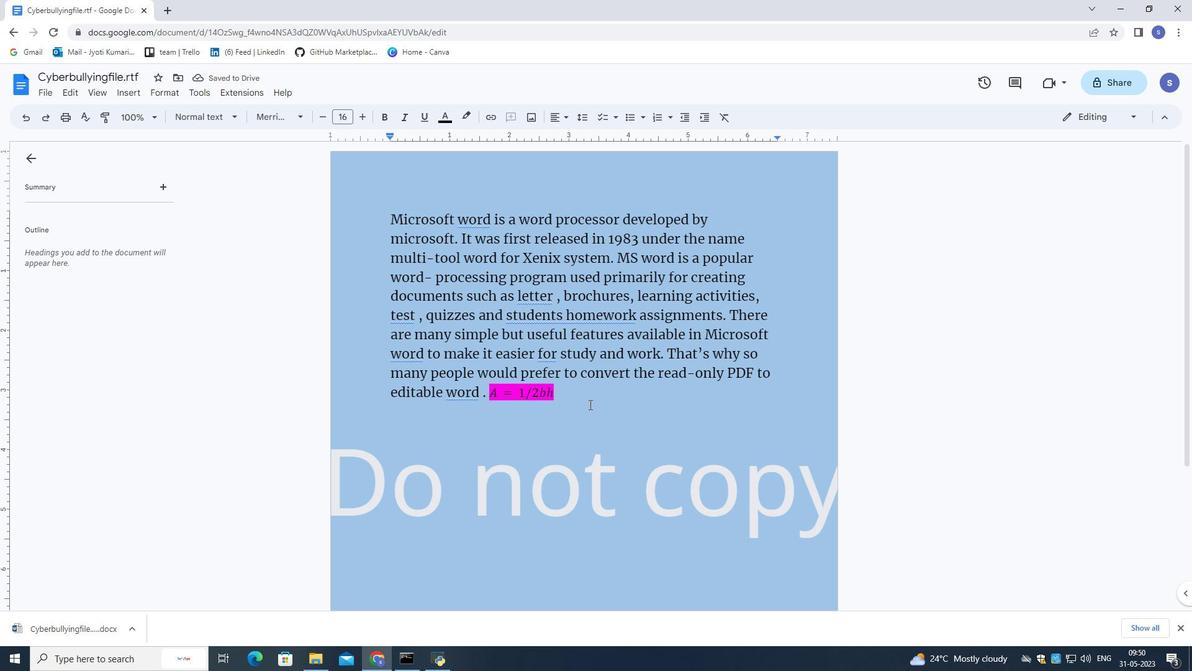 
Action: Mouse scrolled (589, 403) with delta (0, 0)
Screenshot: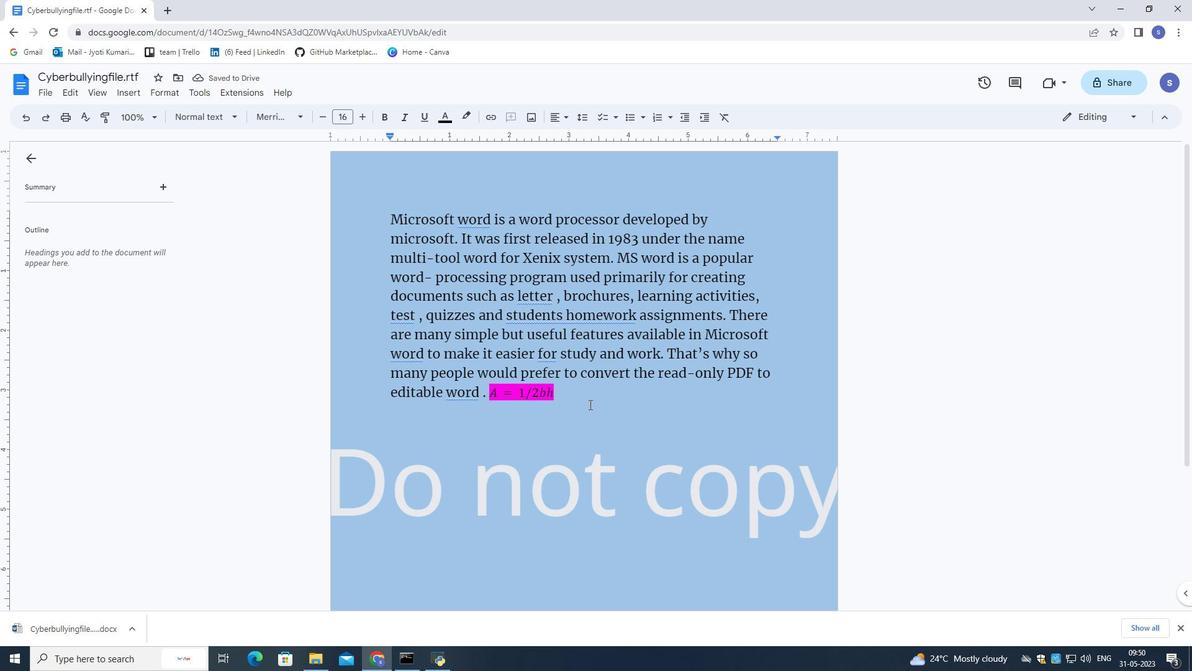 
Action: Mouse scrolled (589, 403) with delta (0, 0)
Screenshot: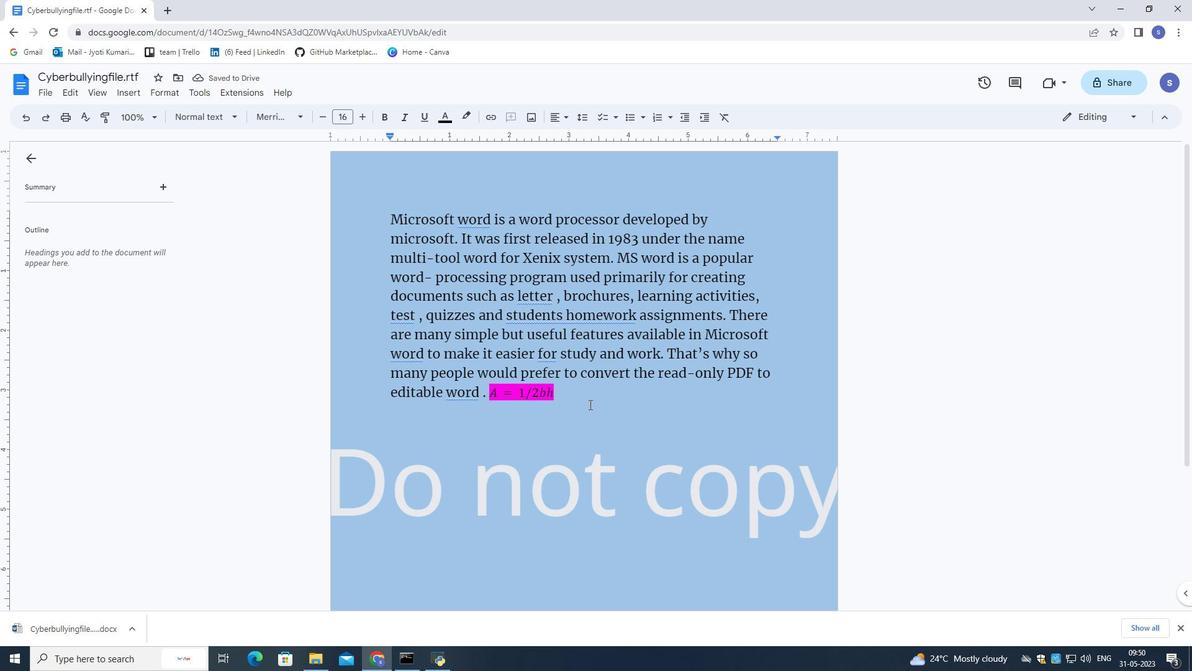 
Action: Mouse scrolled (589, 403) with delta (0, 0)
Screenshot: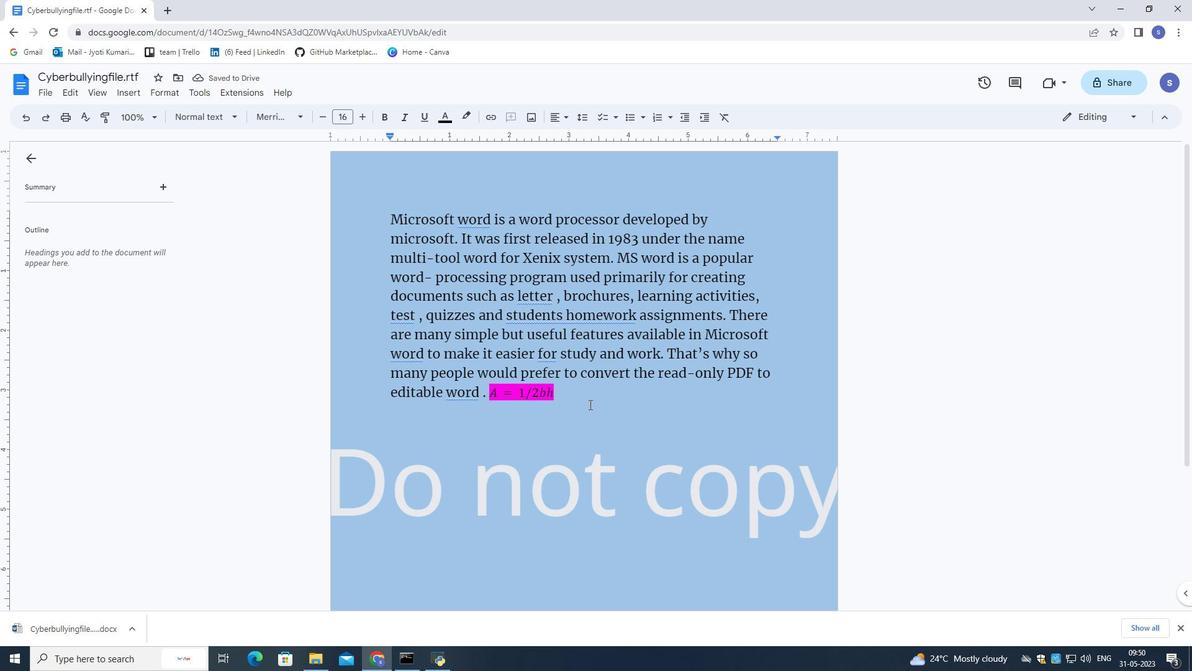 
Action: Mouse scrolled (589, 403) with delta (0, 0)
Screenshot: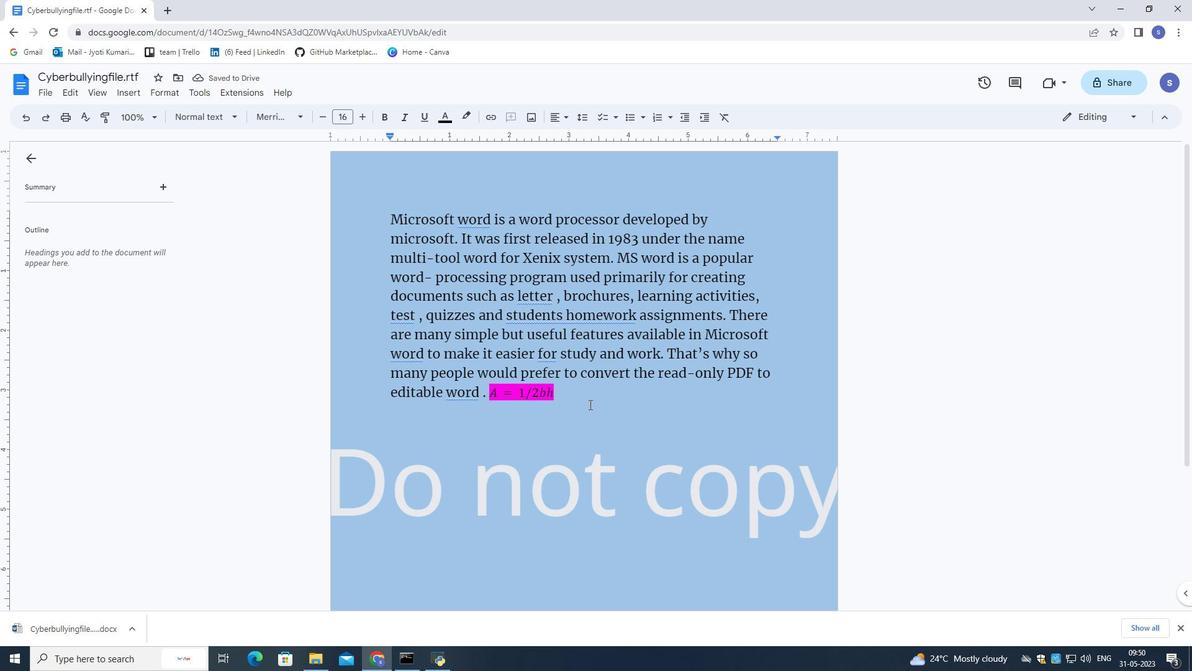 
Action: Mouse scrolled (589, 405) with delta (0, 0)
Screenshot: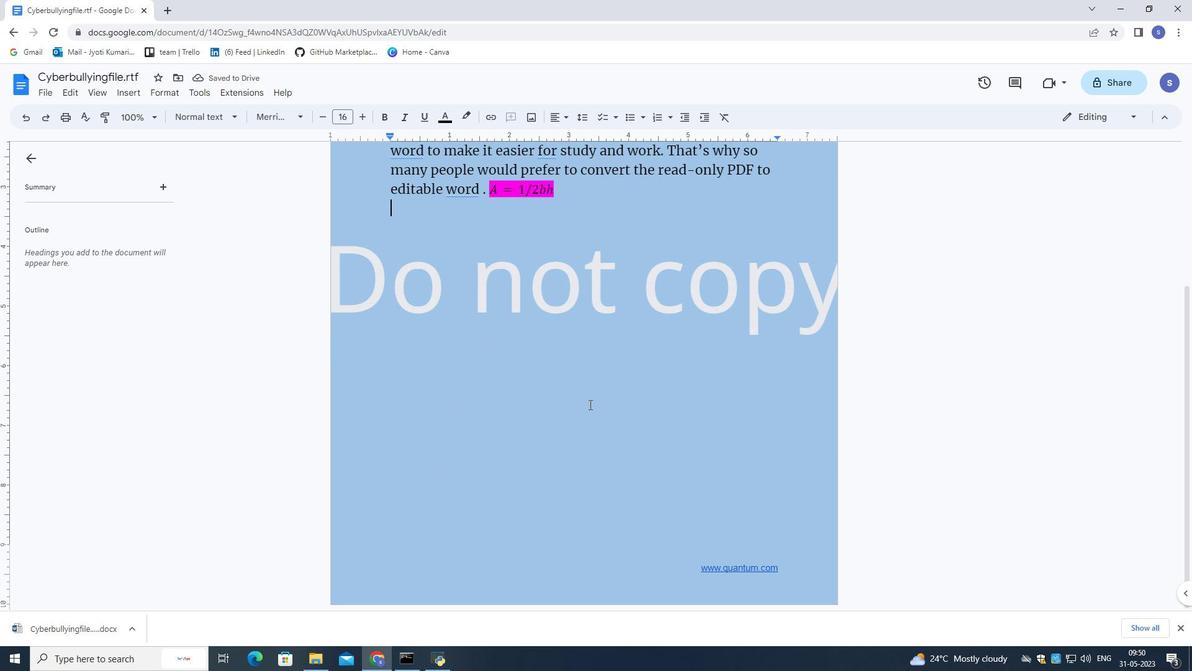
Action: Mouse scrolled (589, 405) with delta (0, 0)
Screenshot: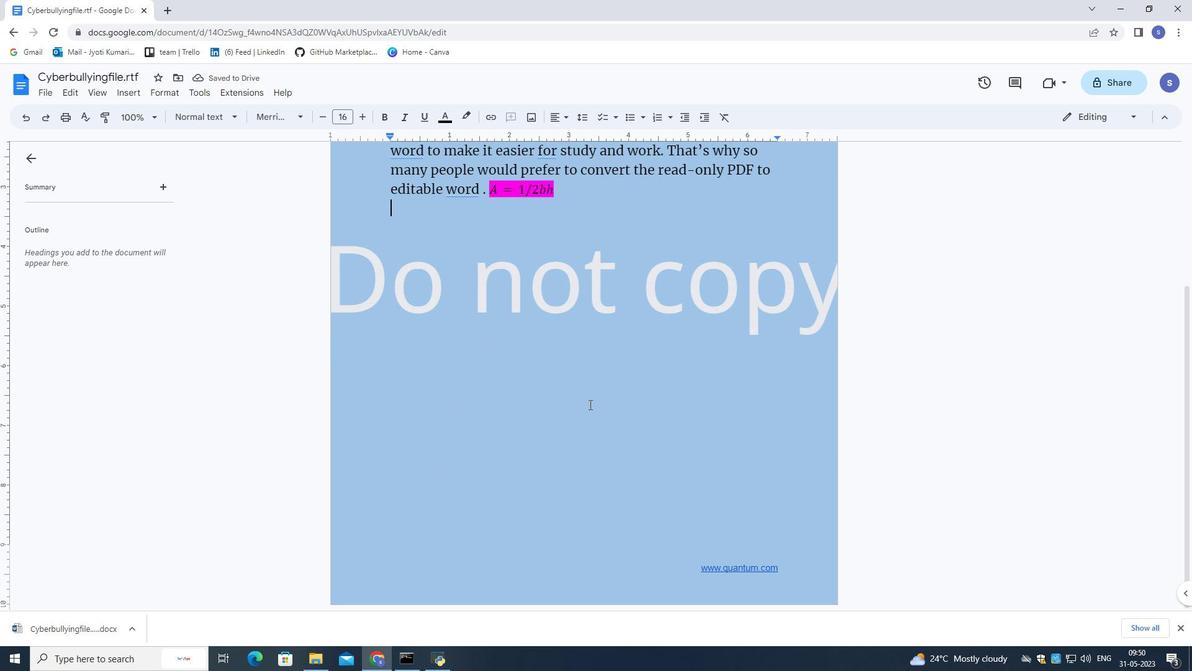 
Action: Mouse moved to (589, 404)
Screenshot: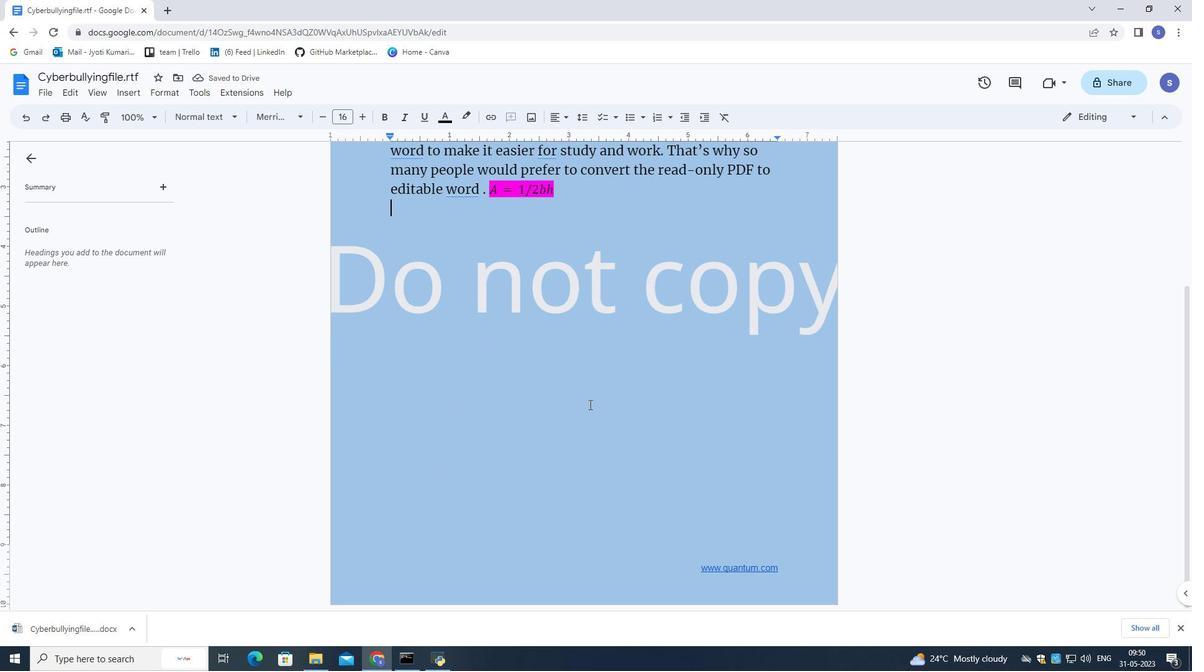 
Action: Mouse scrolled (589, 405) with delta (0, 0)
Screenshot: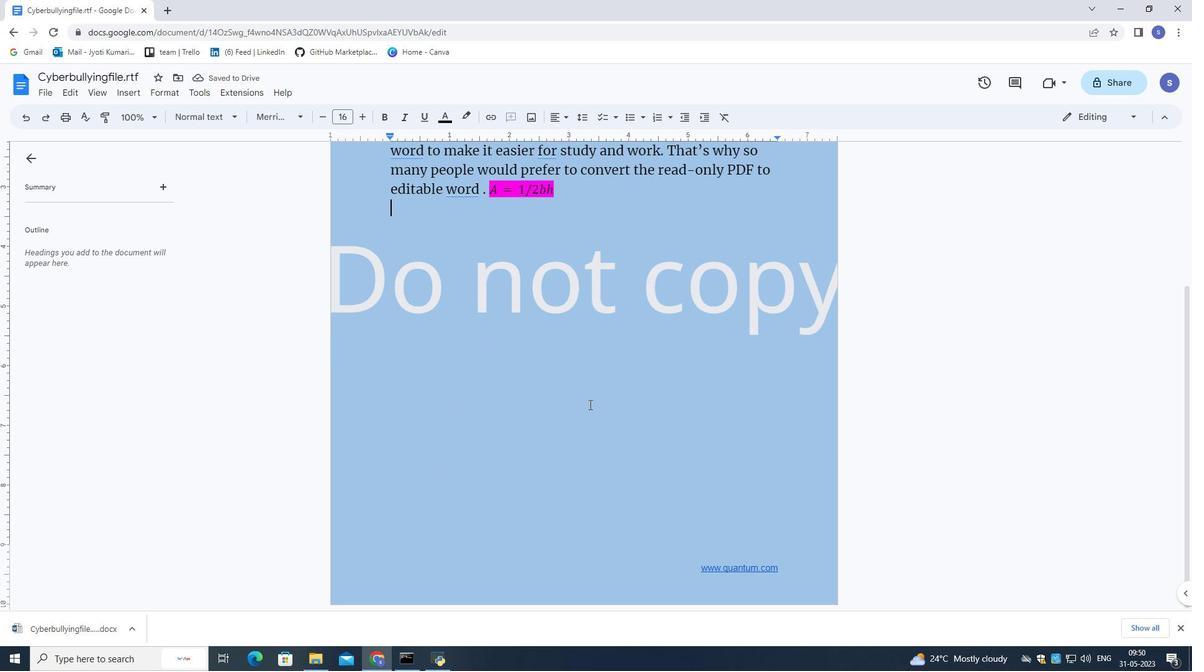 
Action: Mouse moved to (589, 403)
Screenshot: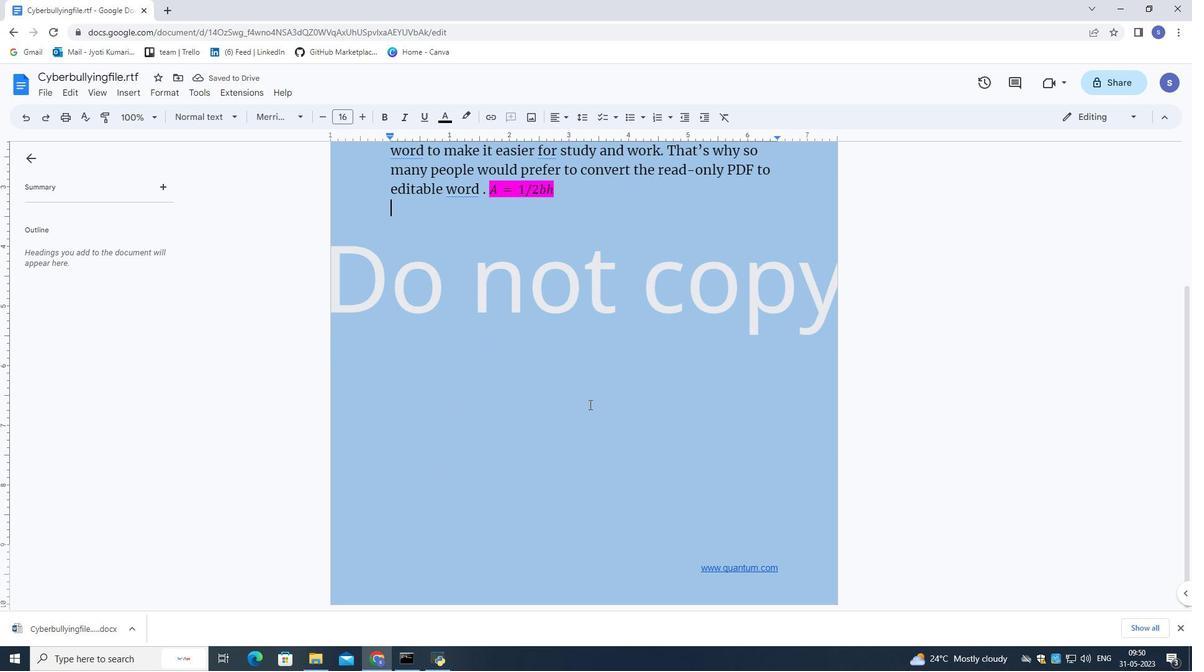 
Action: Mouse scrolled (589, 404) with delta (0, 0)
Screenshot: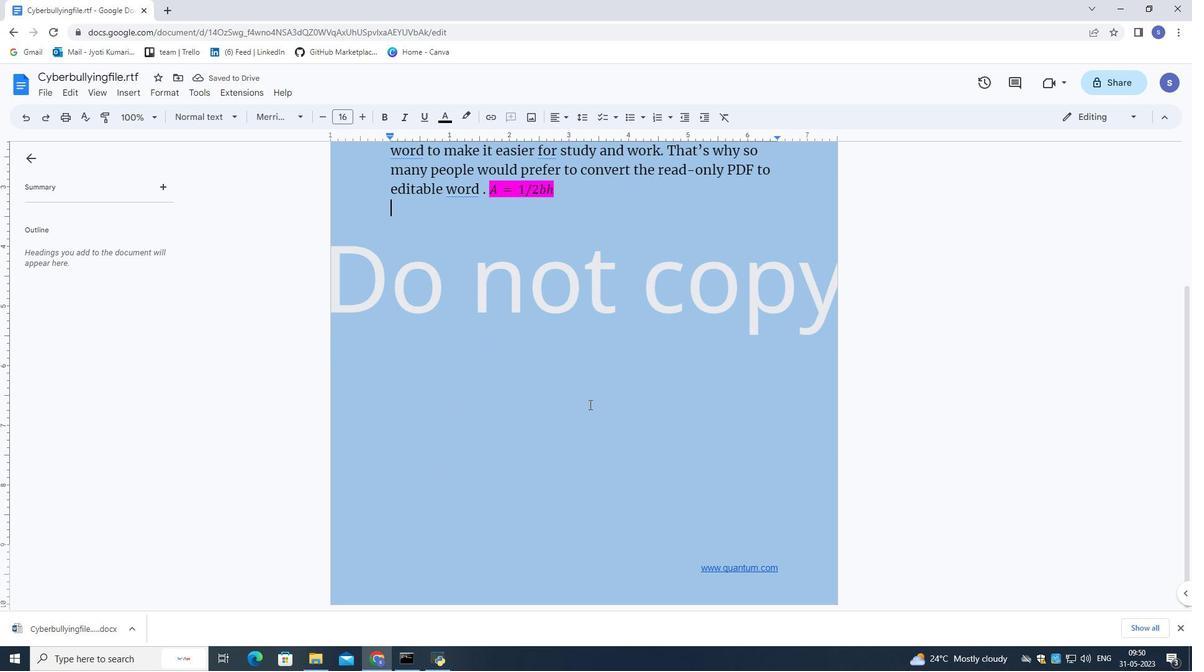
Action: Mouse moved to (589, 402)
Screenshot: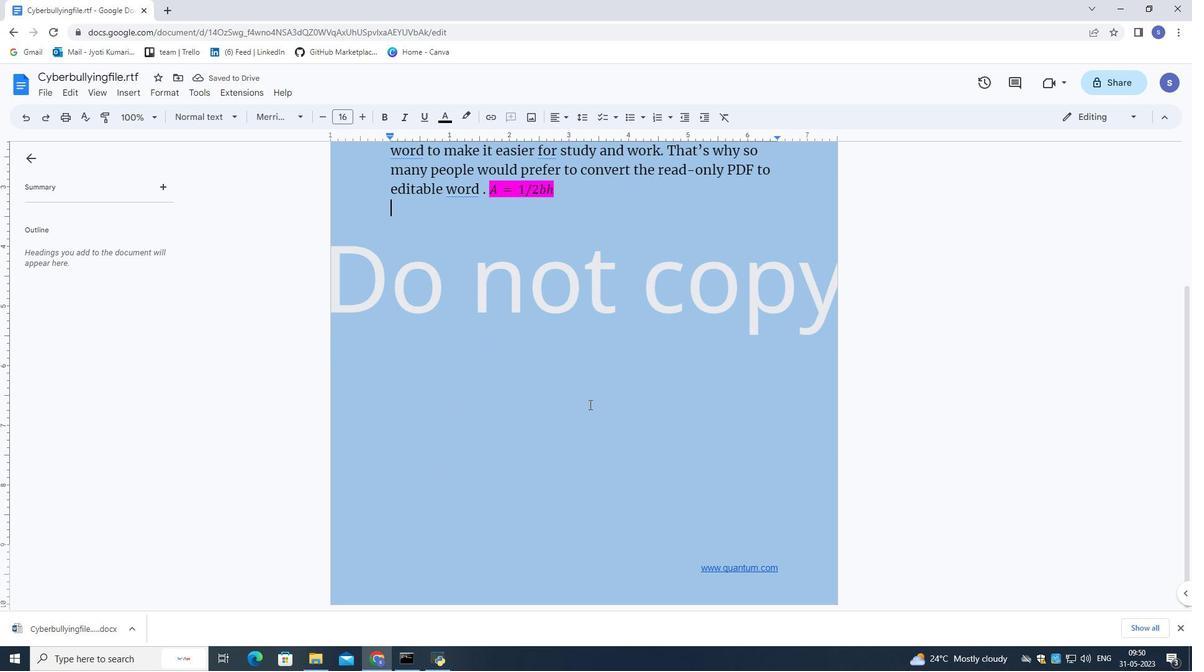 
Action: Mouse scrolled (589, 403) with delta (0, 0)
Screenshot: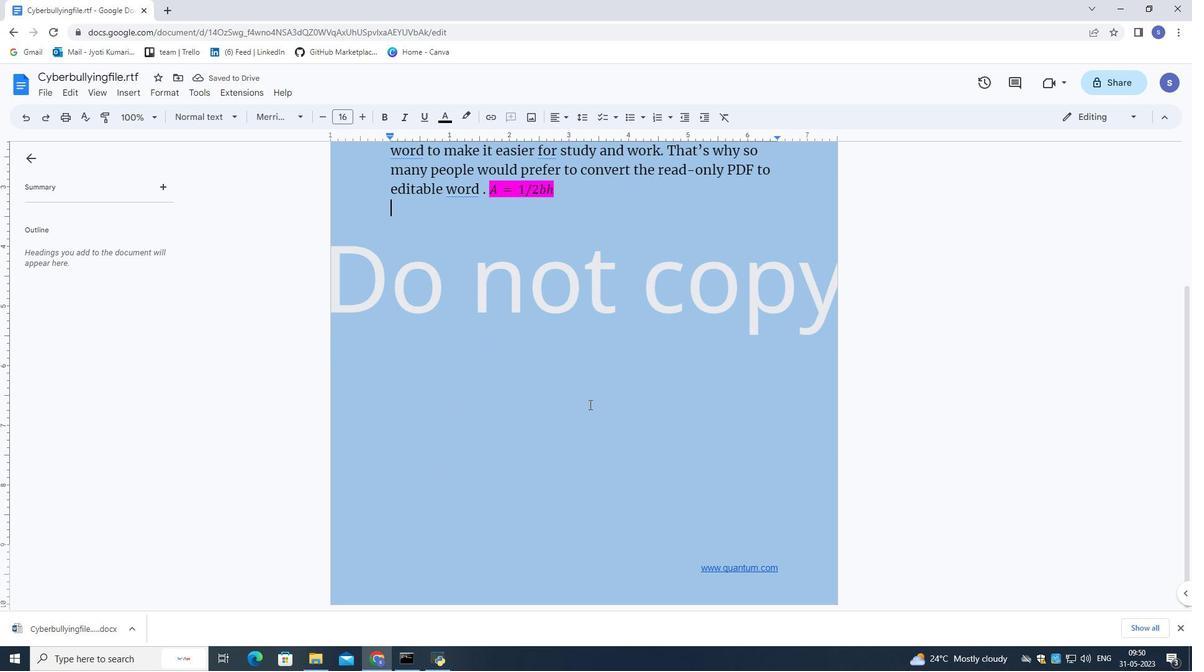 
Action: Mouse scrolled (589, 403) with delta (0, 0)
Screenshot: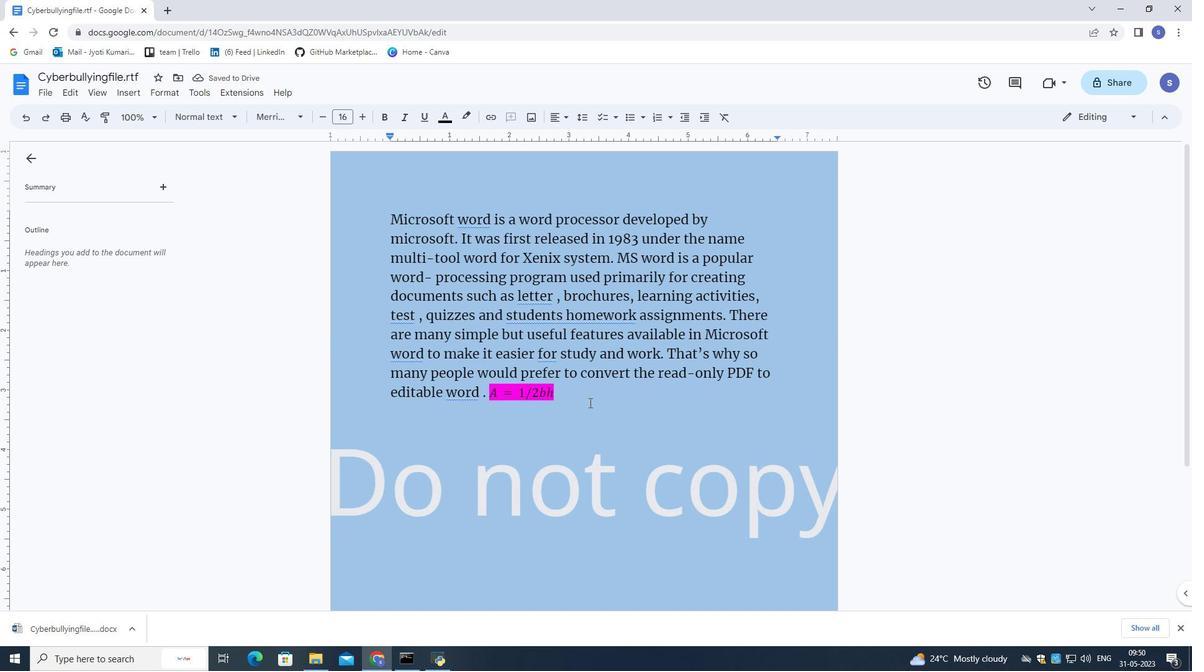 
Action: Mouse moved to (589, 402)
Screenshot: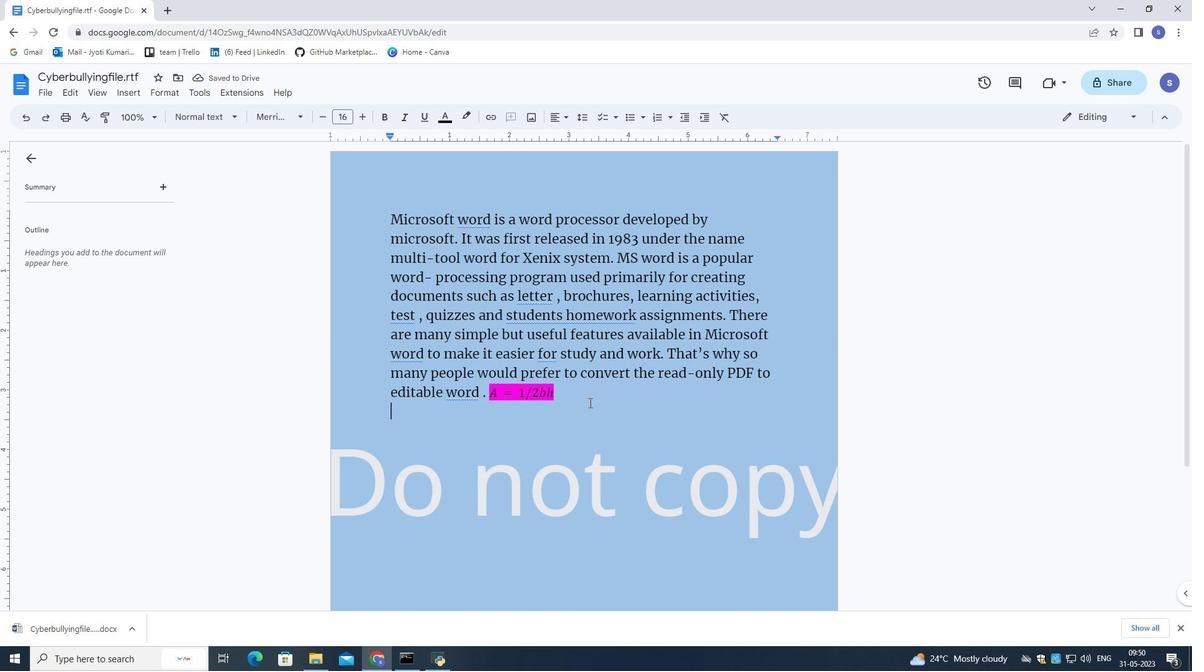 
Action: Mouse scrolled (589, 403) with delta (0, 0)
Screenshot: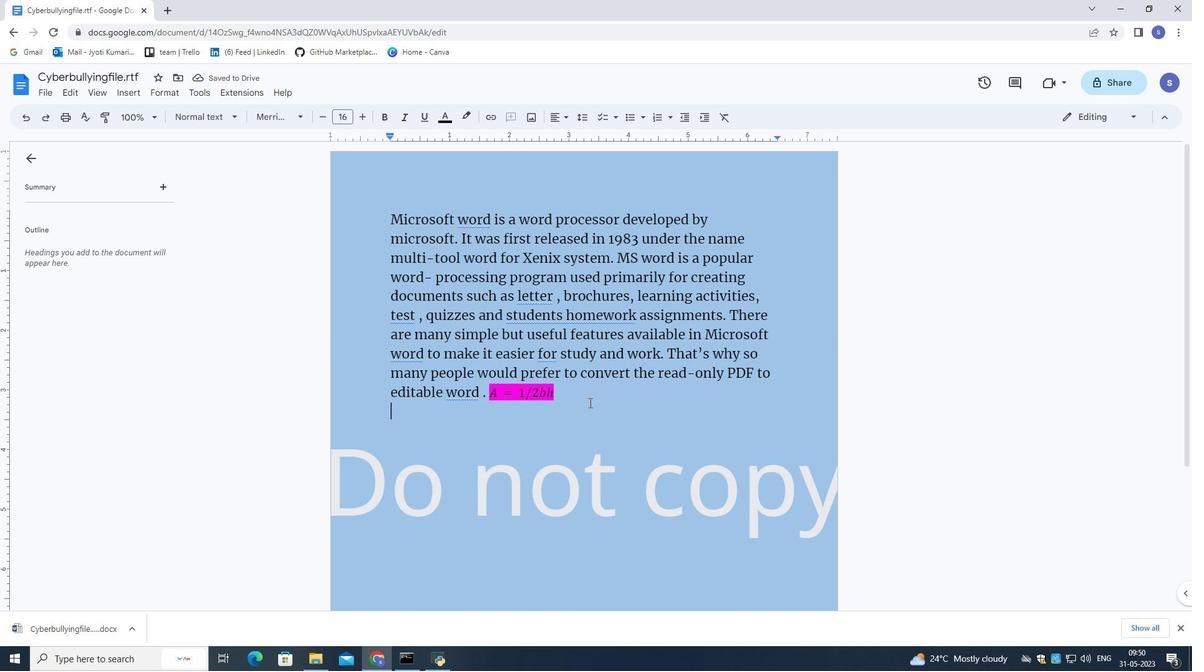 
Action: Mouse moved to (585, 314)
Screenshot: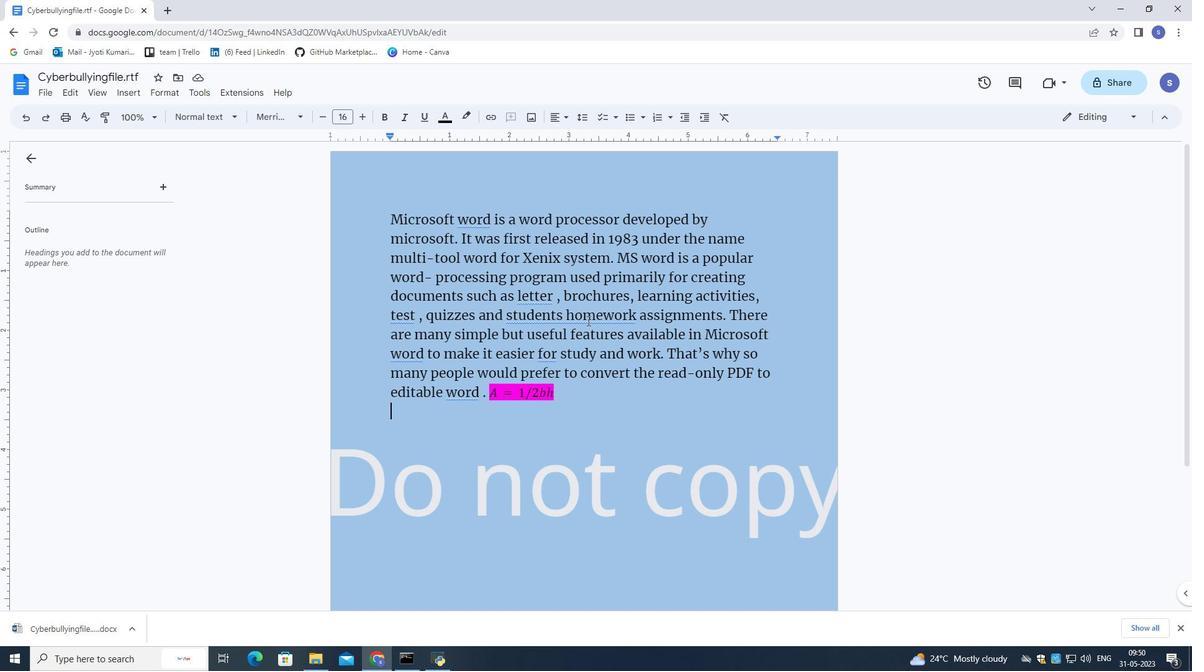 
